 Task: Find connections with filter location Neuilly-sur-Marne with filter topic #realestateinvesting with filter profile language English with filter current company Unnati with filter school Guru Tegh Bahadur Institute Of Technology with filter industry Renewable Energy Power Generation with filter service category Insurance with filter keywords title IT Manager
Action: Mouse moved to (627, 106)
Screenshot: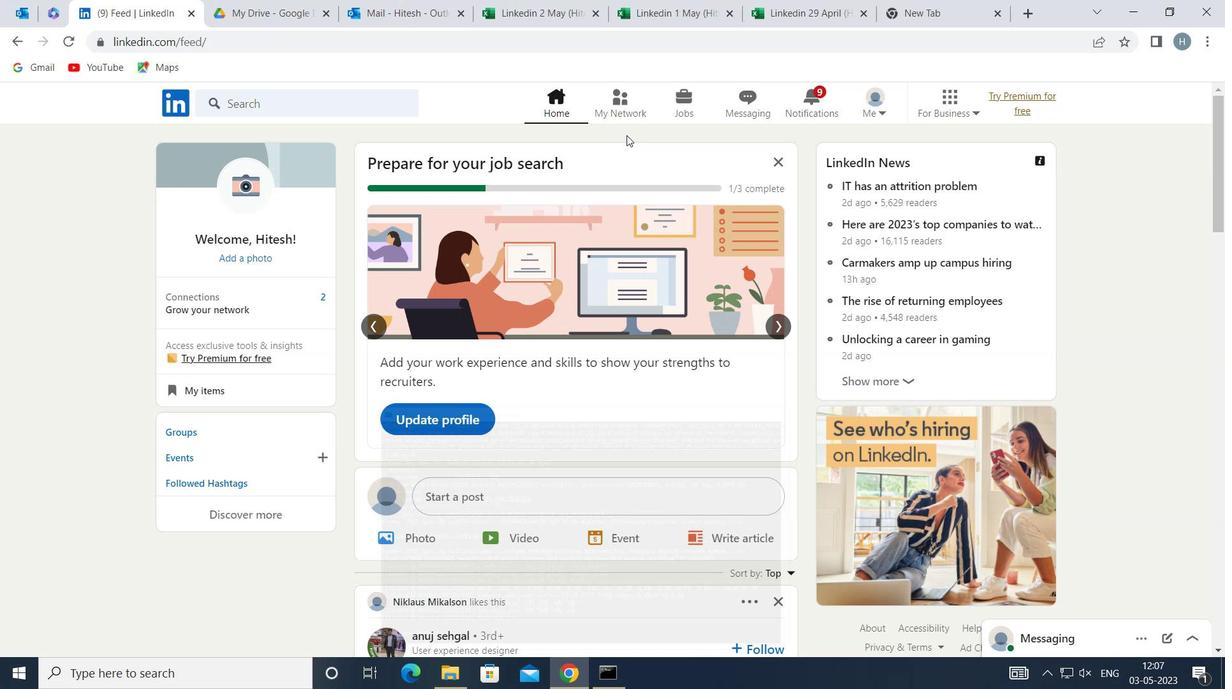 
Action: Mouse pressed left at (627, 106)
Screenshot: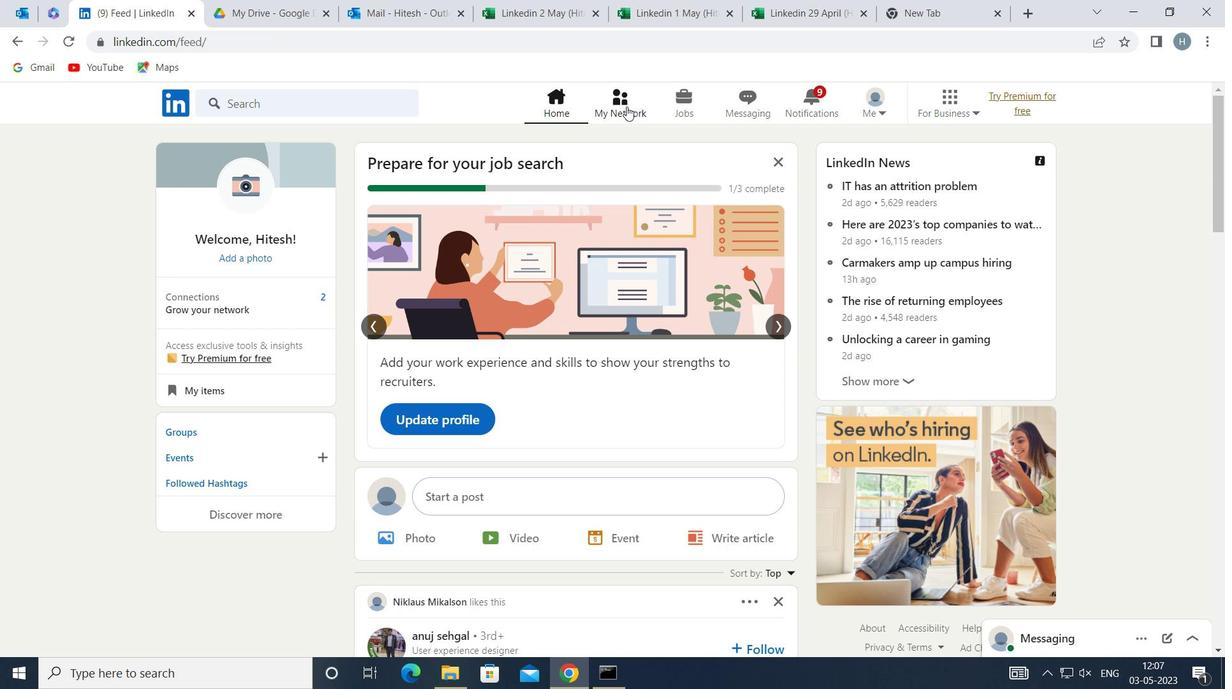 
Action: Mouse moved to (368, 194)
Screenshot: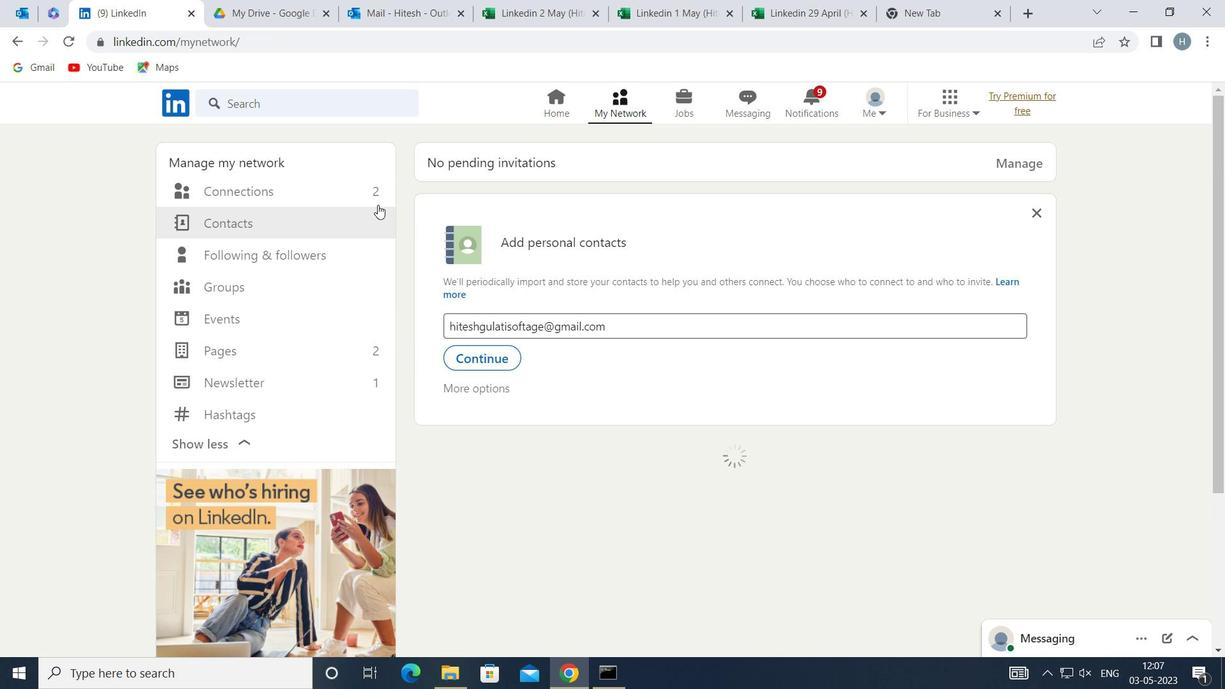 
Action: Mouse pressed left at (368, 194)
Screenshot: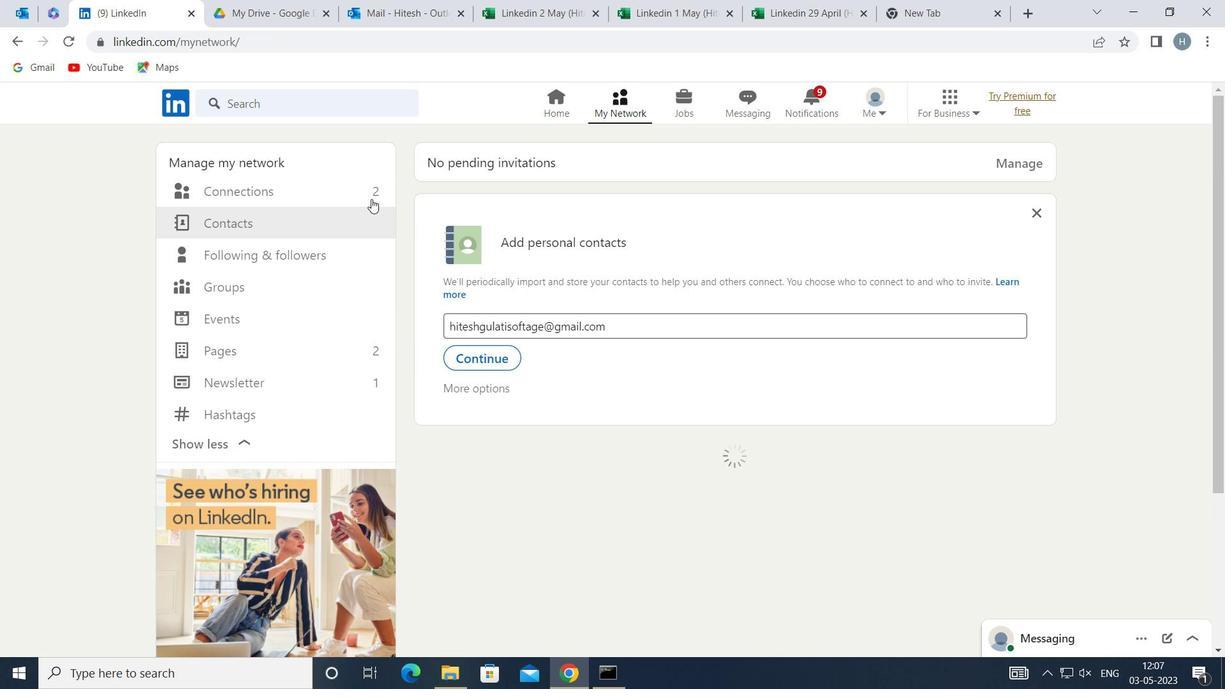 
Action: Mouse moved to (716, 191)
Screenshot: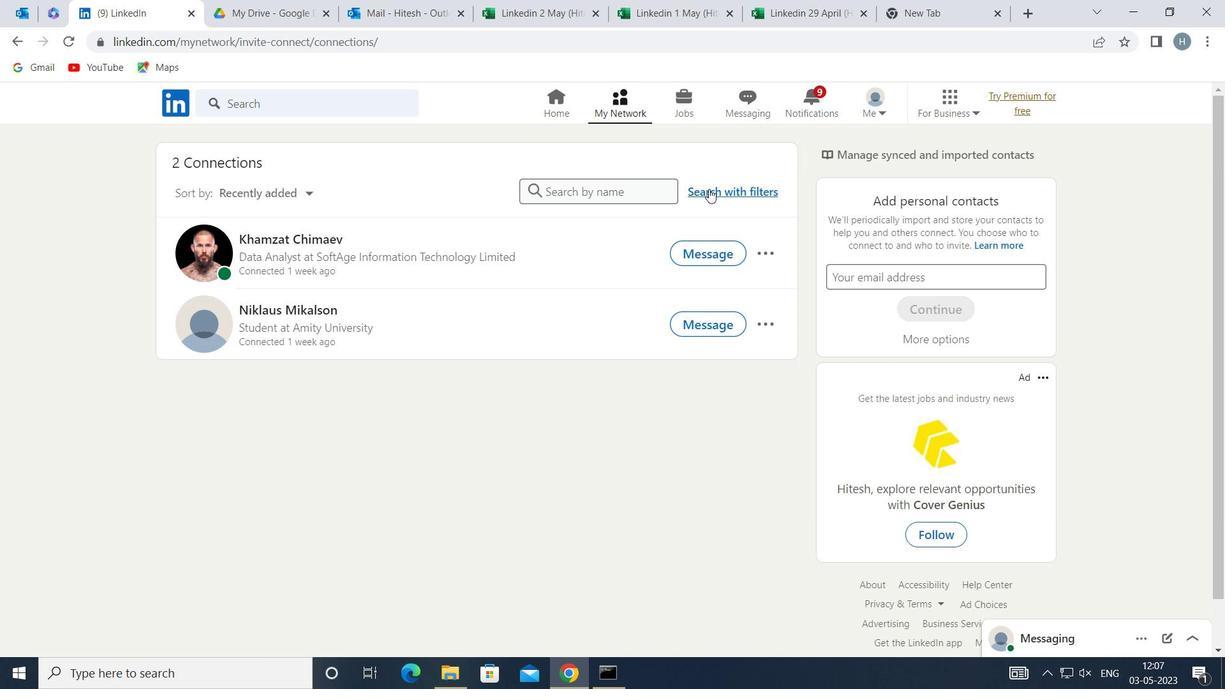 
Action: Mouse pressed left at (716, 191)
Screenshot: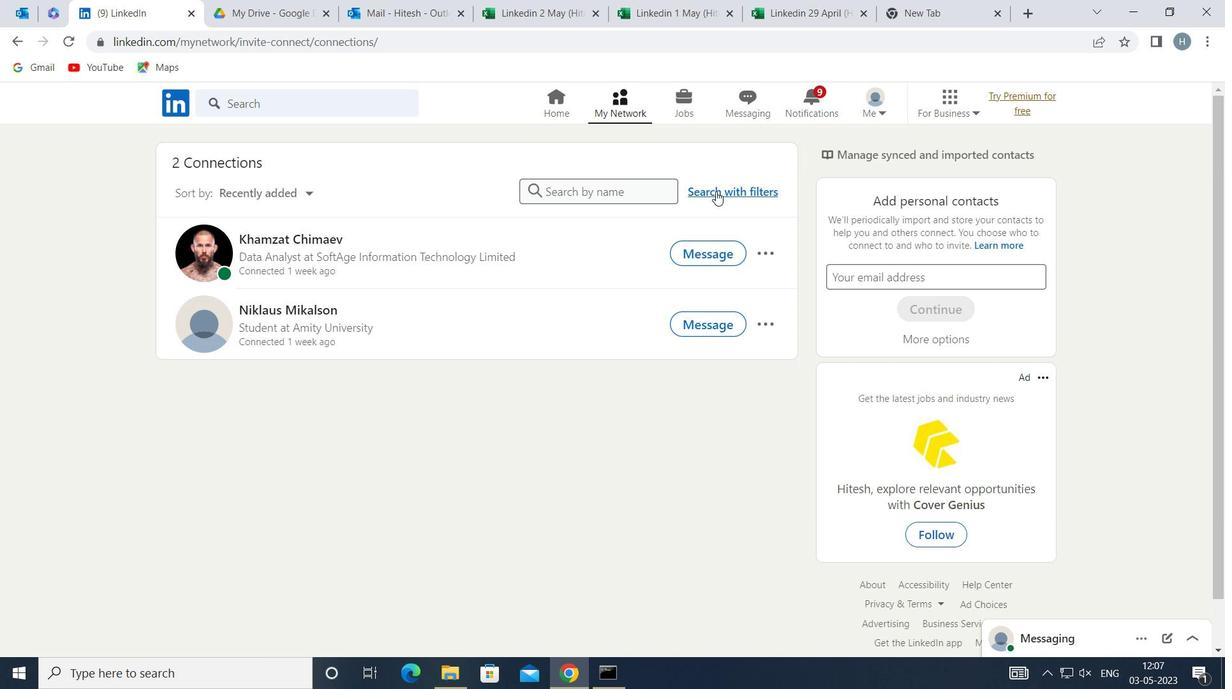 
Action: Mouse moved to (672, 146)
Screenshot: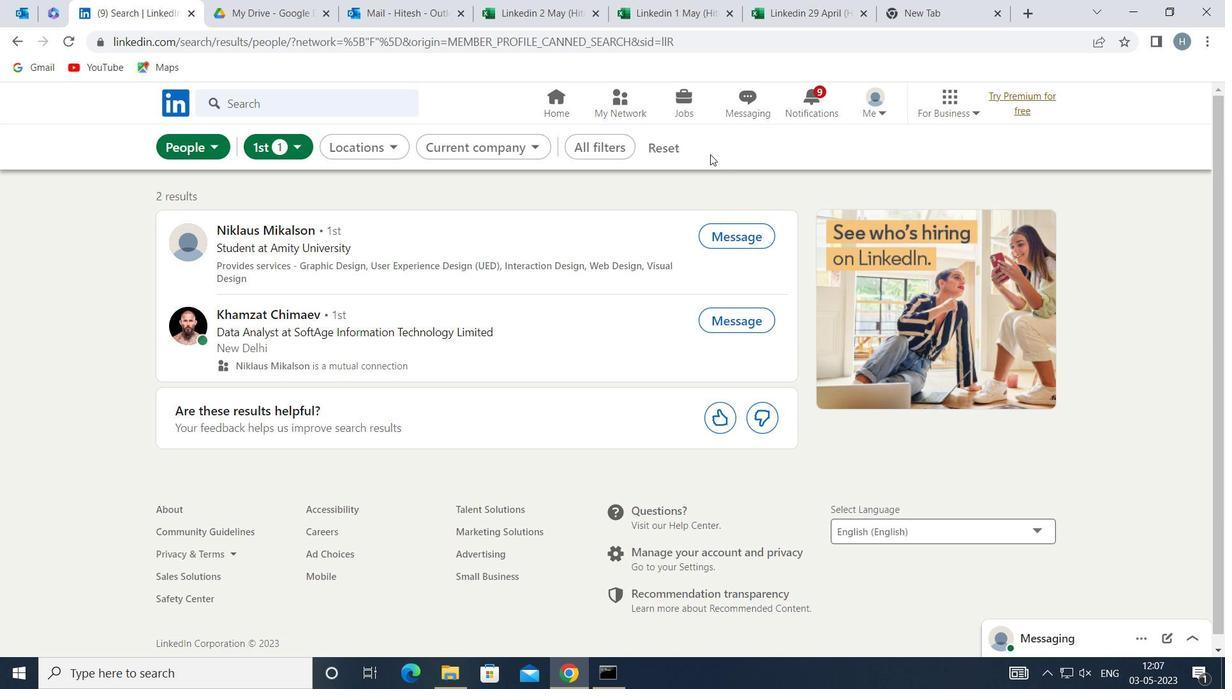 
Action: Mouse pressed left at (672, 146)
Screenshot: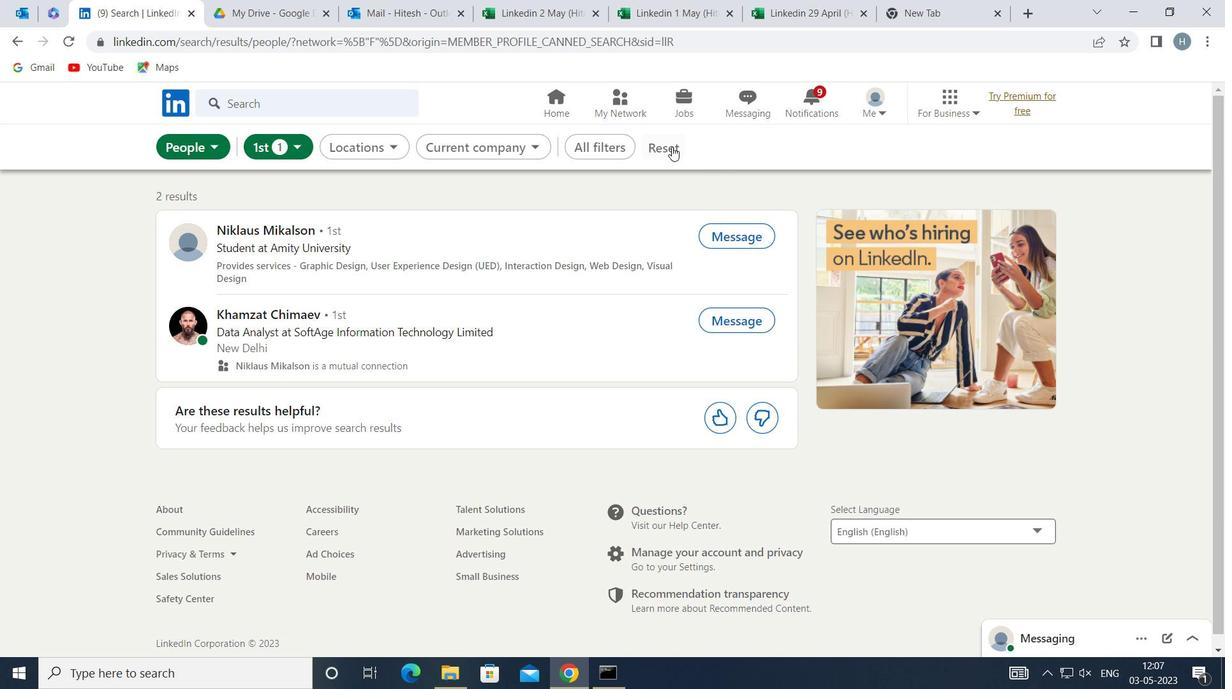 
Action: Mouse moved to (658, 144)
Screenshot: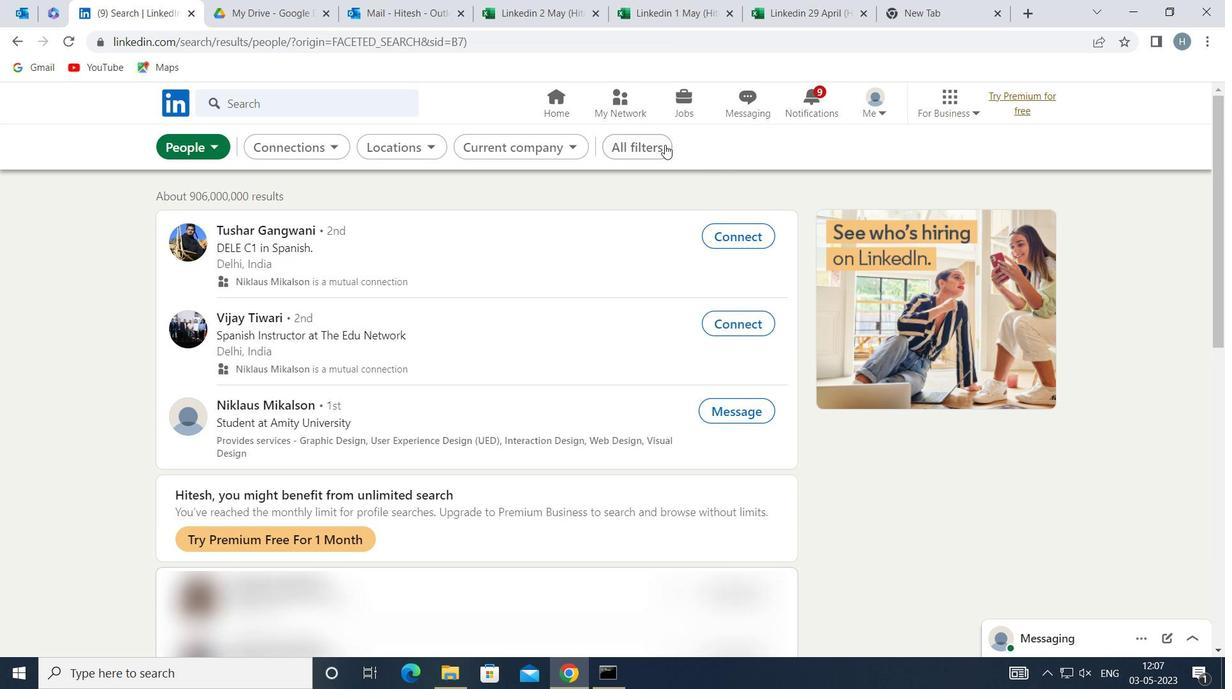 
Action: Mouse pressed left at (658, 144)
Screenshot: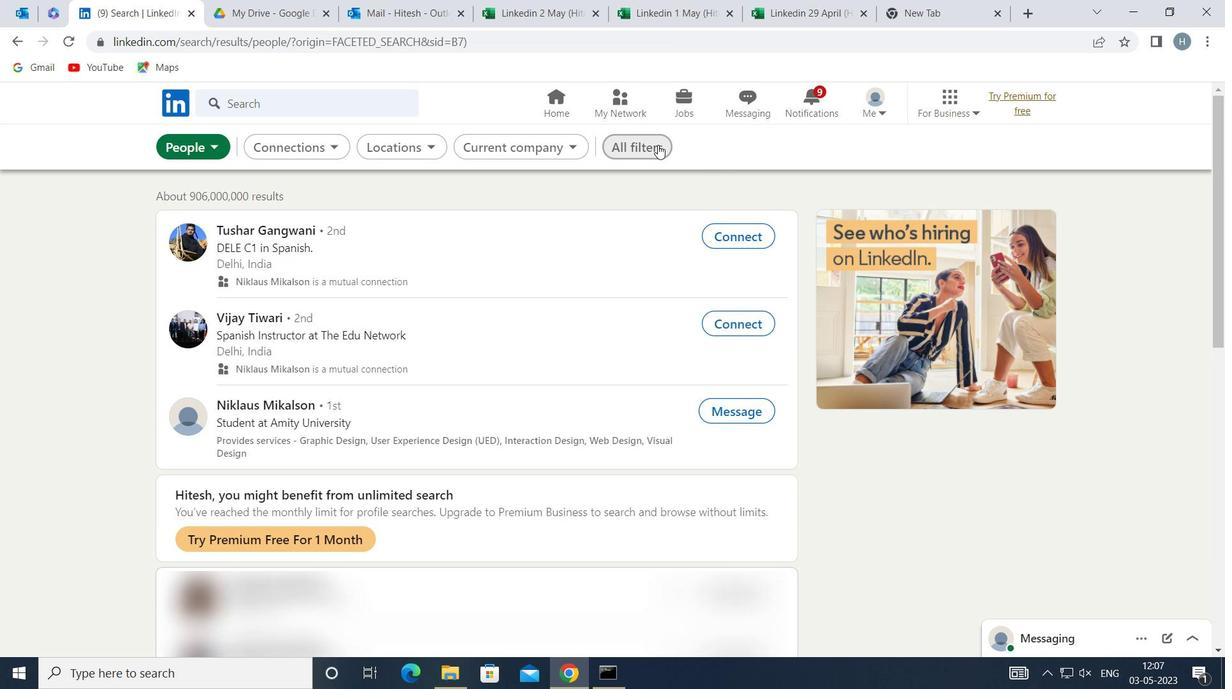 
Action: Mouse moved to (986, 326)
Screenshot: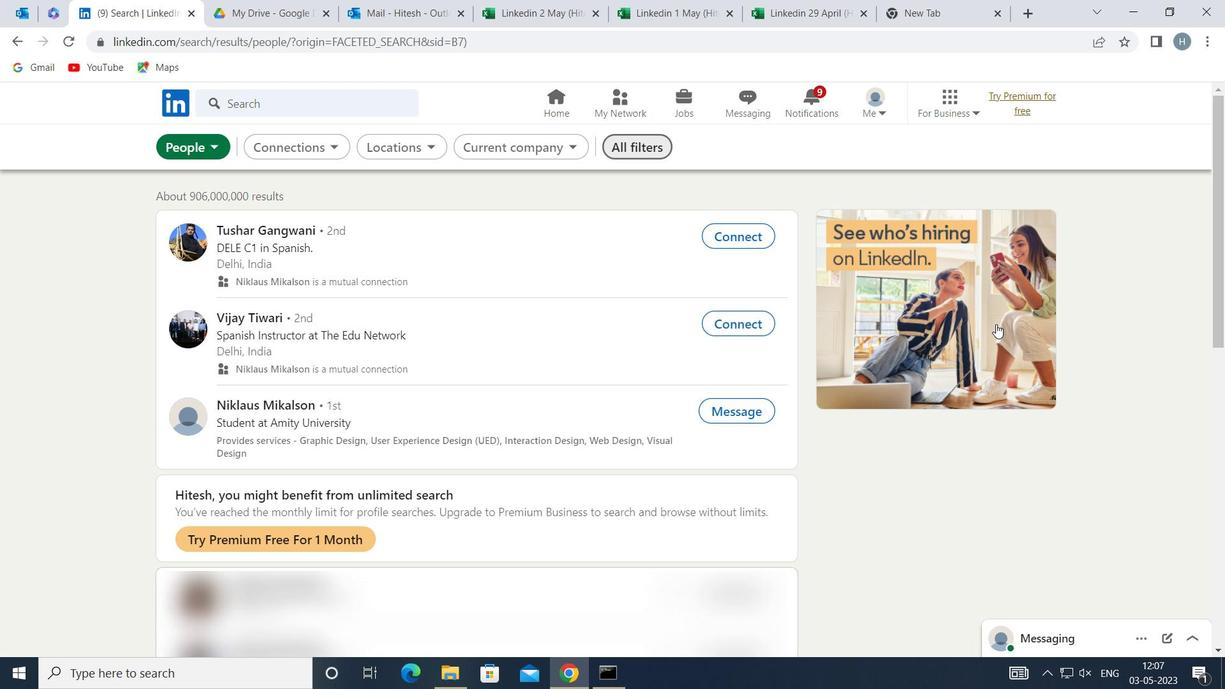 
Action: Mouse scrolled (986, 325) with delta (0, 0)
Screenshot: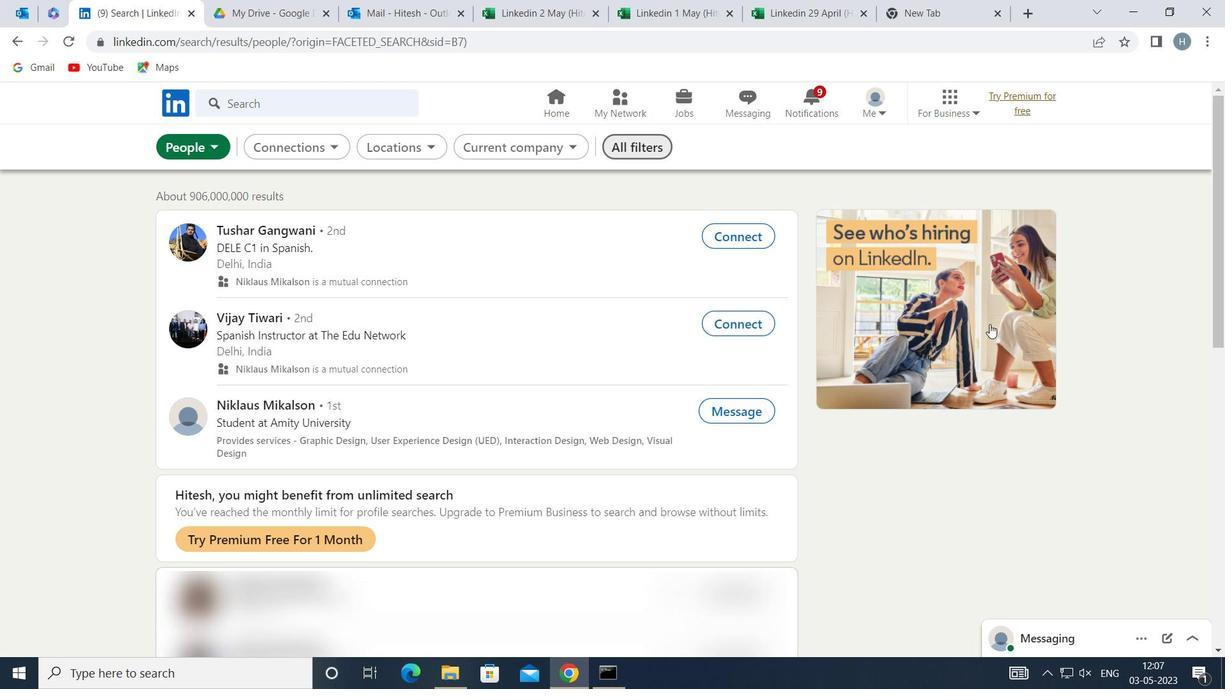 
Action: Mouse moved to (984, 326)
Screenshot: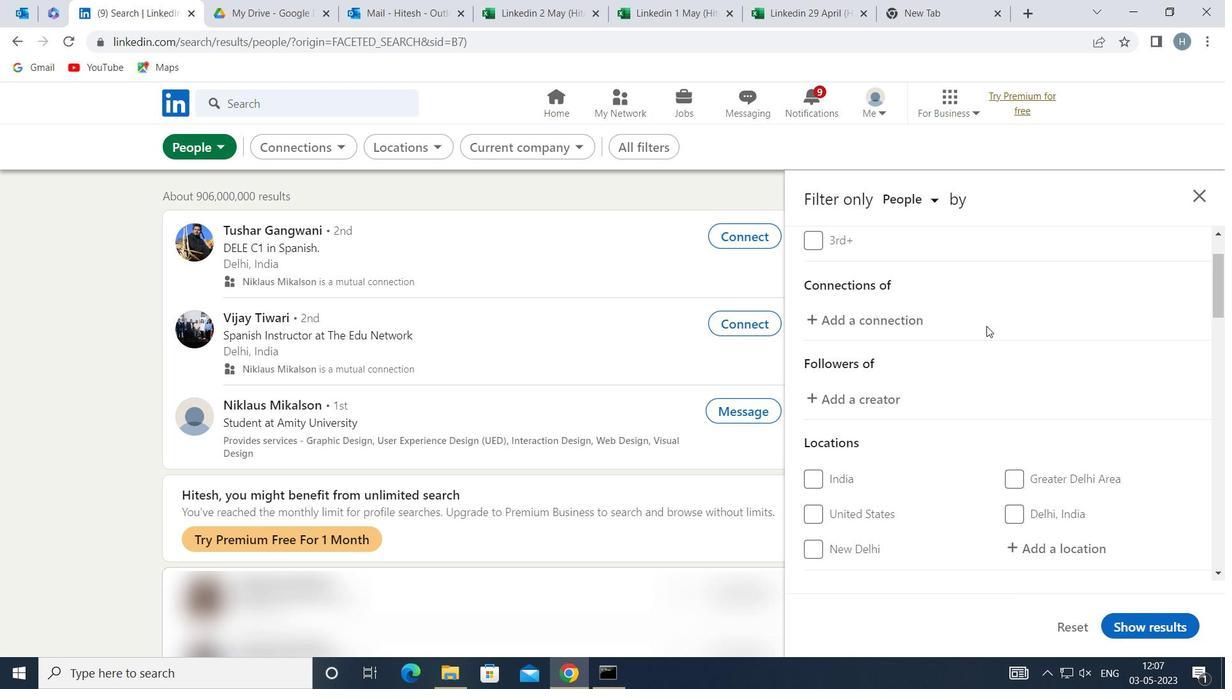 
Action: Mouse scrolled (984, 326) with delta (0, 0)
Screenshot: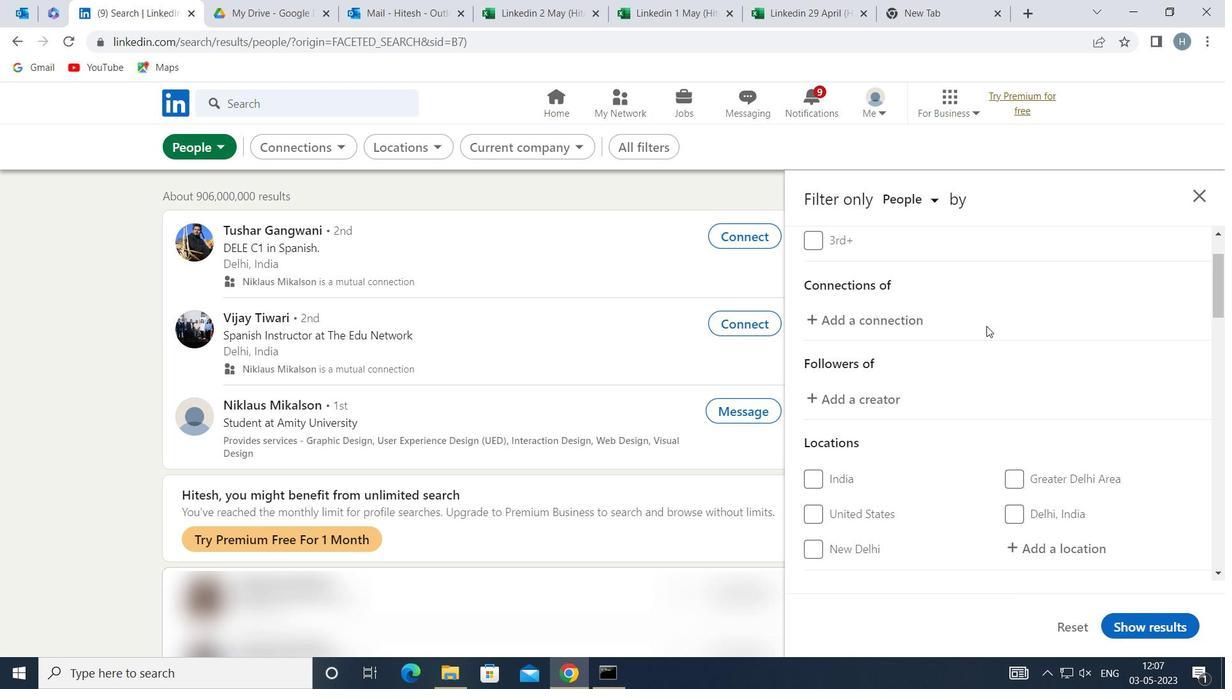 
Action: Mouse scrolled (984, 326) with delta (0, 0)
Screenshot: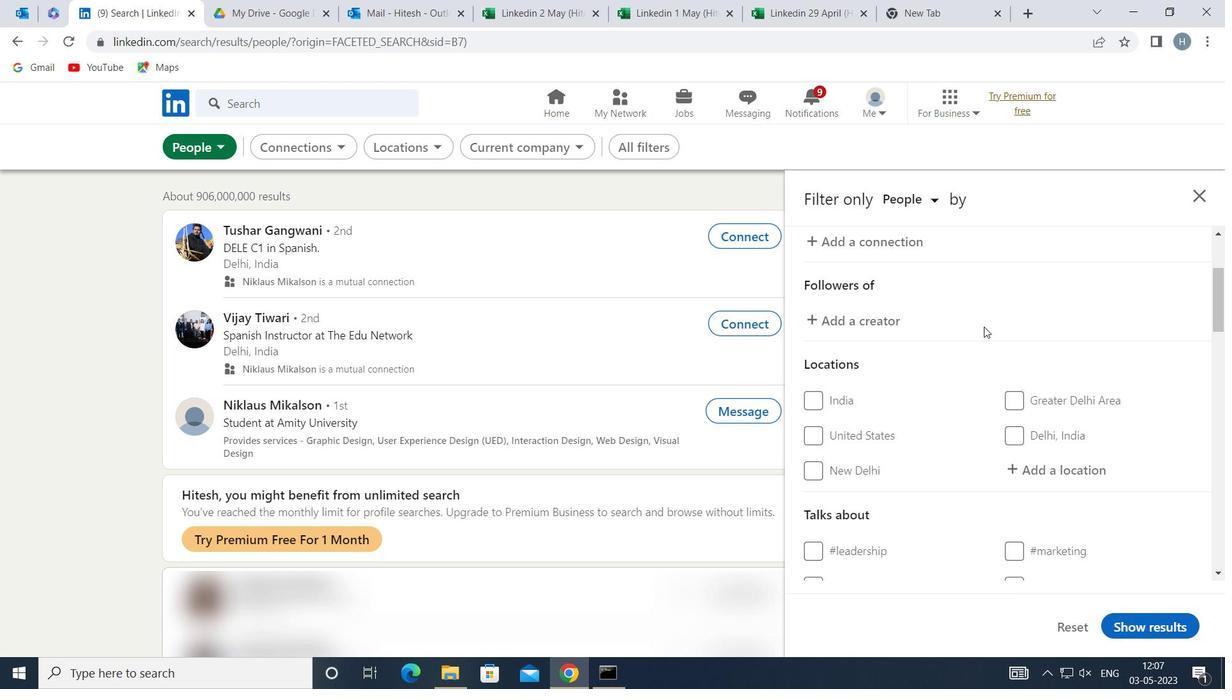 
Action: Mouse moved to (1036, 383)
Screenshot: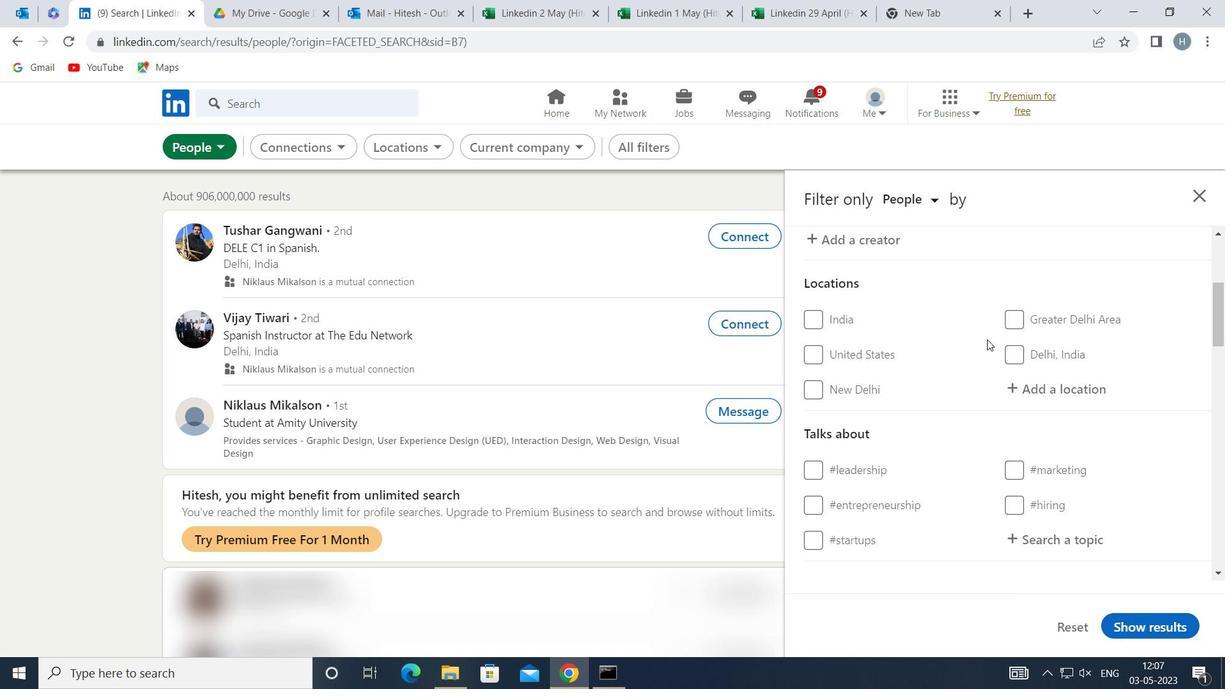 
Action: Mouse pressed left at (1036, 383)
Screenshot: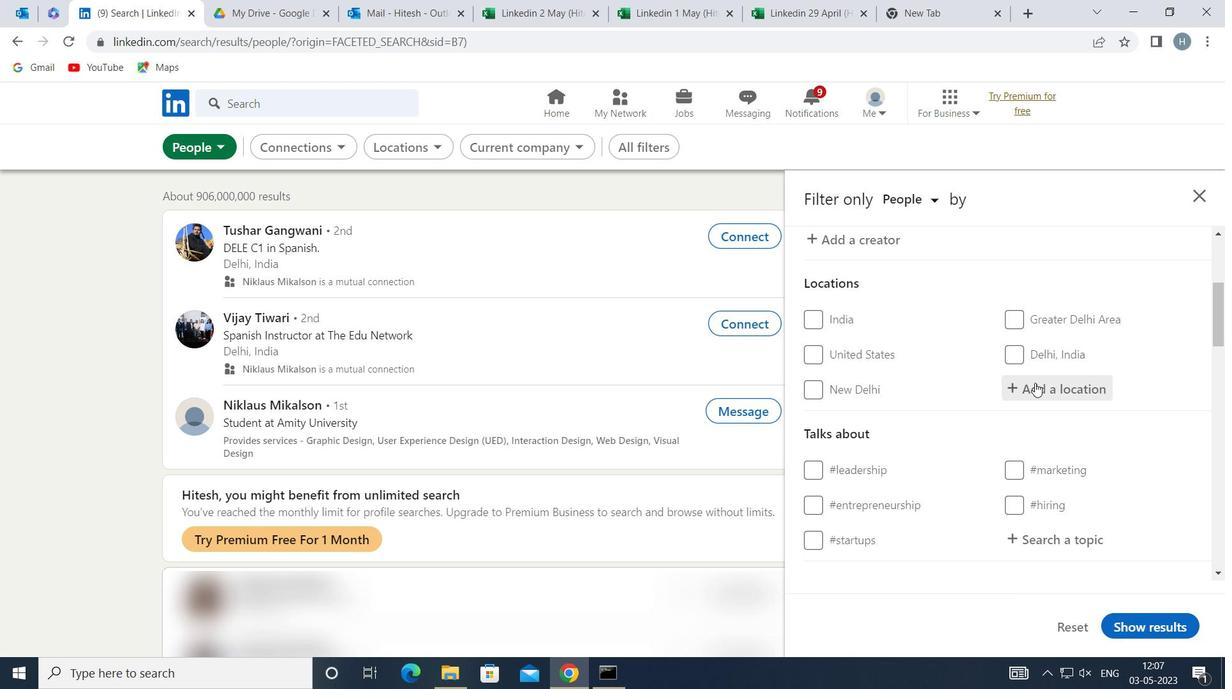 
Action: Key pressed <Key.shift>NEUILLY
Screenshot: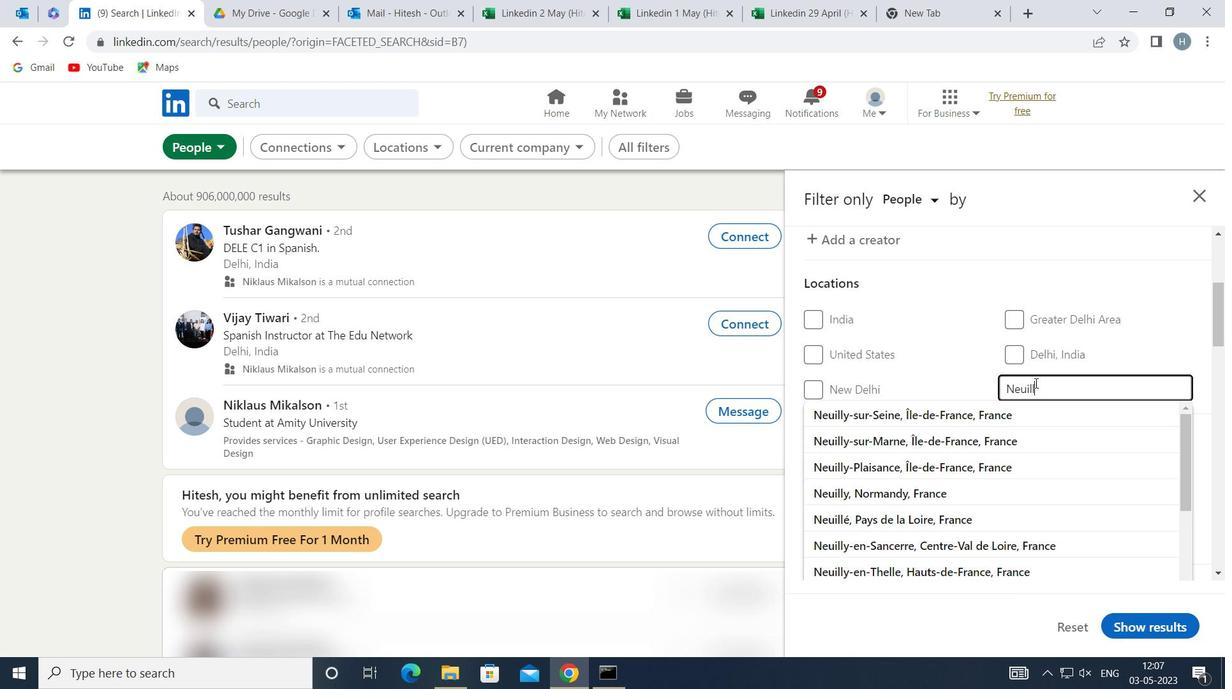 
Action: Mouse moved to (986, 432)
Screenshot: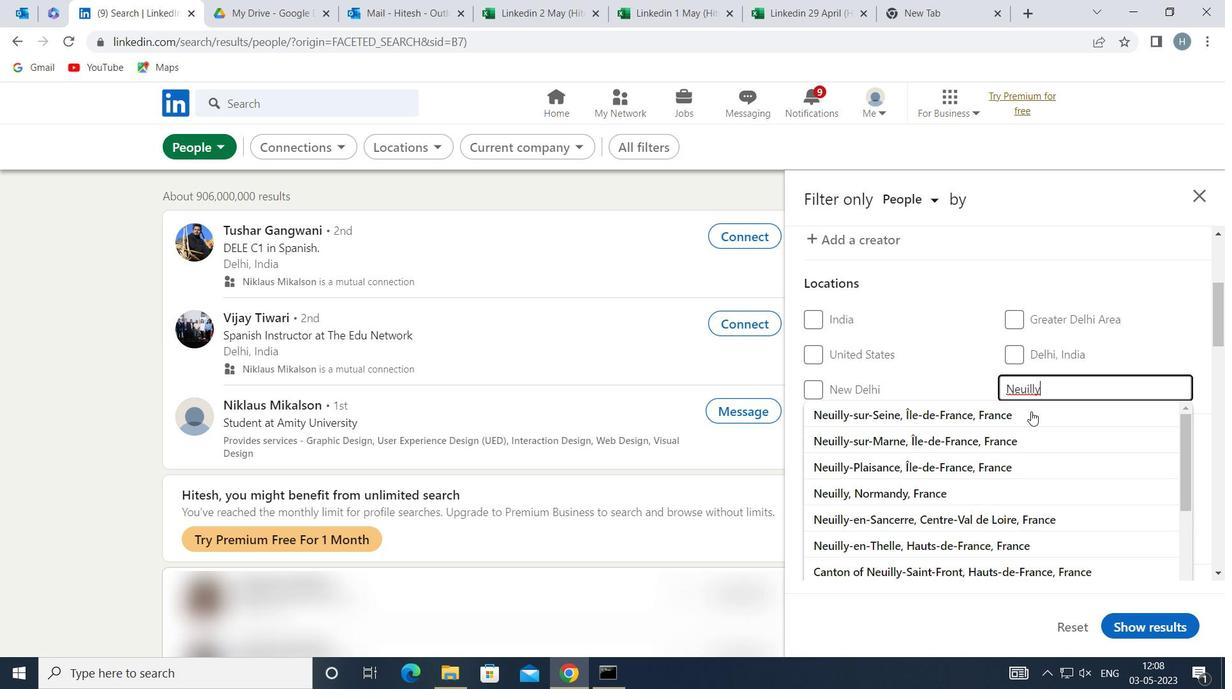 
Action: Mouse pressed left at (986, 432)
Screenshot: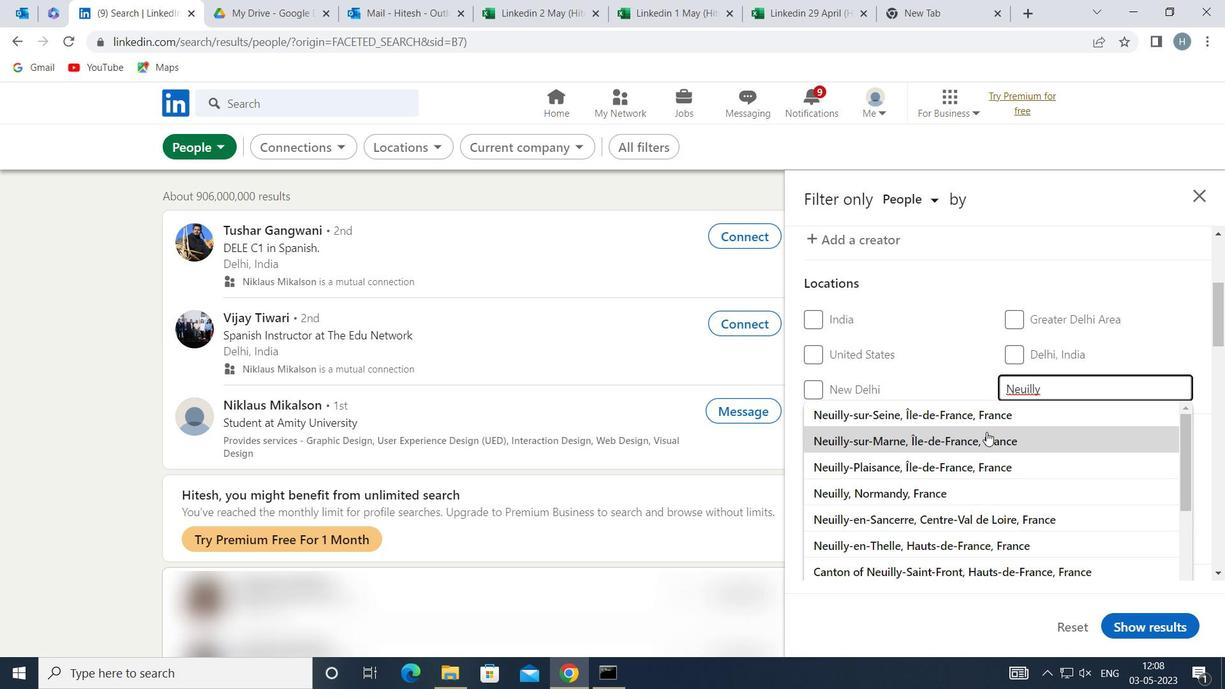 
Action: Mouse moved to (970, 414)
Screenshot: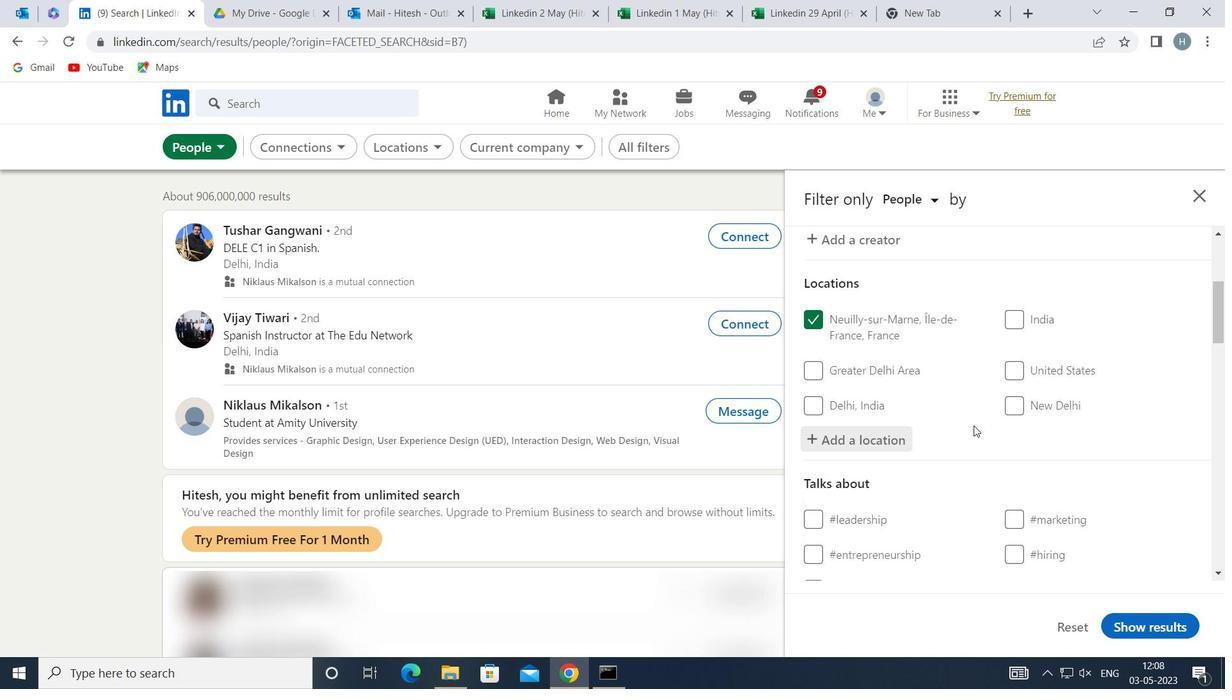 
Action: Mouse scrolled (970, 414) with delta (0, 0)
Screenshot: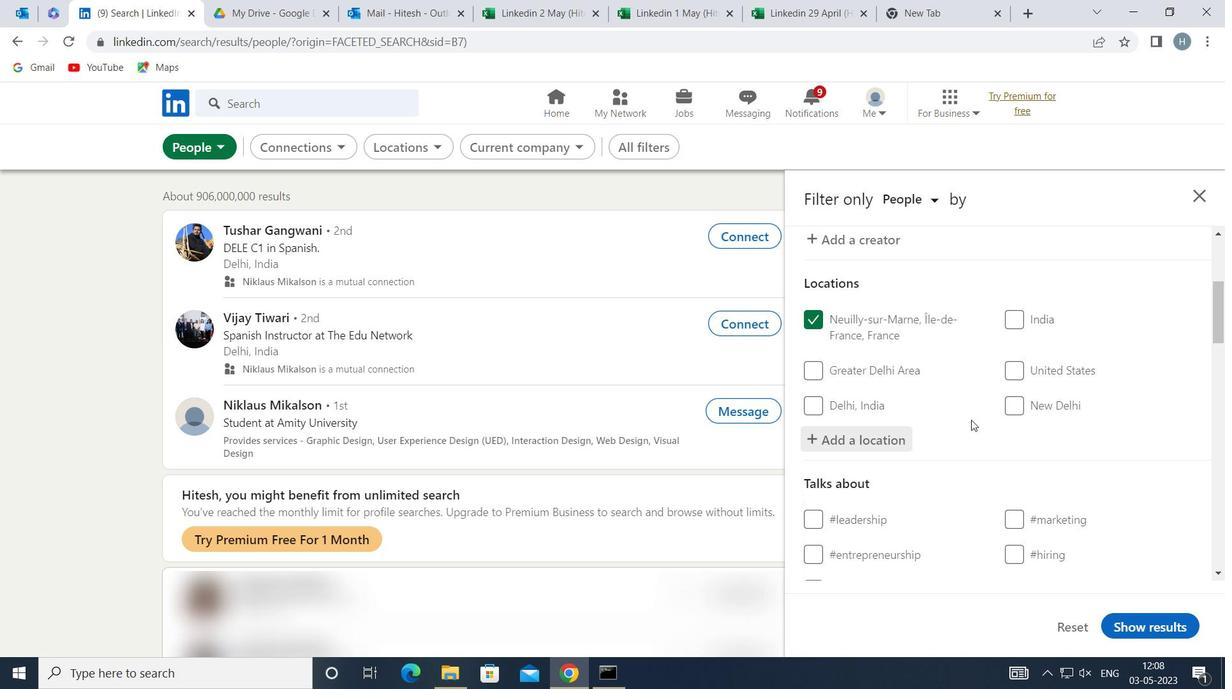 
Action: Mouse scrolled (970, 414) with delta (0, 0)
Screenshot: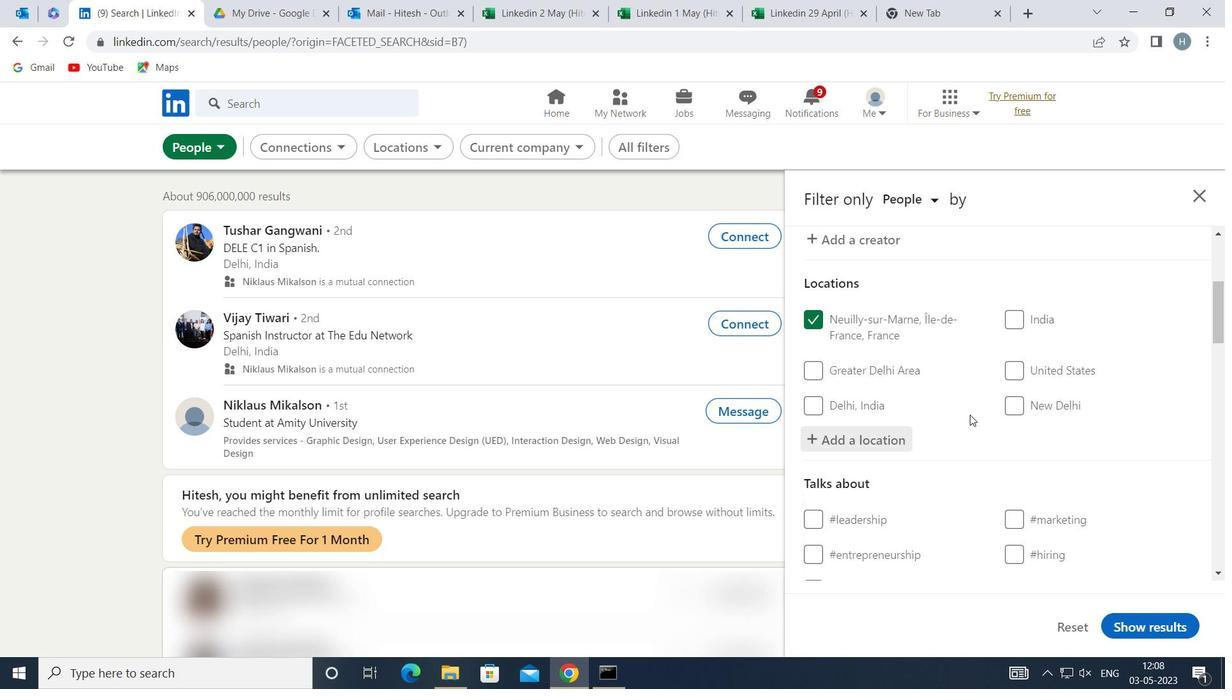 
Action: Mouse moved to (1063, 427)
Screenshot: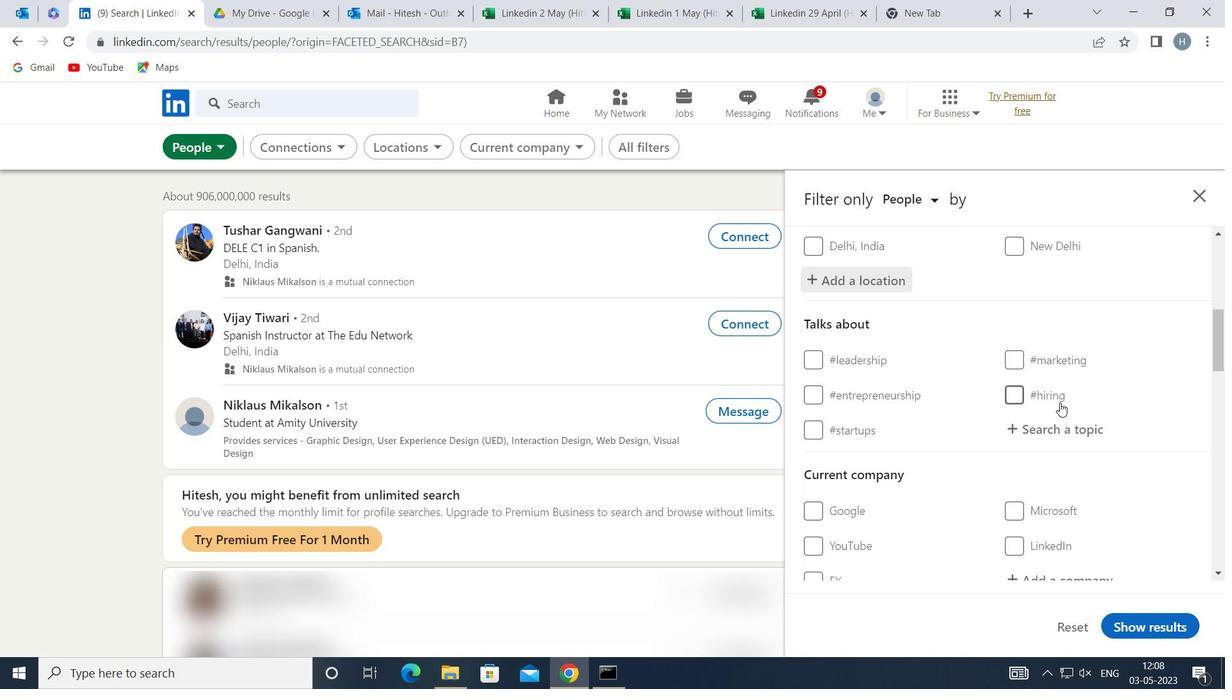 
Action: Mouse pressed left at (1063, 427)
Screenshot: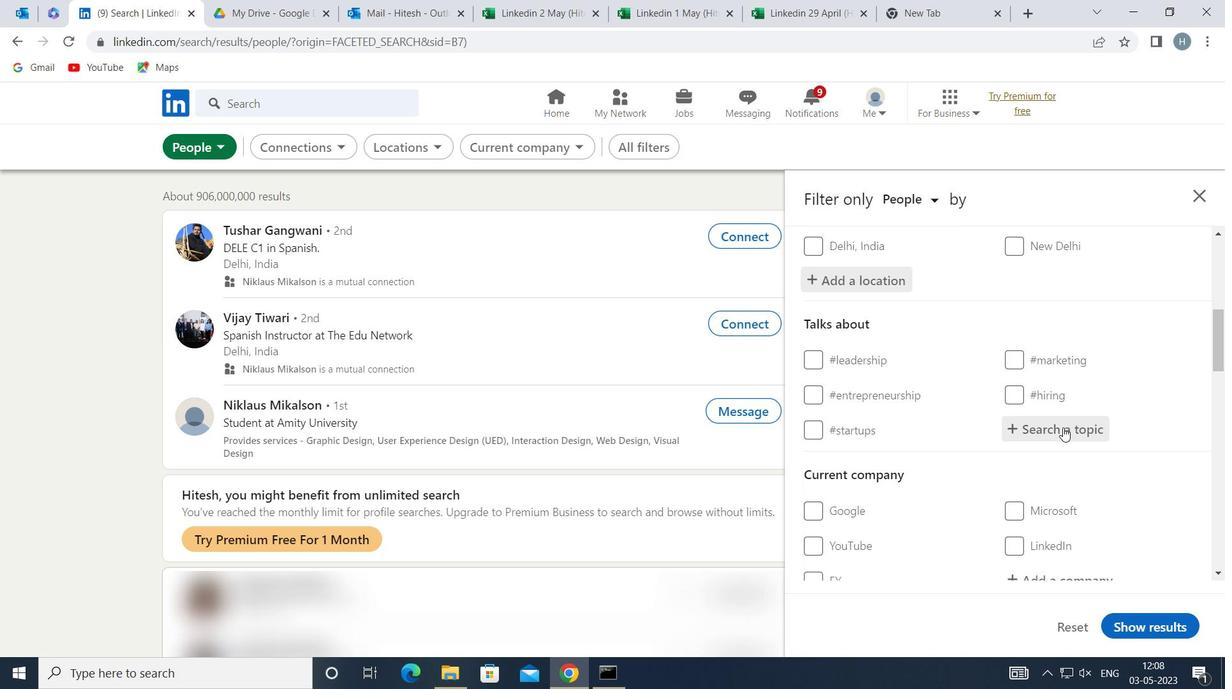 
Action: Key pressed REALESTATEINVESTING
Screenshot: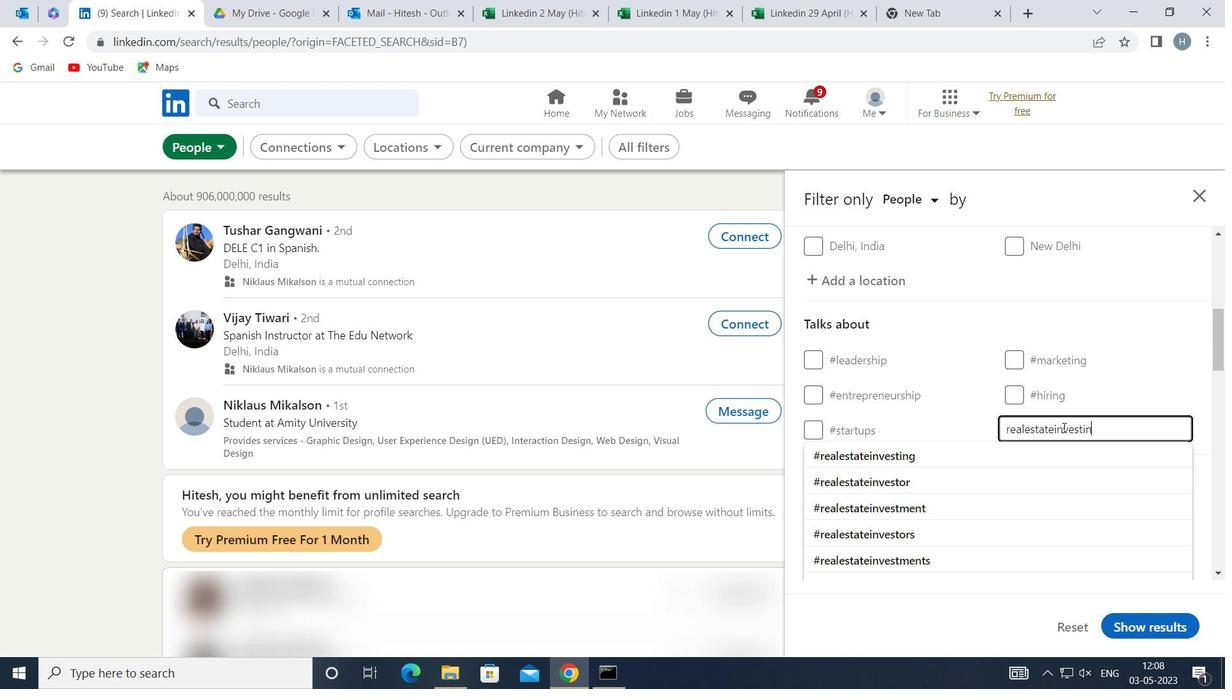 
Action: Mouse moved to (980, 460)
Screenshot: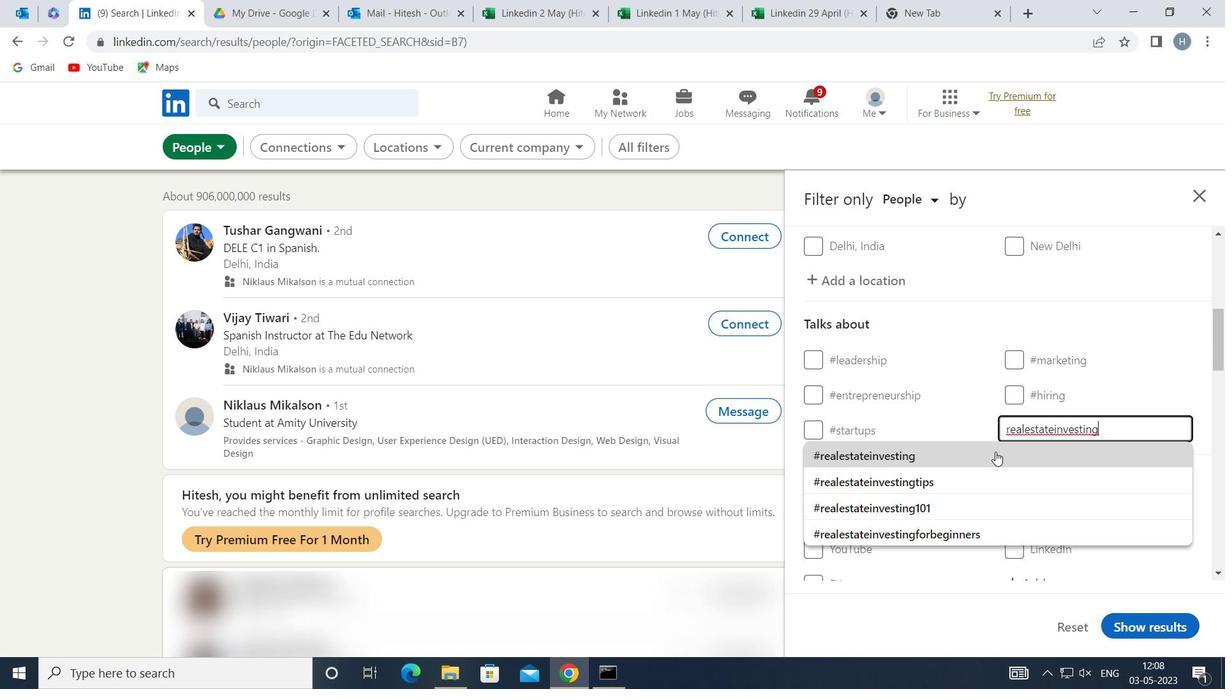 
Action: Mouse pressed left at (980, 460)
Screenshot: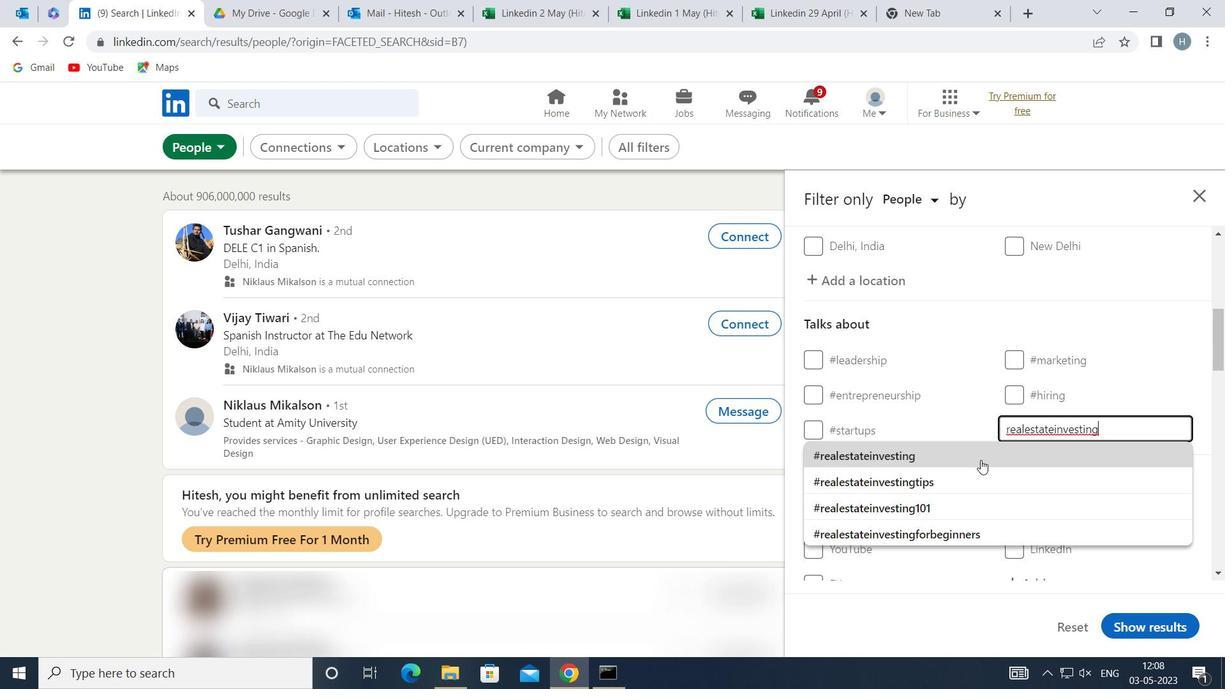 
Action: Mouse moved to (971, 415)
Screenshot: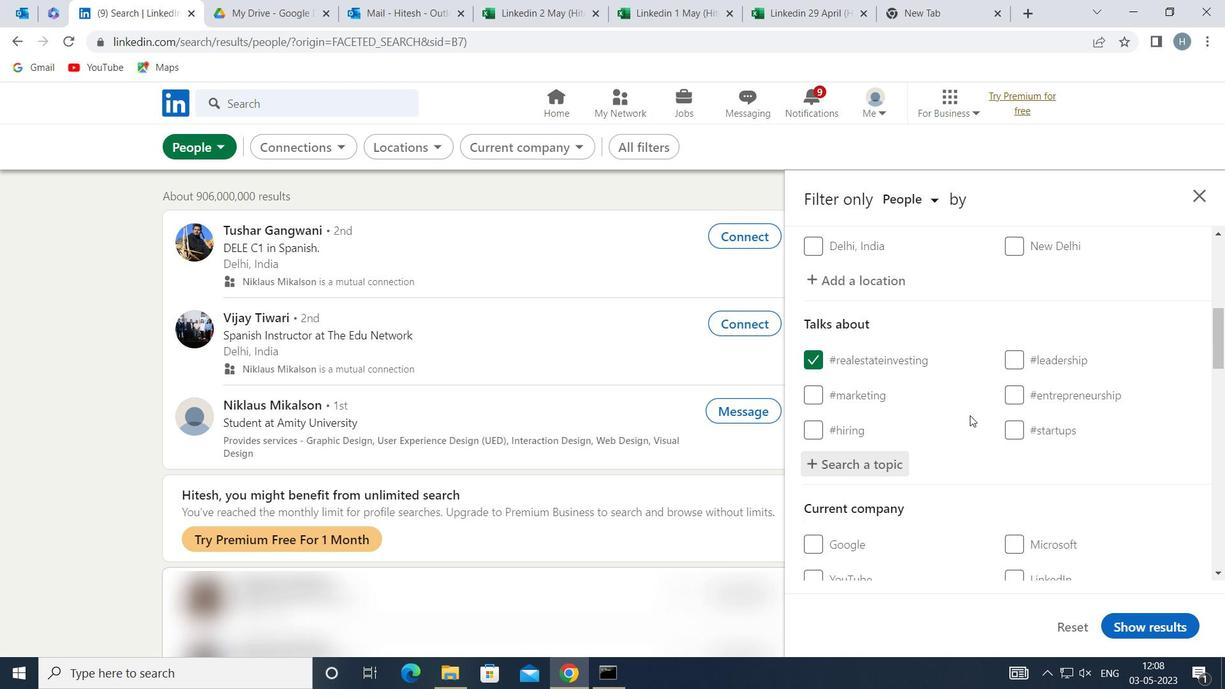 
Action: Mouse scrolled (971, 414) with delta (0, 0)
Screenshot: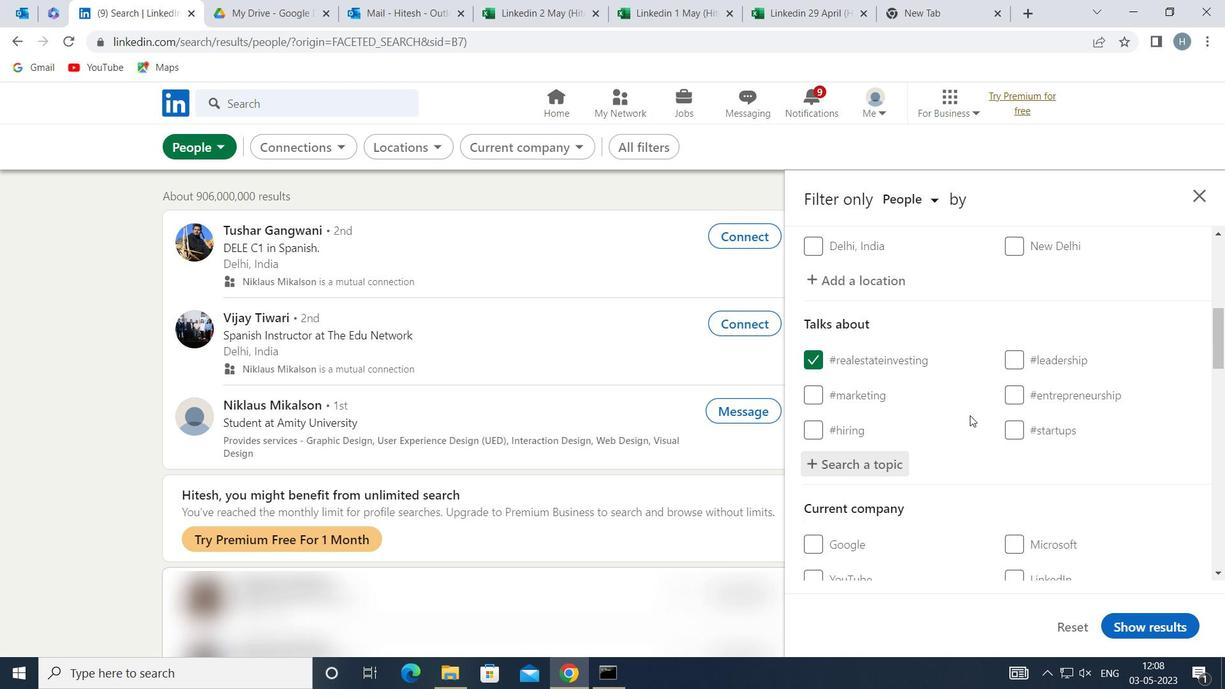 
Action: Mouse scrolled (971, 414) with delta (0, 0)
Screenshot: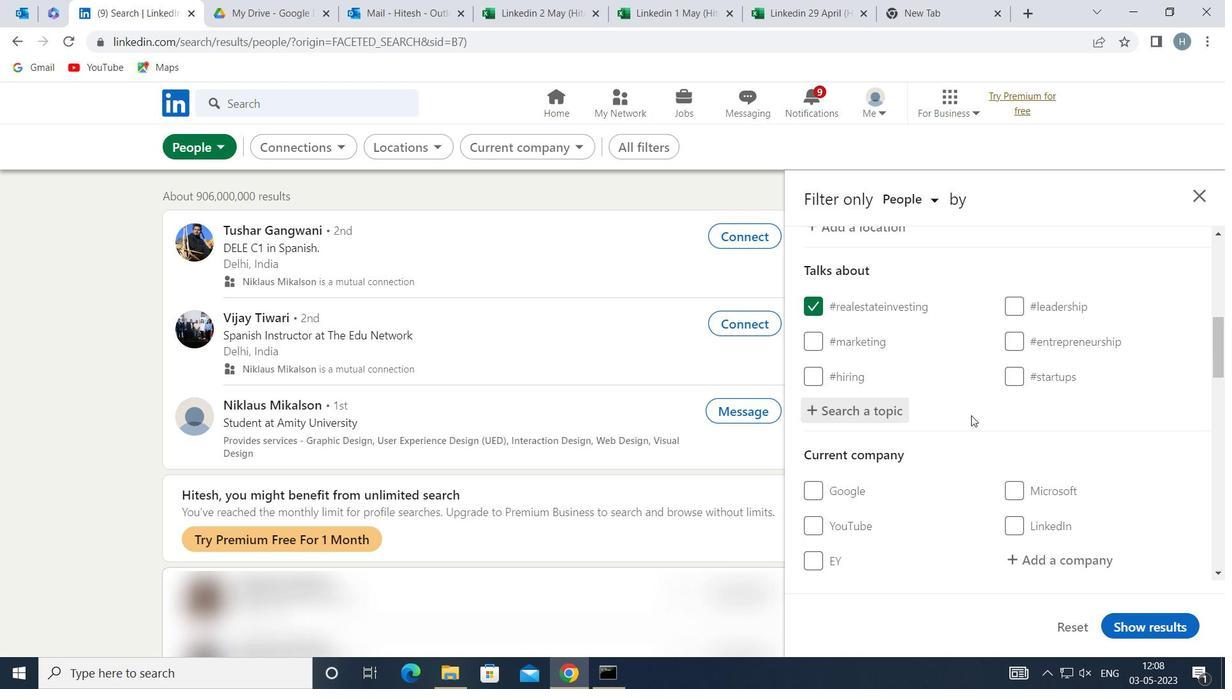 
Action: Mouse moved to (971, 416)
Screenshot: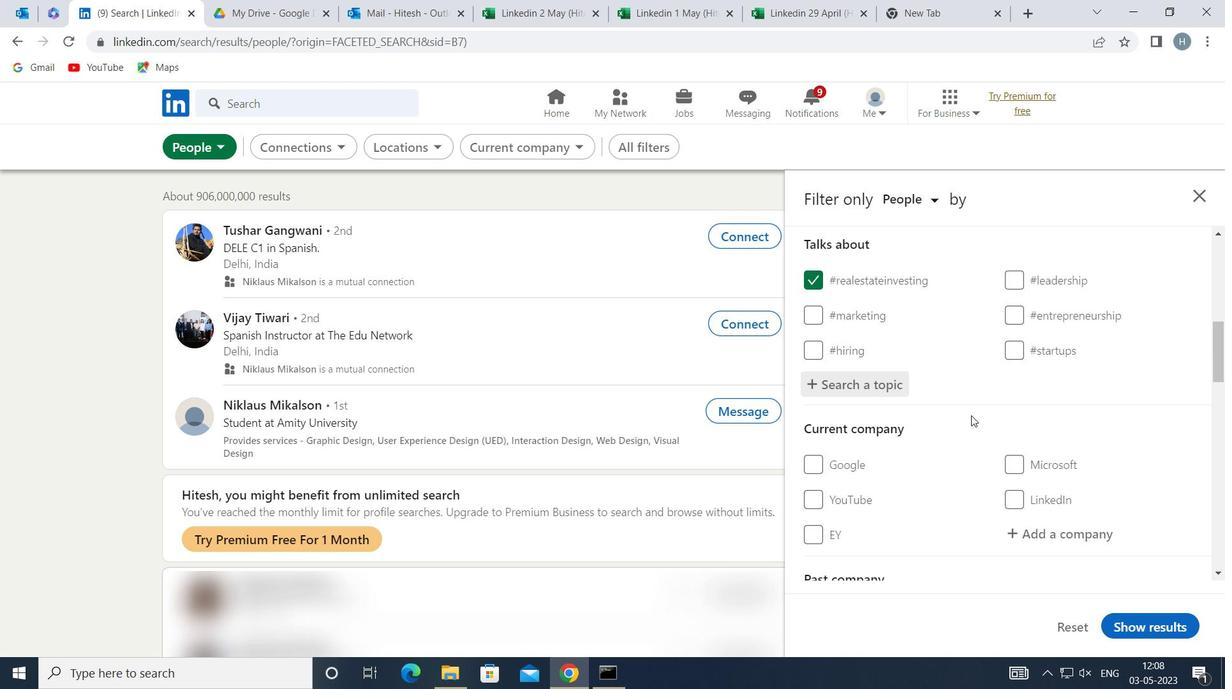 
Action: Mouse scrolled (971, 415) with delta (0, 0)
Screenshot: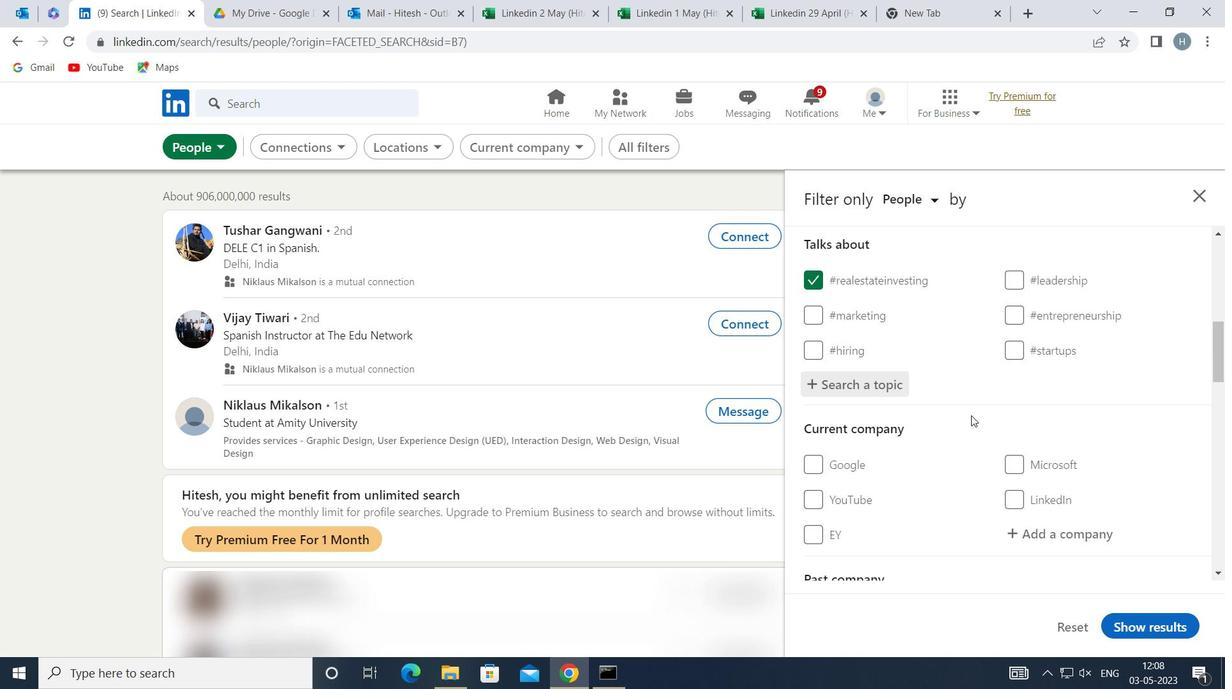 
Action: Mouse moved to (972, 417)
Screenshot: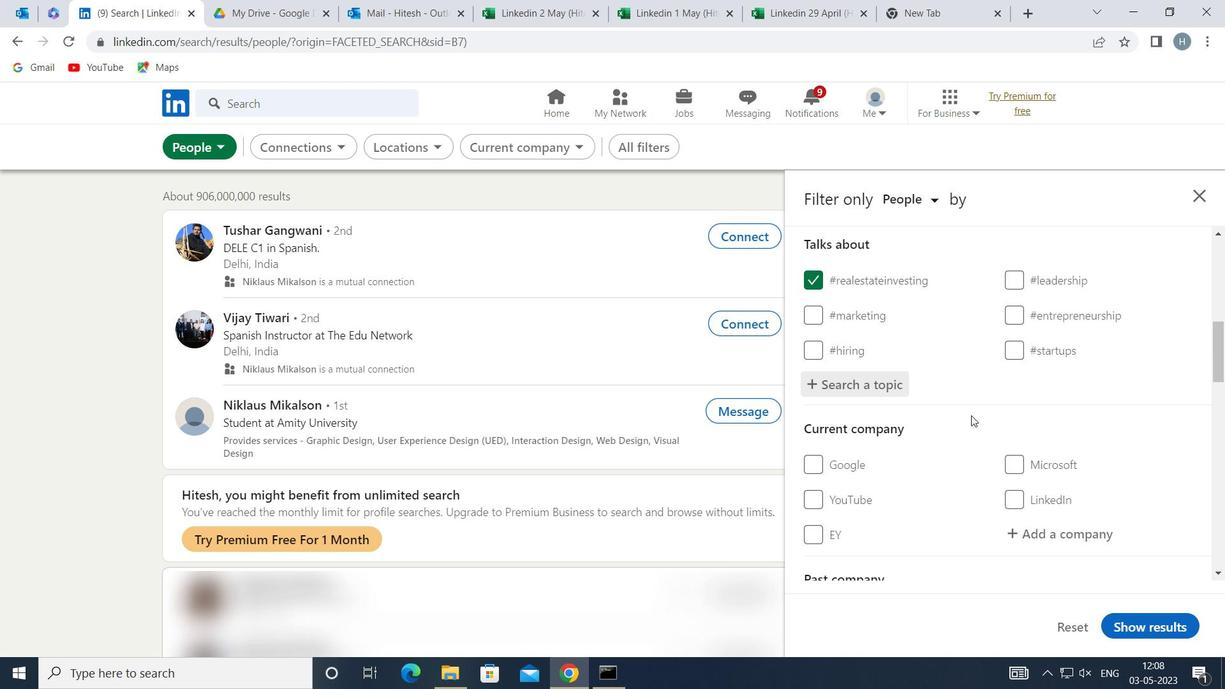 
Action: Mouse scrolled (972, 416) with delta (0, 0)
Screenshot: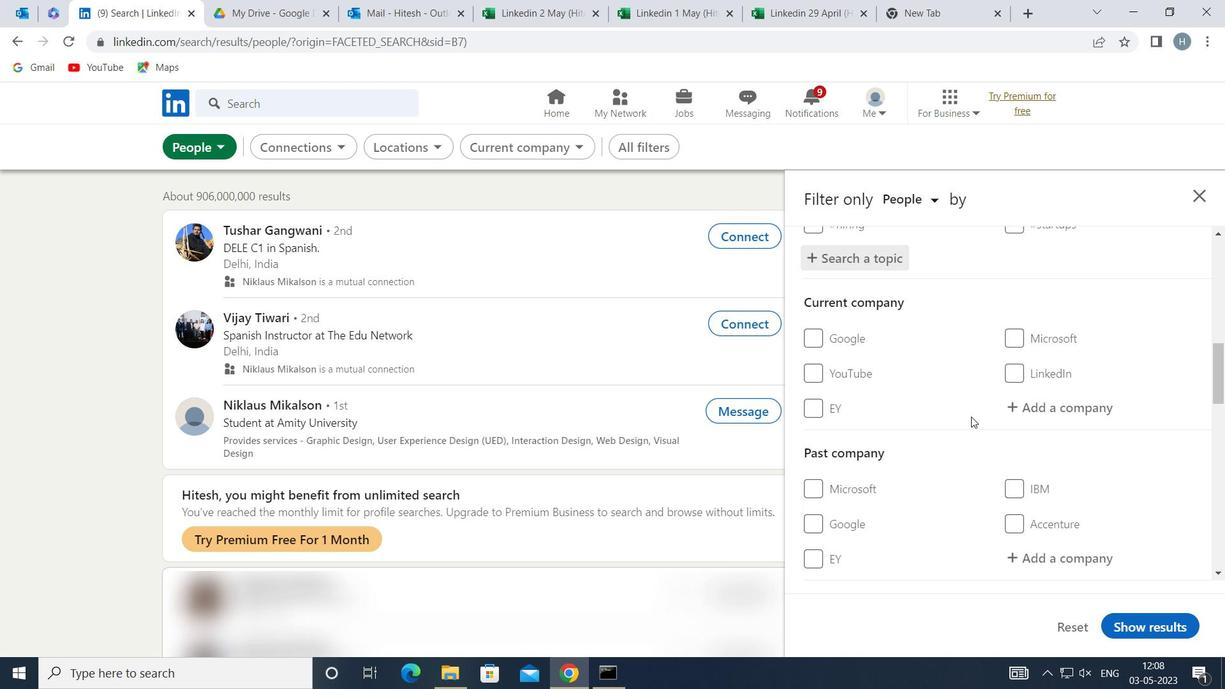 
Action: Mouse moved to (971, 419)
Screenshot: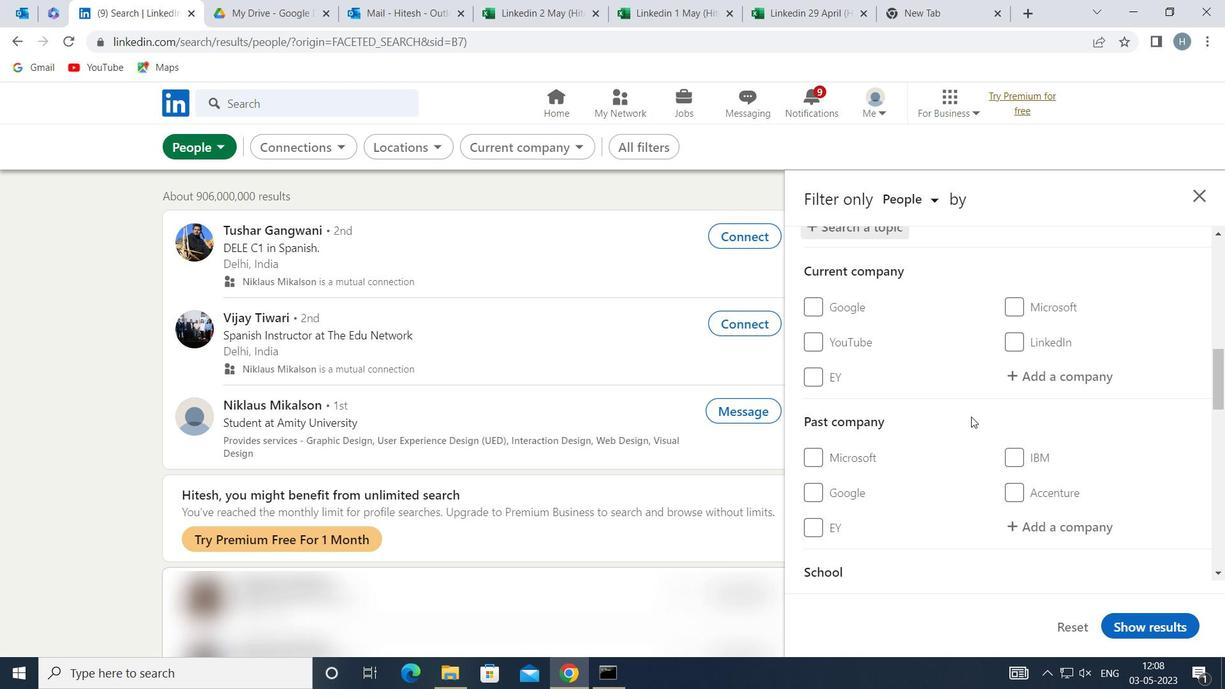
Action: Mouse scrolled (971, 418) with delta (0, 0)
Screenshot: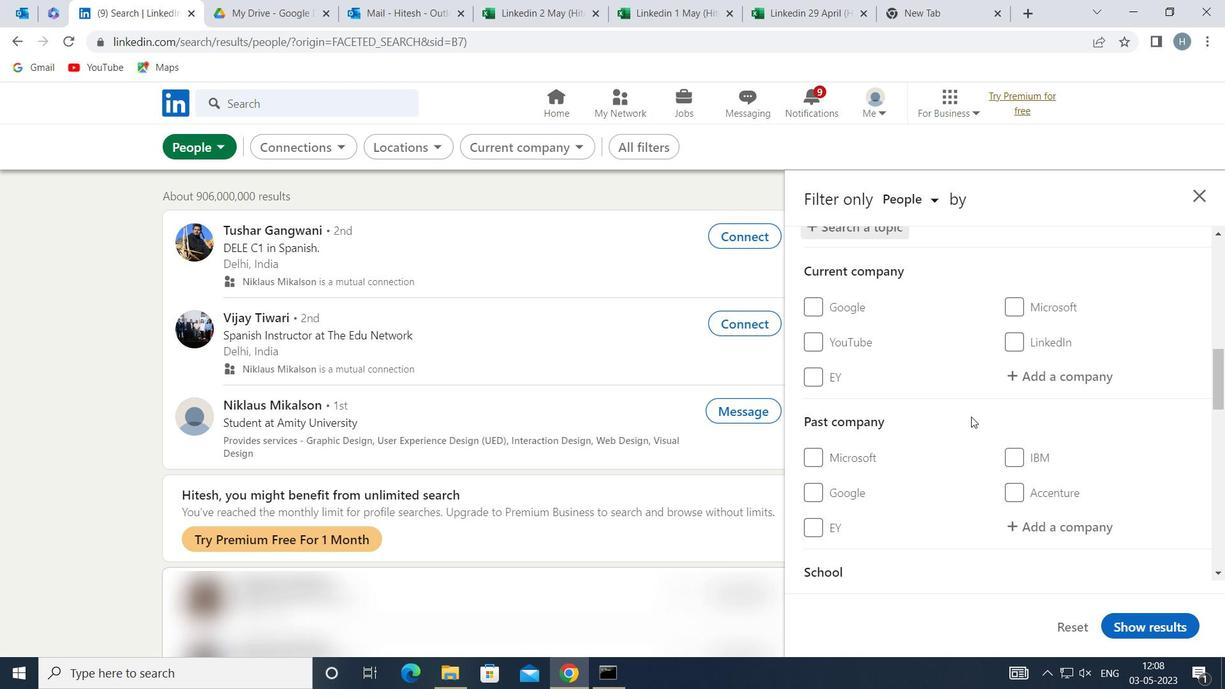 
Action: Mouse moved to (965, 421)
Screenshot: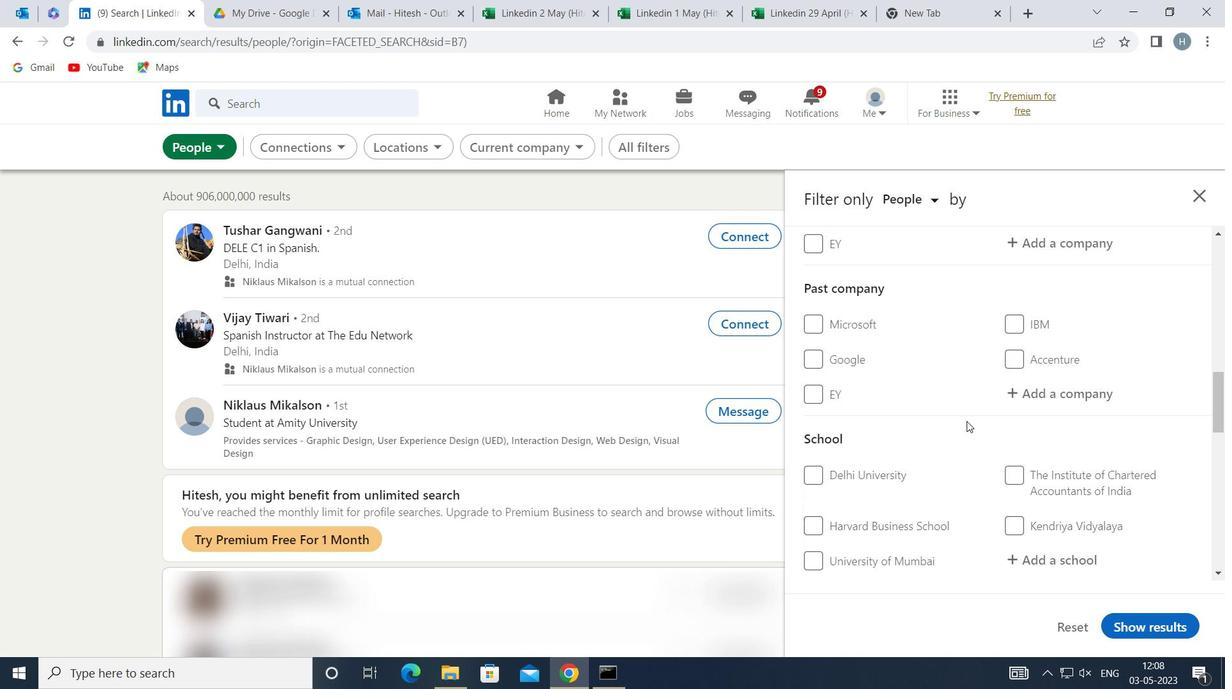 
Action: Mouse scrolled (965, 420) with delta (0, 0)
Screenshot: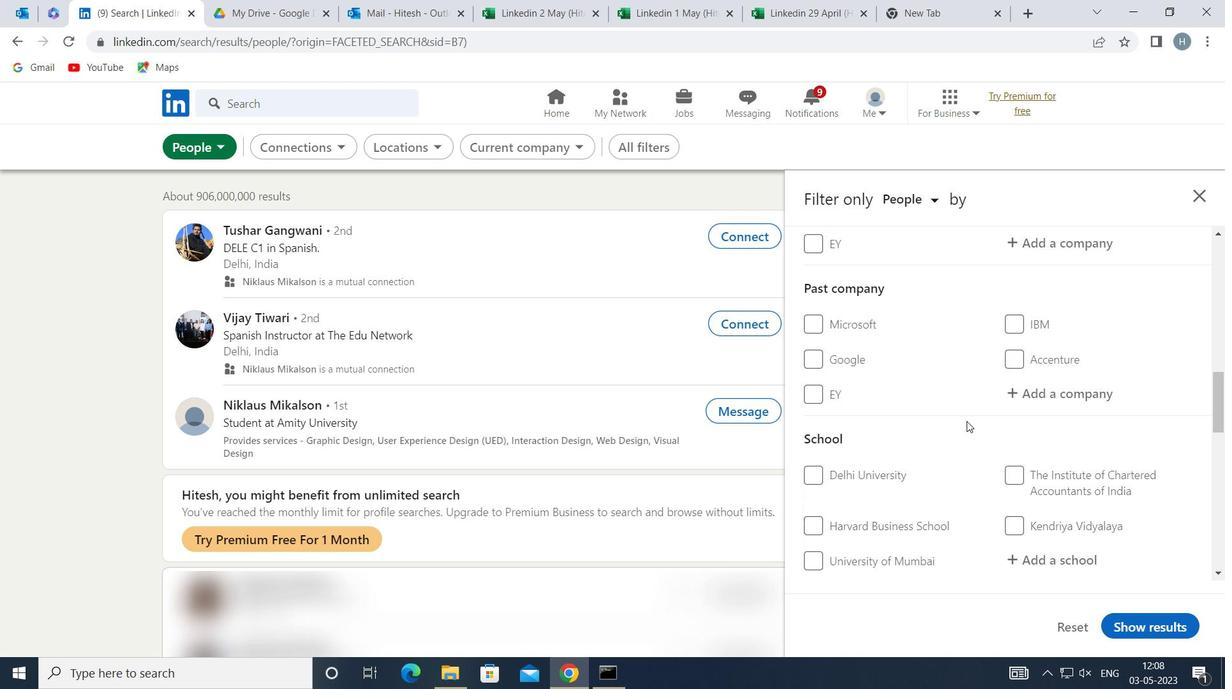 
Action: Mouse scrolled (965, 420) with delta (0, 0)
Screenshot: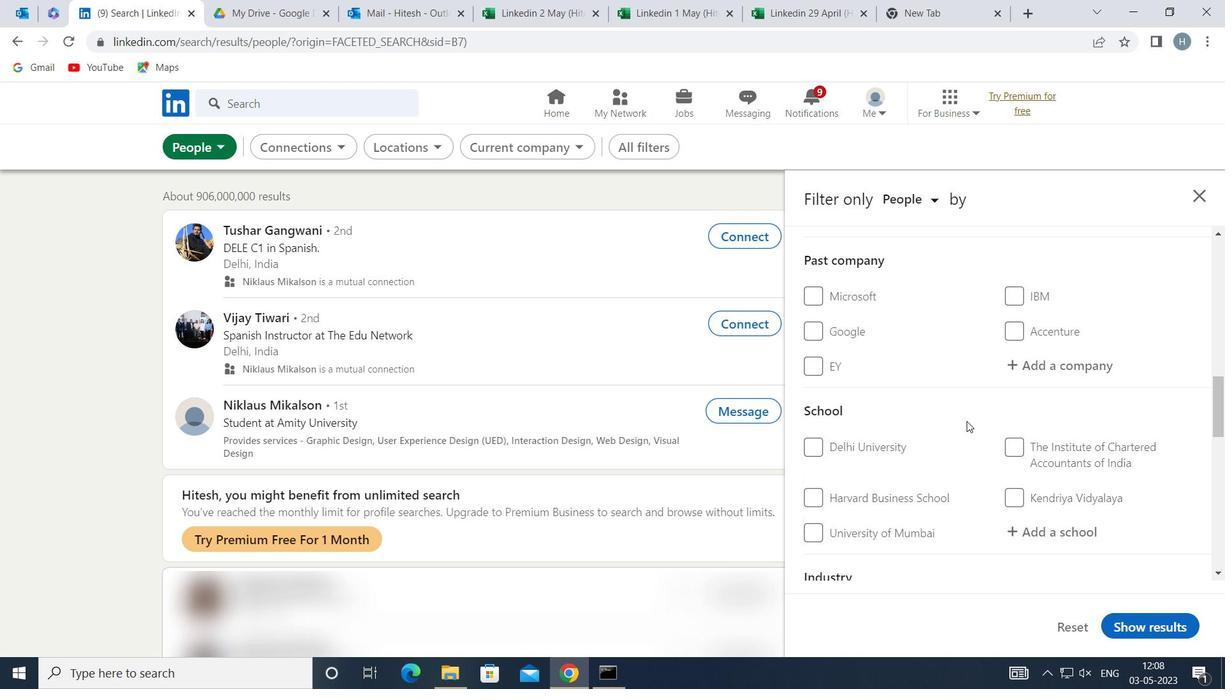 
Action: Mouse scrolled (965, 420) with delta (0, 0)
Screenshot: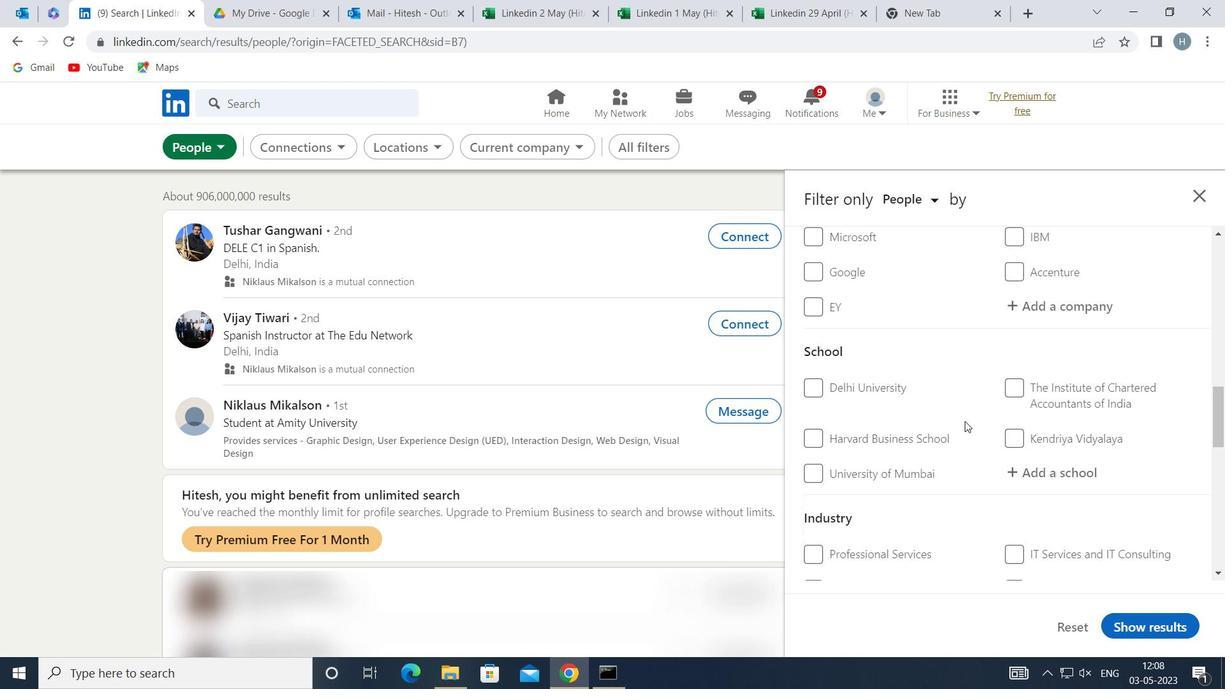 
Action: Mouse moved to (809, 554)
Screenshot: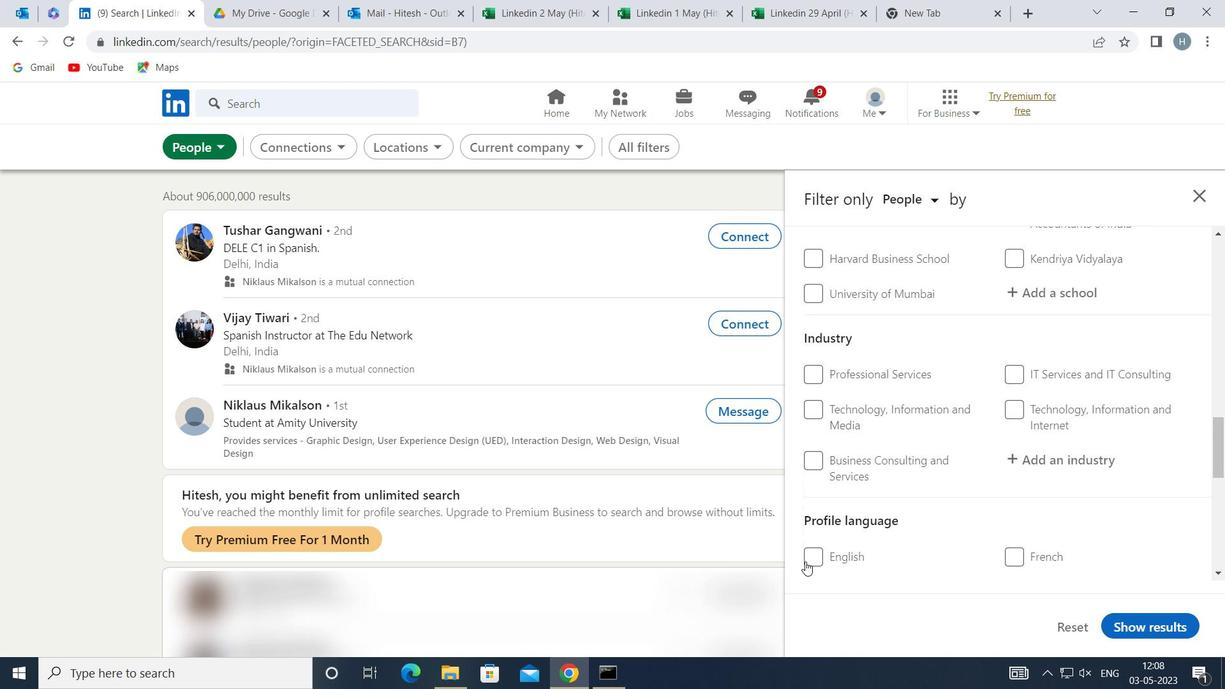 
Action: Mouse pressed left at (809, 554)
Screenshot: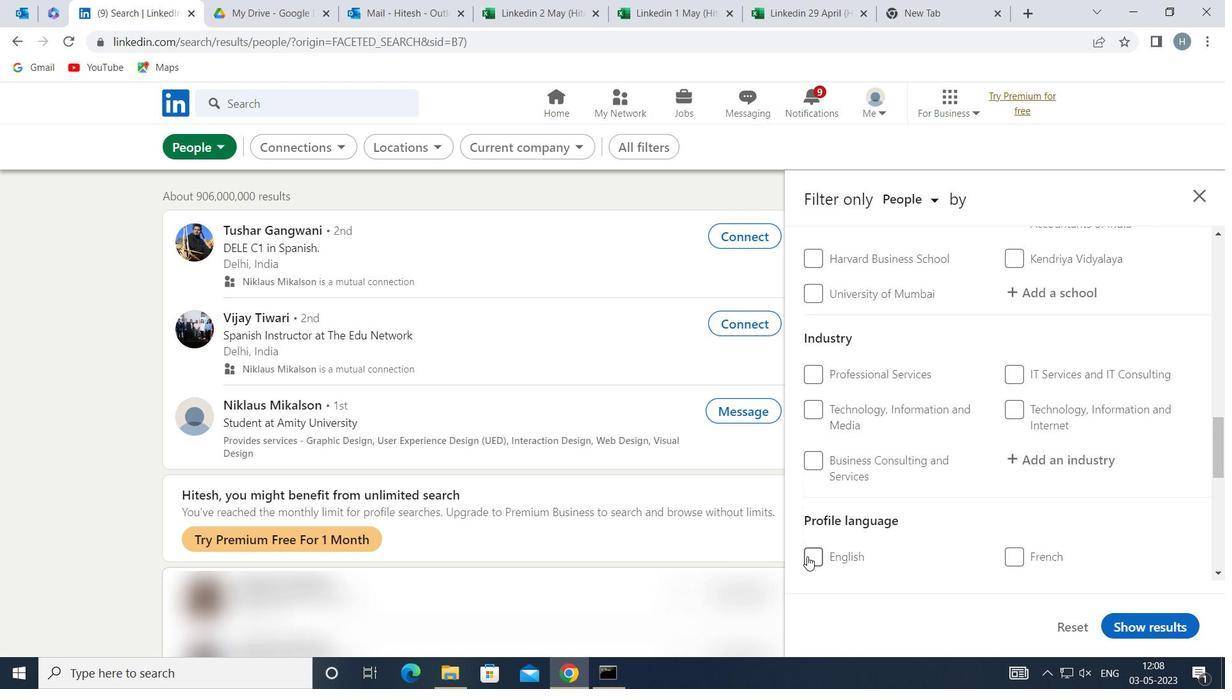 
Action: Mouse moved to (971, 515)
Screenshot: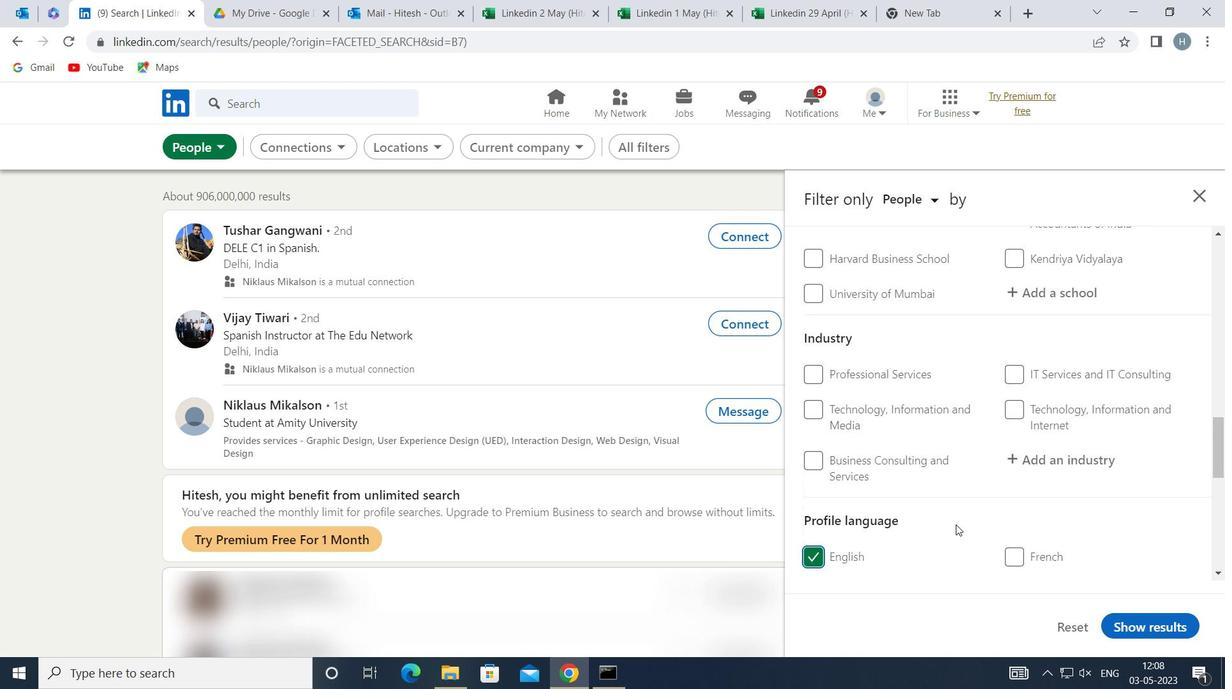 
Action: Mouse scrolled (971, 516) with delta (0, 0)
Screenshot: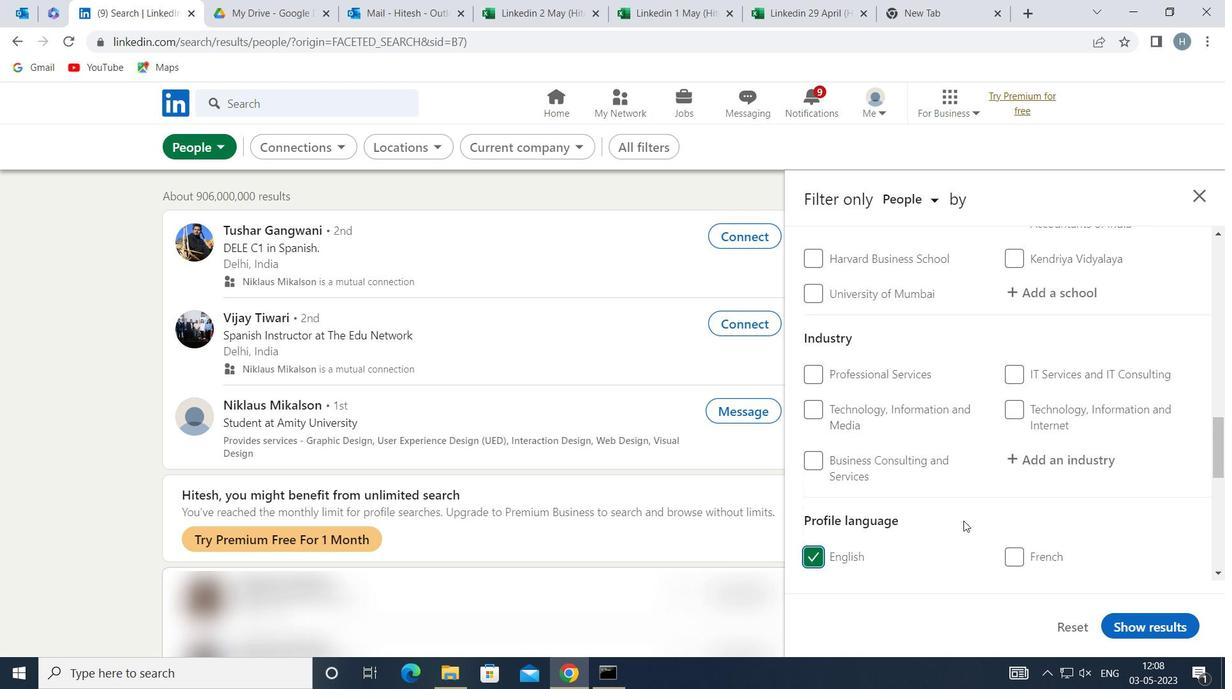 
Action: Mouse moved to (972, 513)
Screenshot: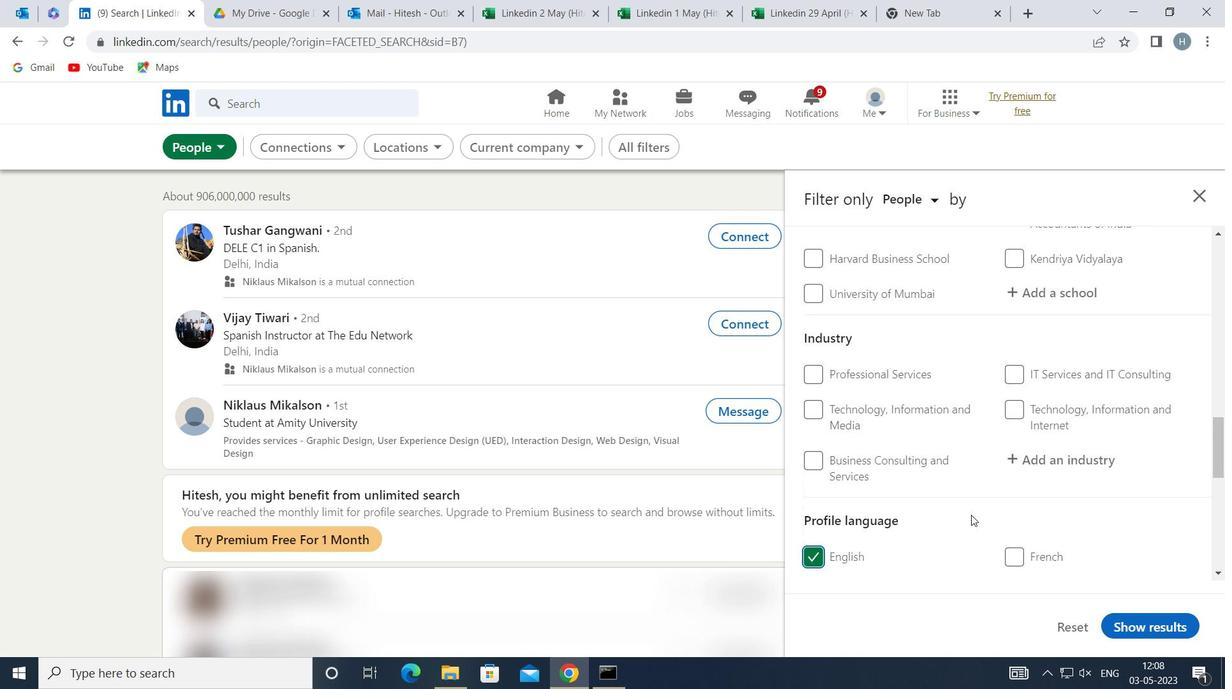 
Action: Mouse scrolled (972, 514) with delta (0, 0)
Screenshot: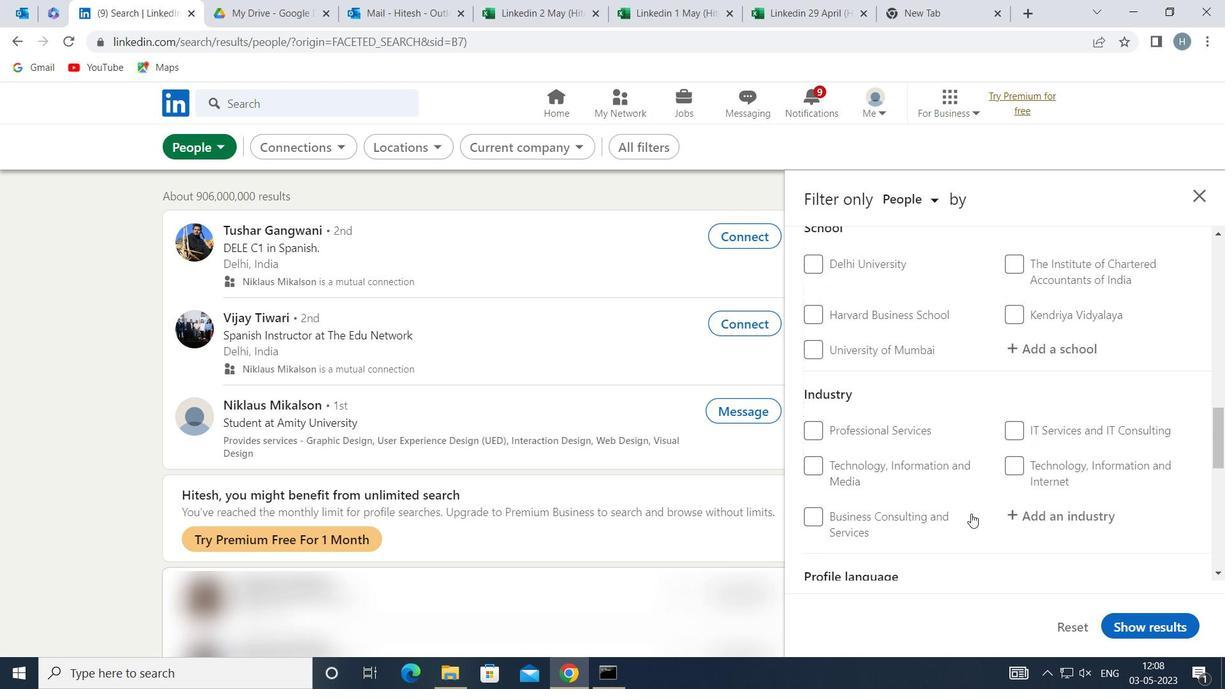 
Action: Mouse scrolled (972, 514) with delta (0, 0)
Screenshot: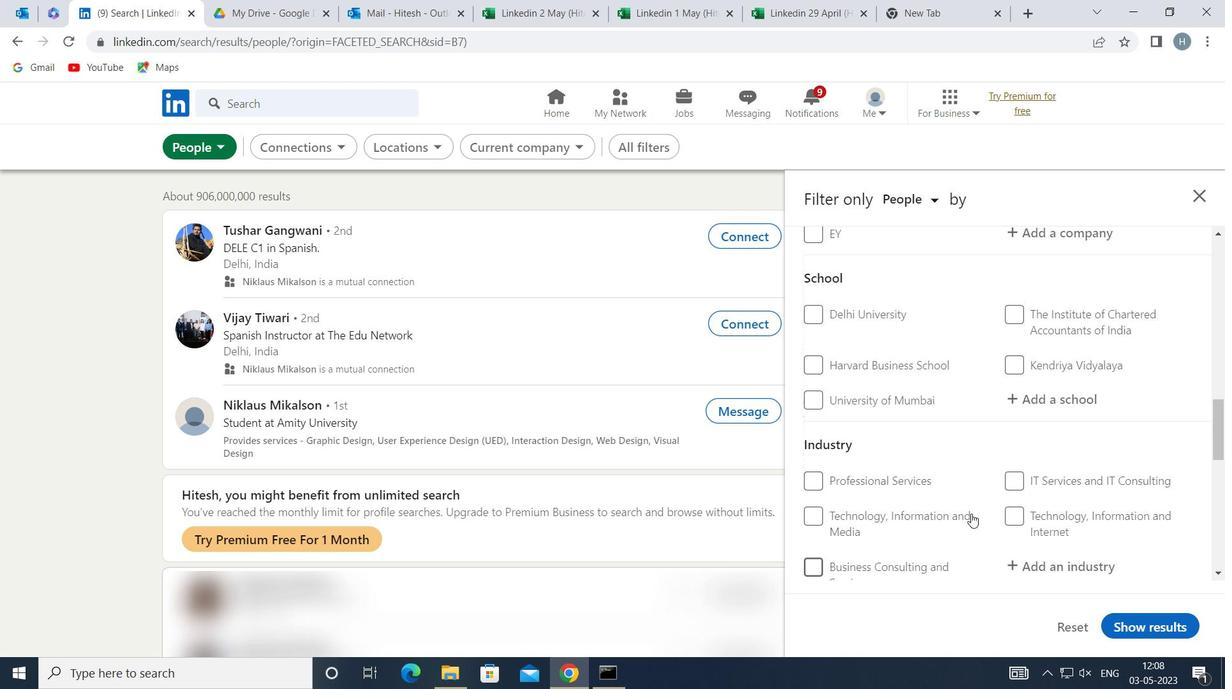 
Action: Mouse scrolled (972, 514) with delta (0, 0)
Screenshot: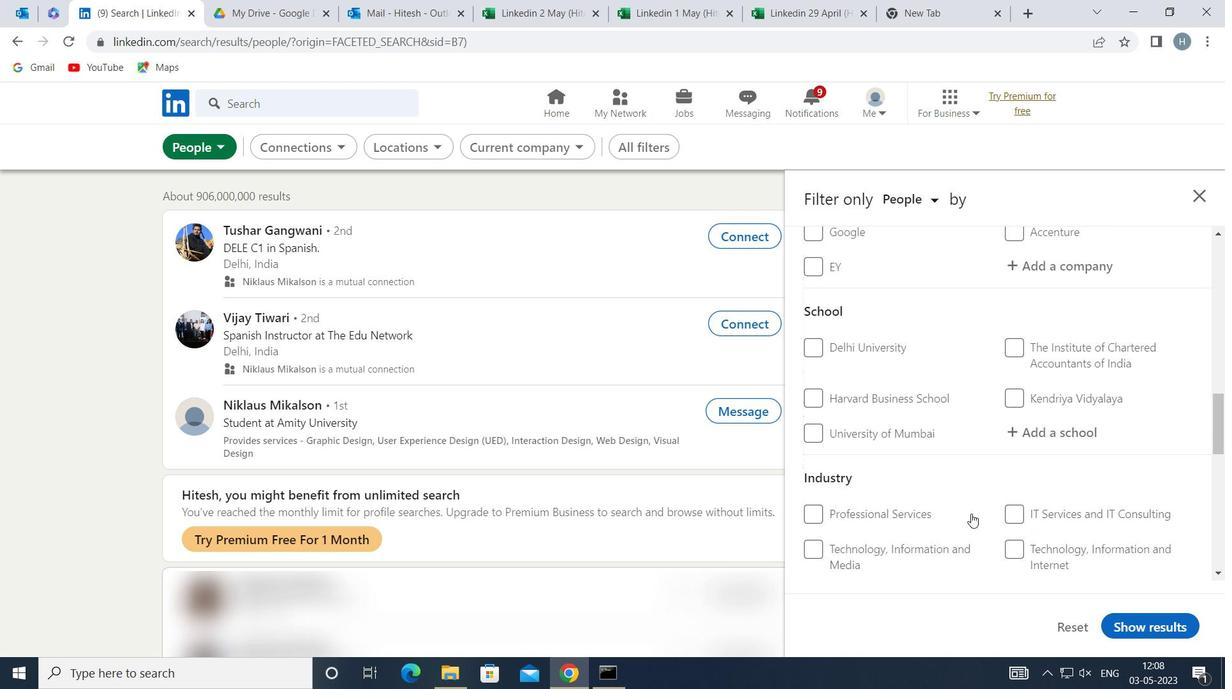 
Action: Mouse scrolled (972, 514) with delta (0, 0)
Screenshot: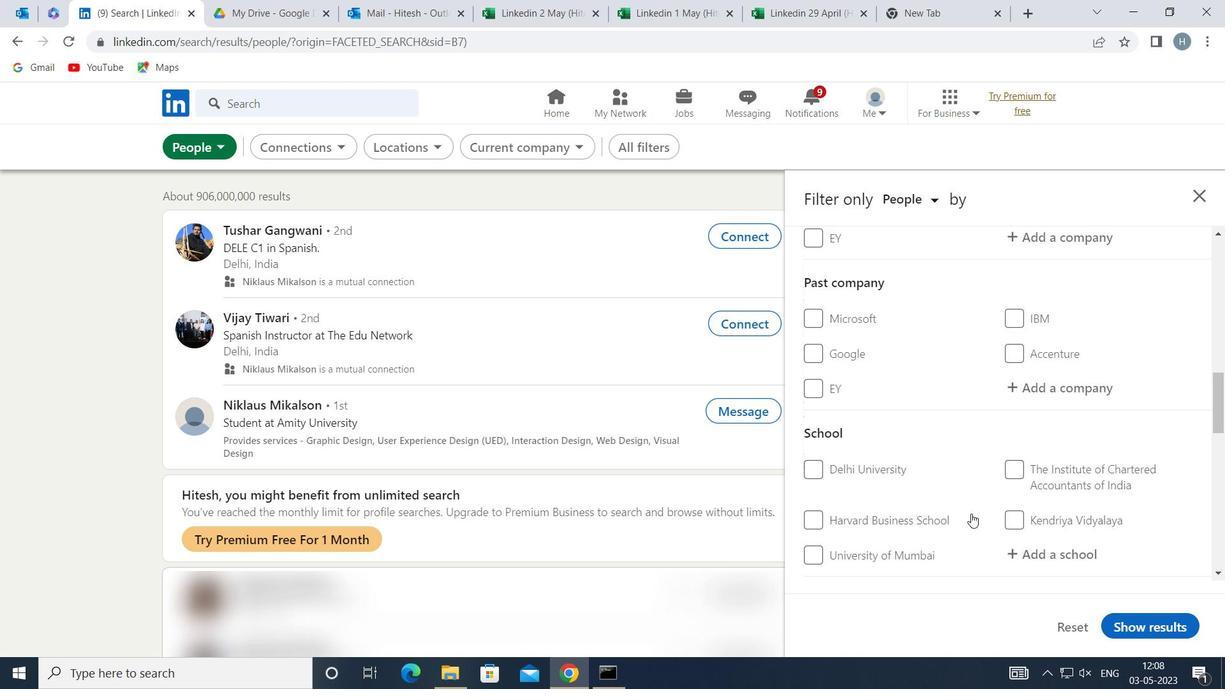 
Action: Mouse scrolled (972, 514) with delta (0, 0)
Screenshot: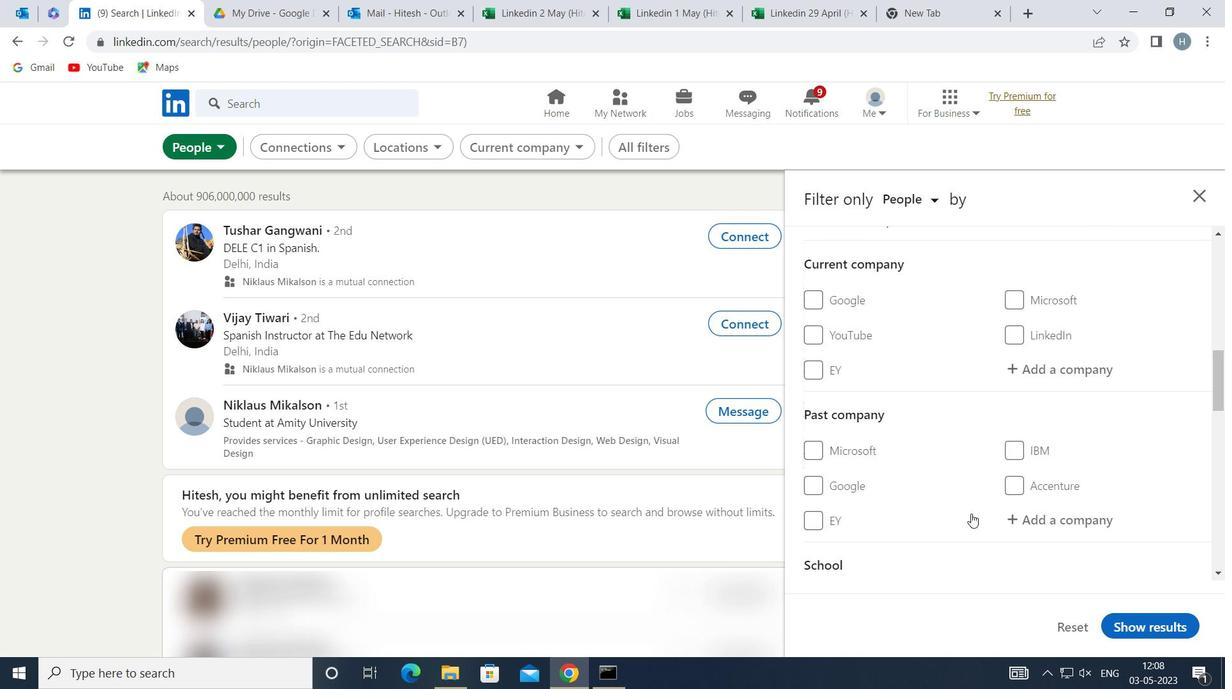 
Action: Mouse moved to (1067, 451)
Screenshot: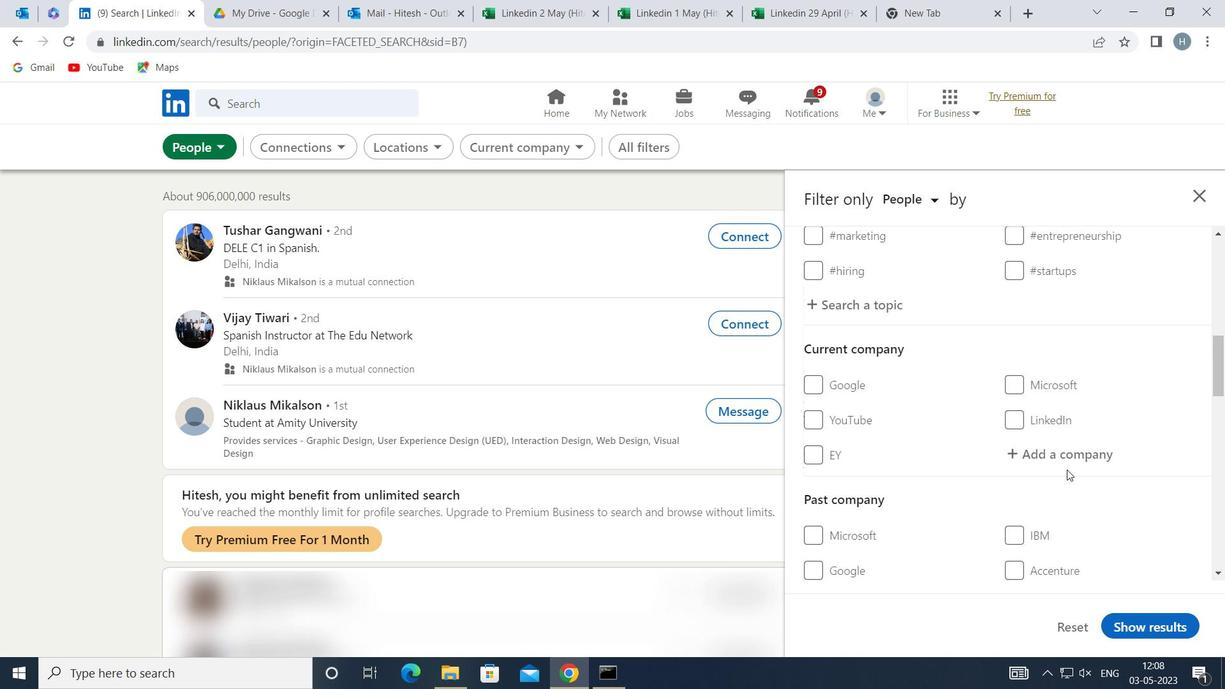 
Action: Mouse pressed left at (1067, 451)
Screenshot: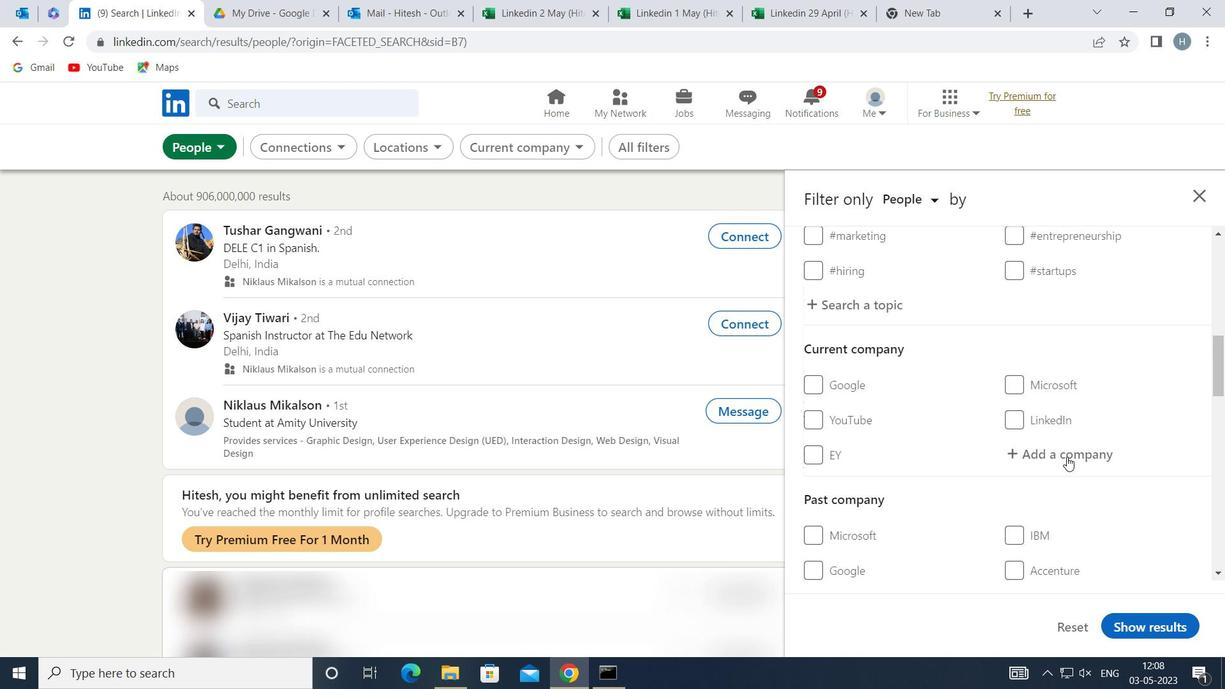 
Action: Mouse moved to (1067, 451)
Screenshot: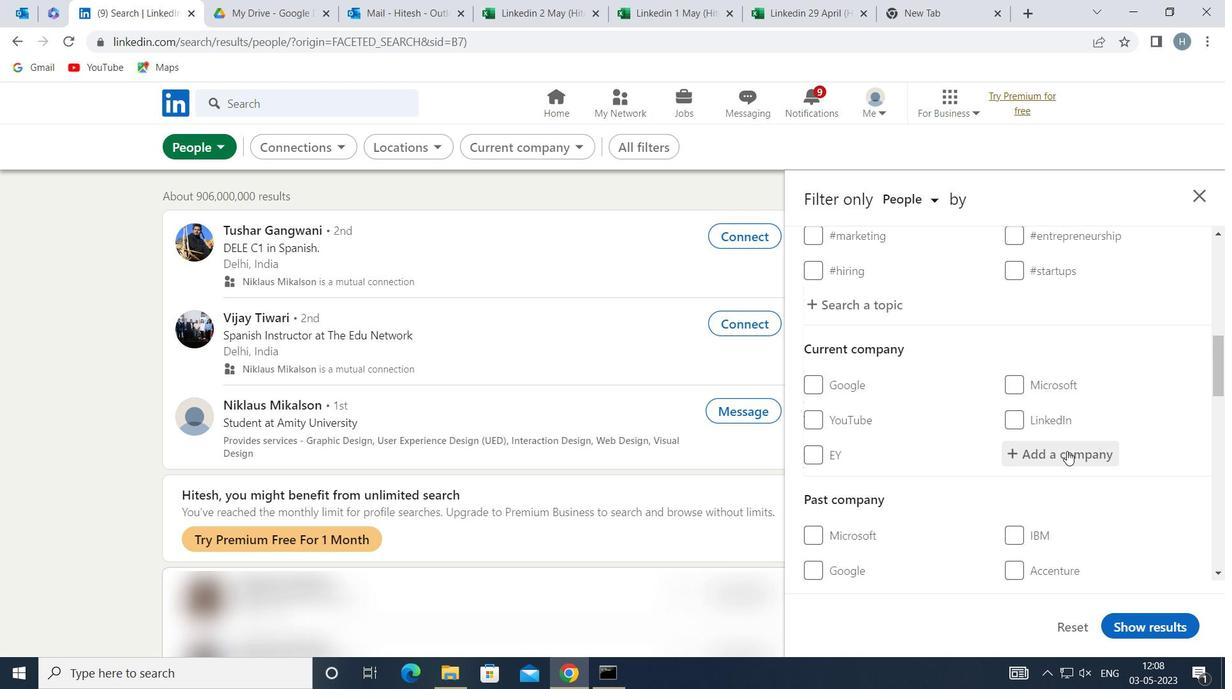 
Action: Key pressed <Key.shift>UNNATI
Screenshot: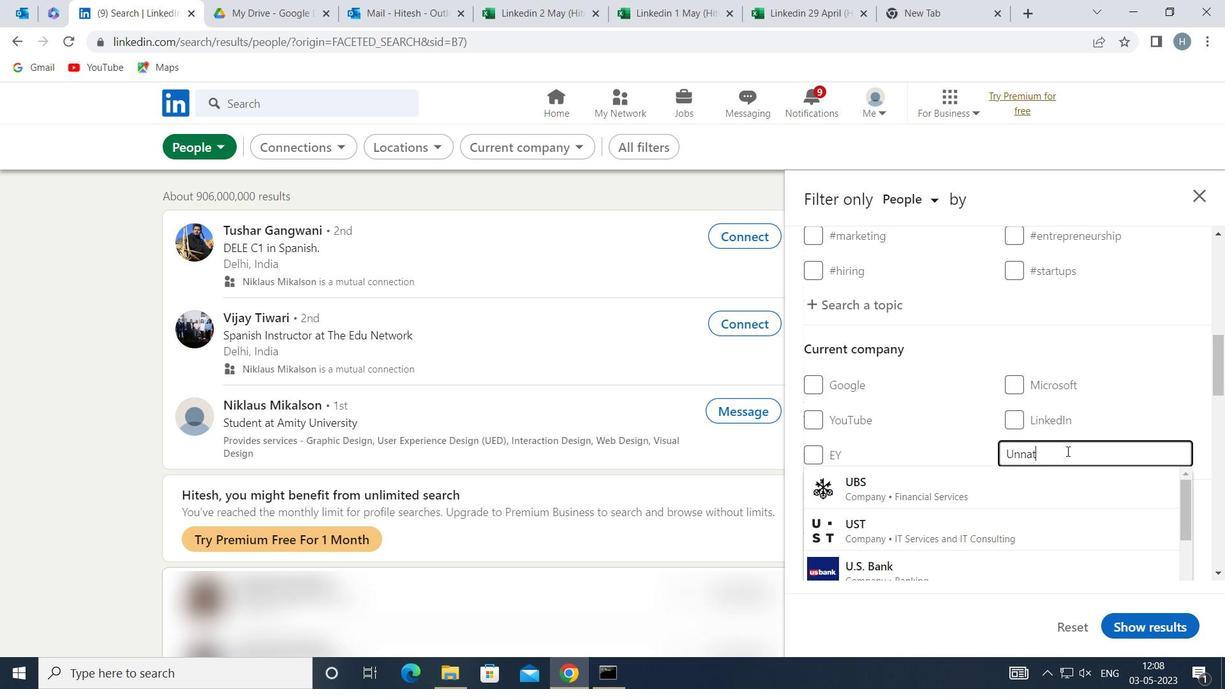 
Action: Mouse moved to (1002, 487)
Screenshot: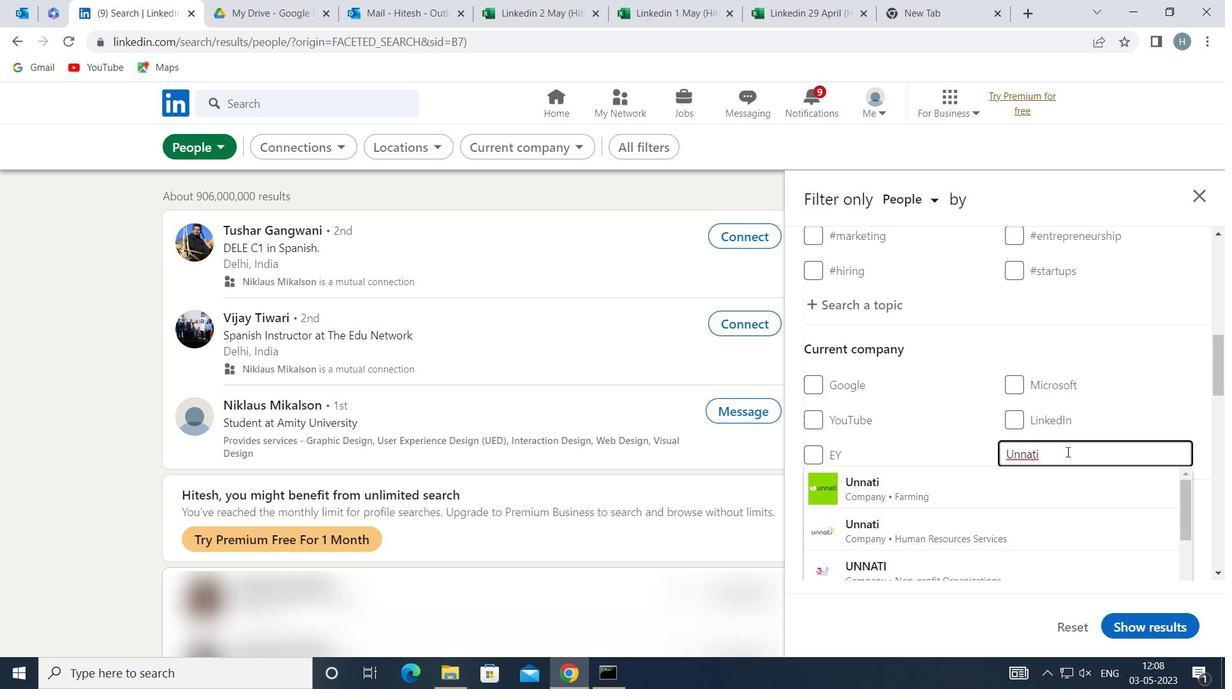 
Action: Mouse pressed left at (1002, 487)
Screenshot: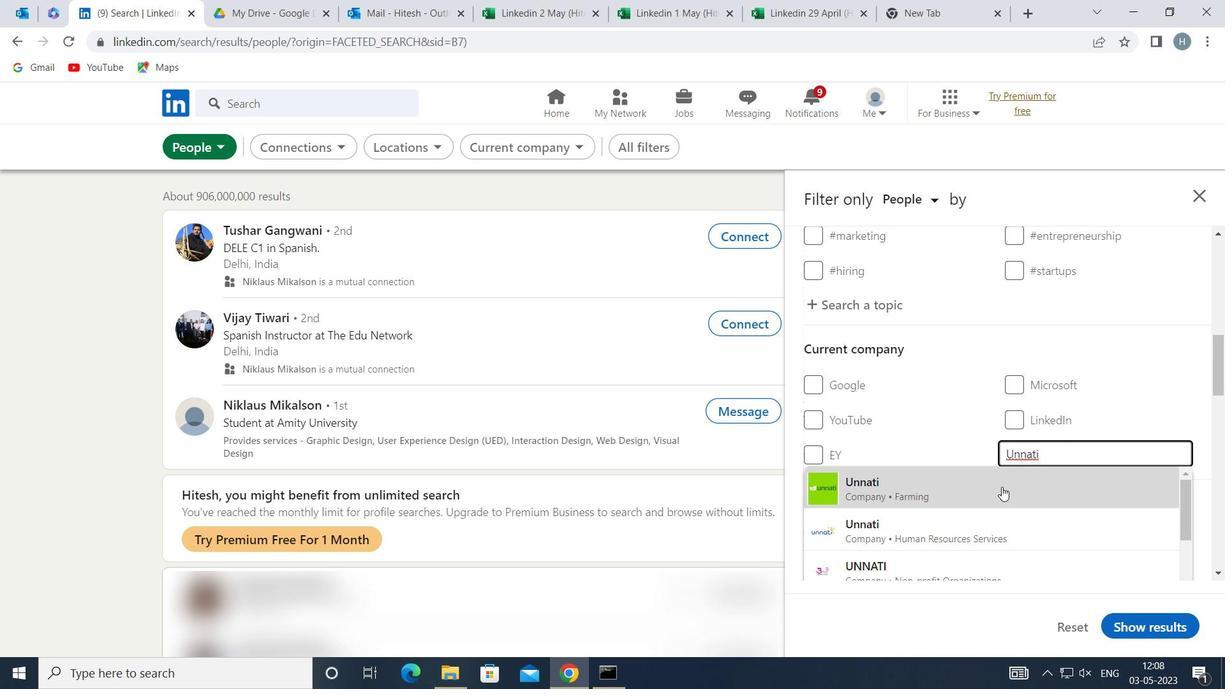 
Action: Mouse moved to (986, 478)
Screenshot: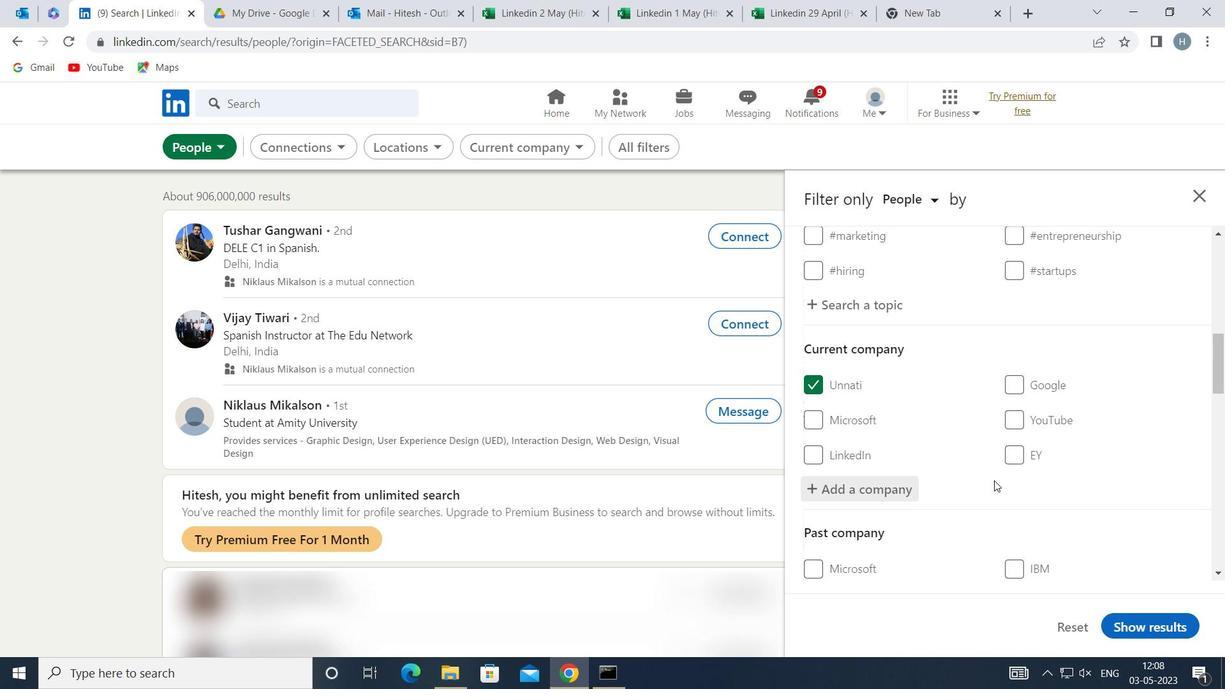 
Action: Mouse scrolled (986, 477) with delta (0, 0)
Screenshot: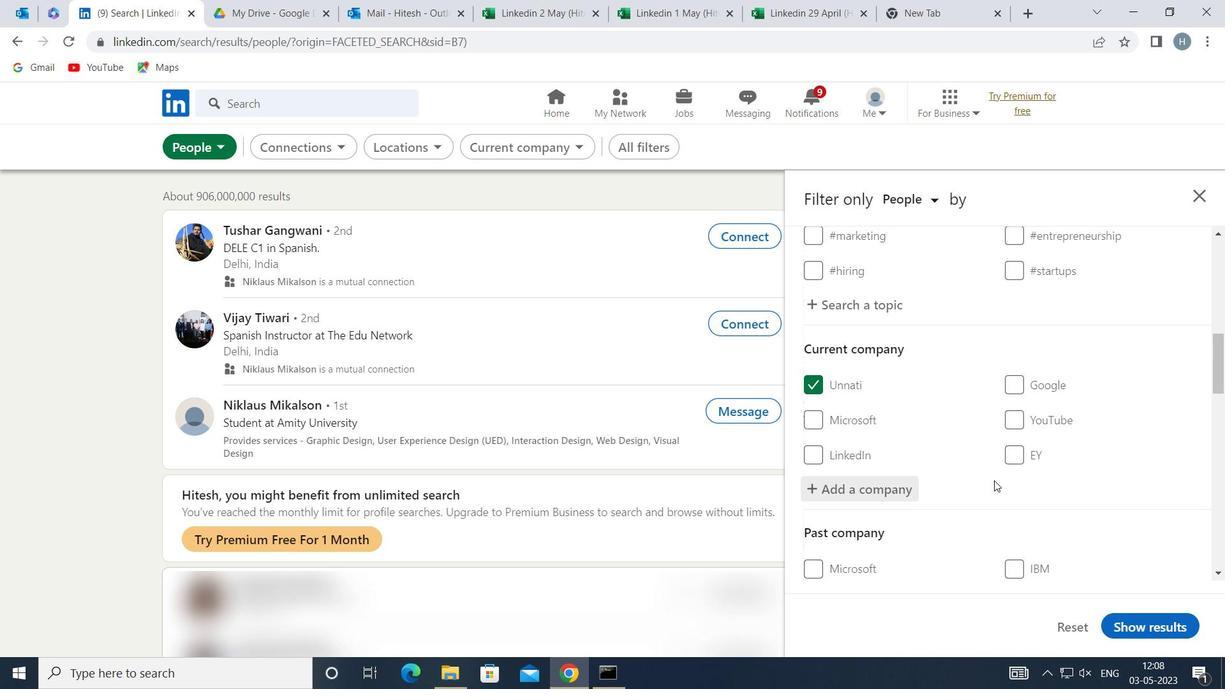
Action: Mouse moved to (979, 478)
Screenshot: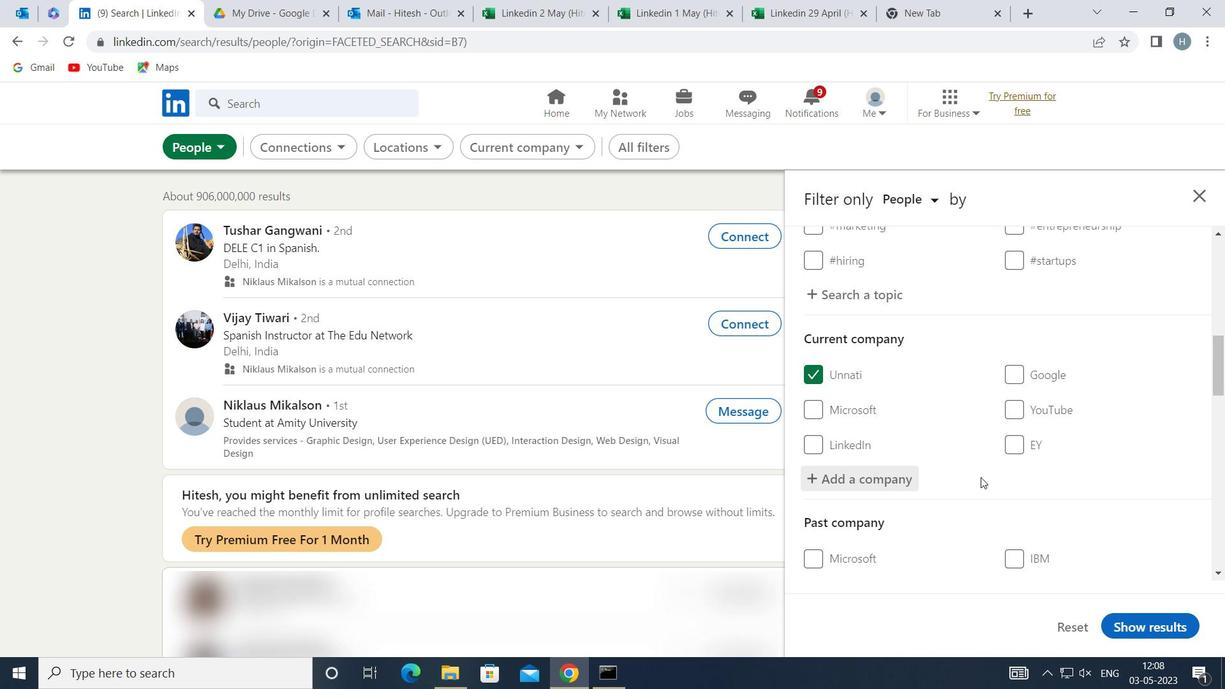 
Action: Mouse scrolled (979, 477) with delta (0, 0)
Screenshot: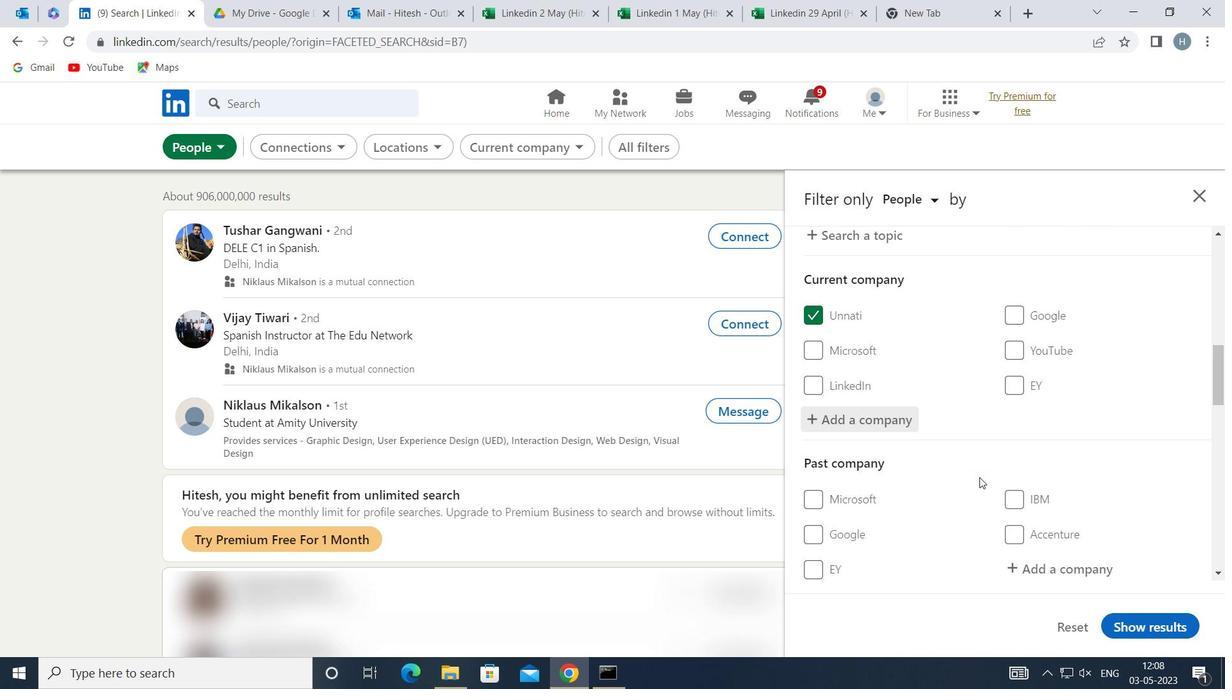 
Action: Mouse scrolled (979, 477) with delta (0, 0)
Screenshot: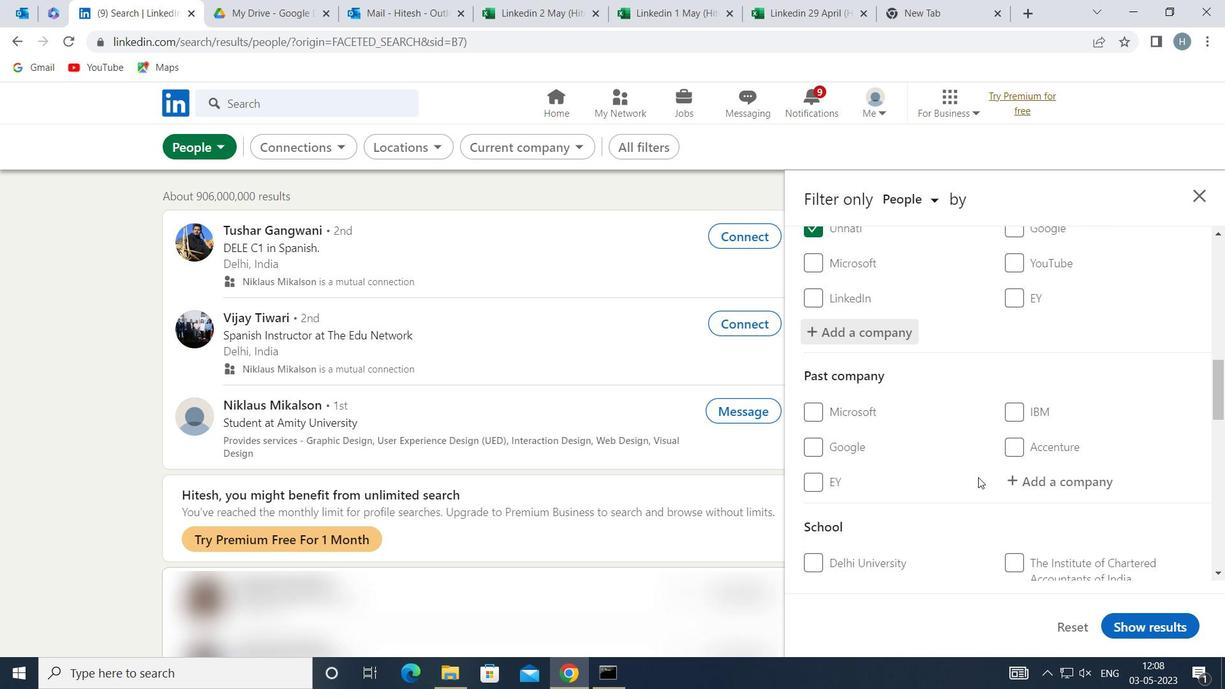 
Action: Mouse moved to (978, 478)
Screenshot: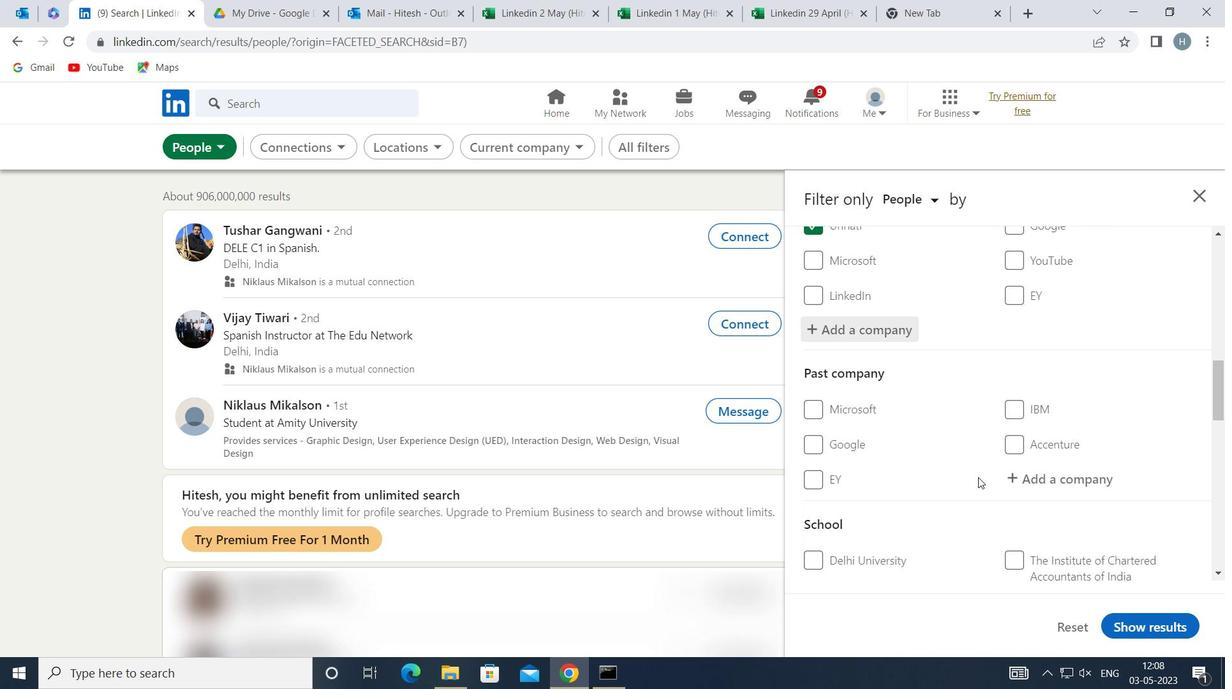
Action: Mouse scrolled (978, 477) with delta (0, 0)
Screenshot: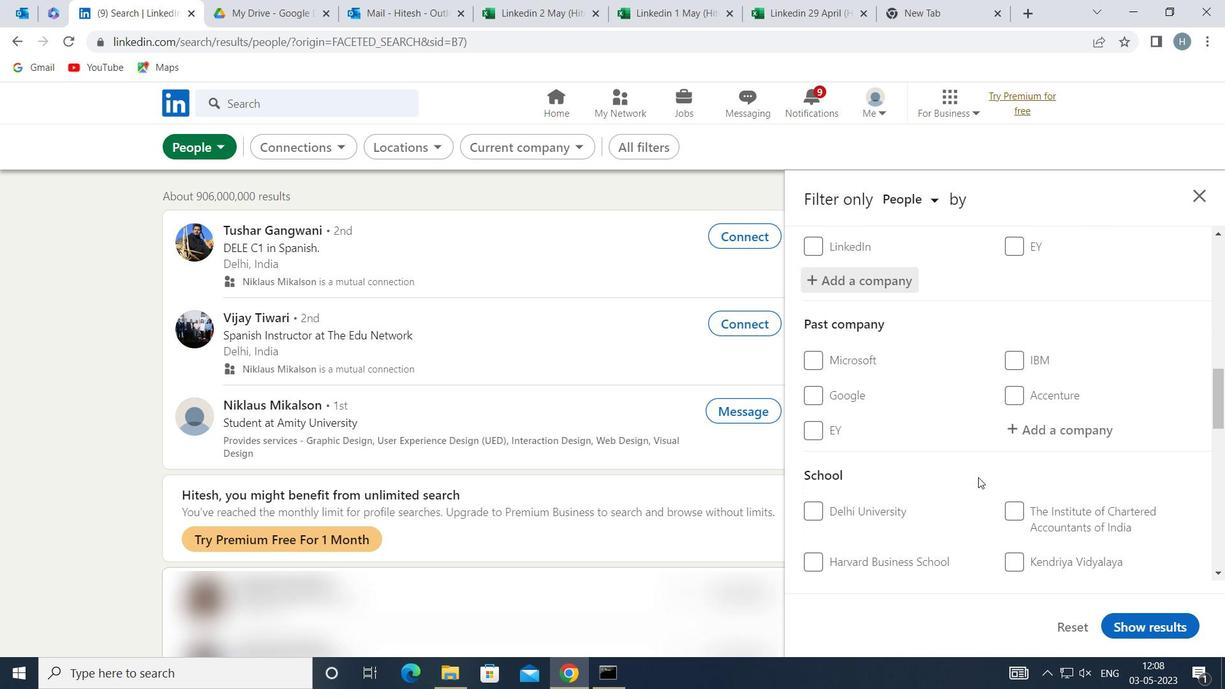 
Action: Mouse moved to (1039, 489)
Screenshot: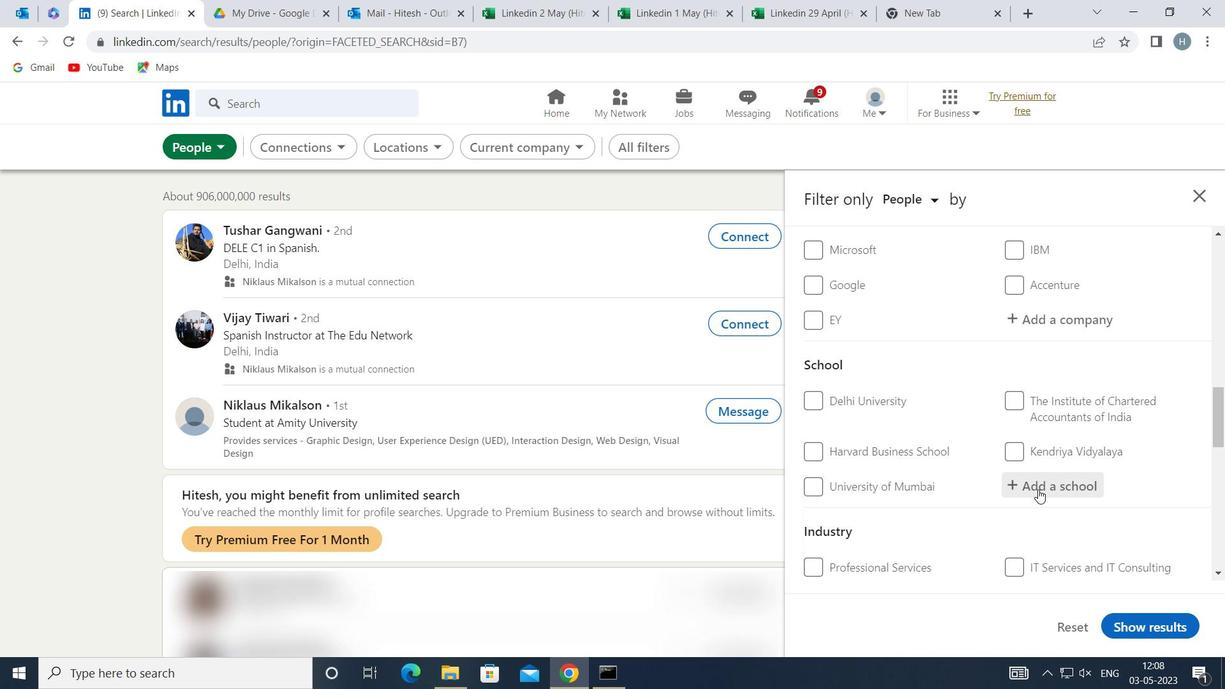 
Action: Mouse pressed left at (1039, 489)
Screenshot: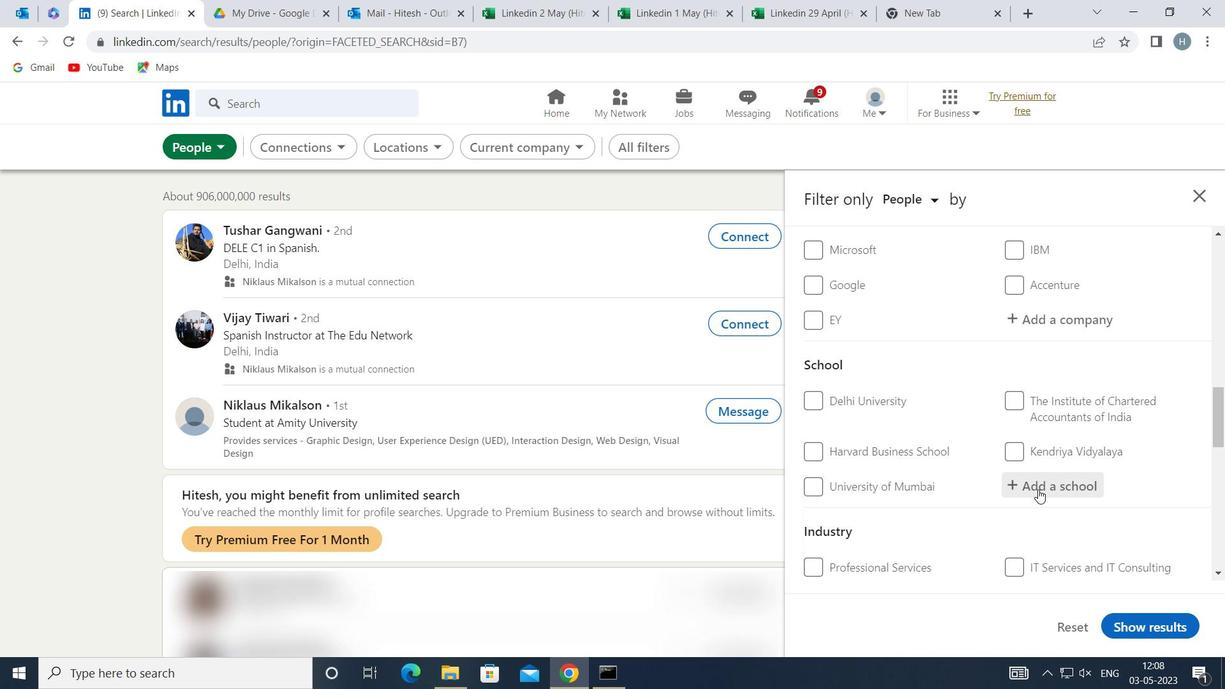 
Action: Key pressed <Key.shift>GURU<Key.space><Key.shift>TEGH<Key.space><Key.shift>BAHADUR<Key.space>OF<Key.space><Key.shift>TECH
Screenshot: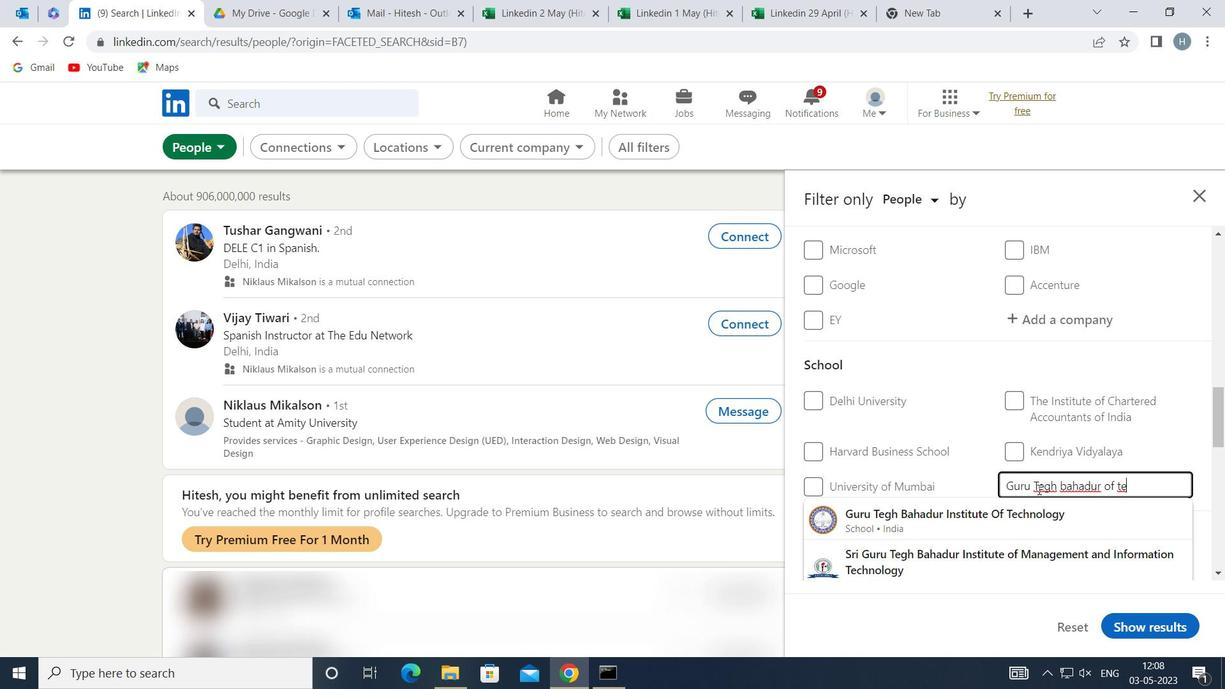 
Action: Mouse moved to (987, 517)
Screenshot: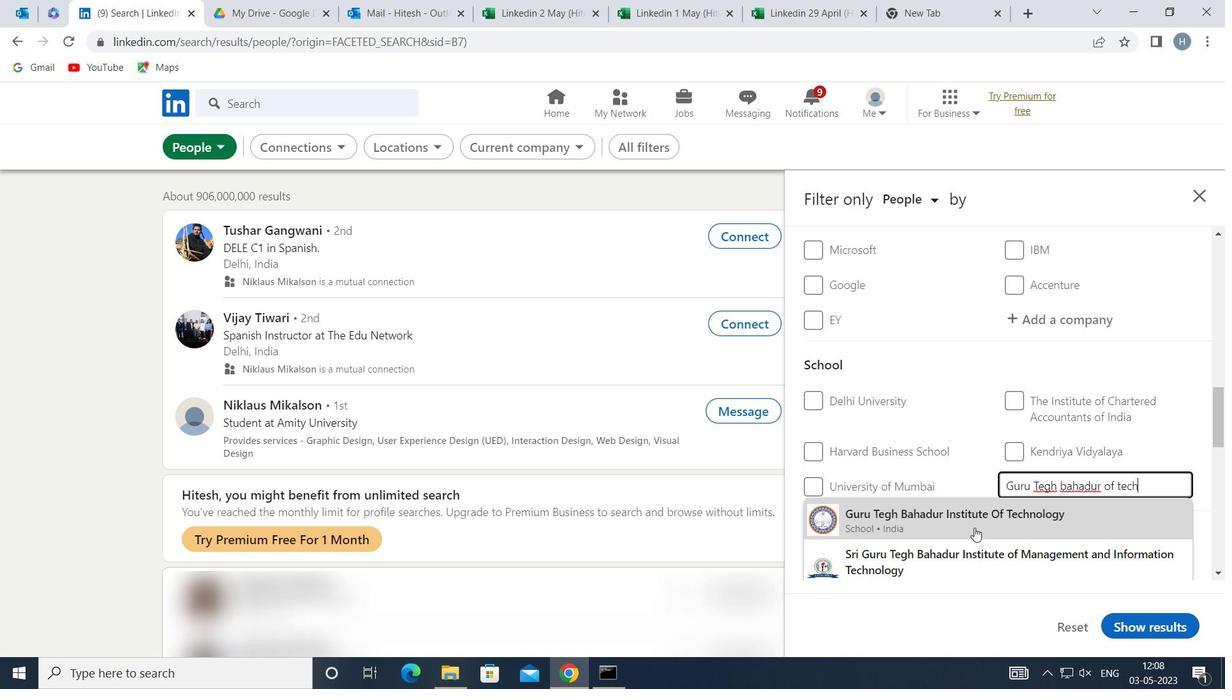 
Action: Mouse pressed left at (987, 517)
Screenshot: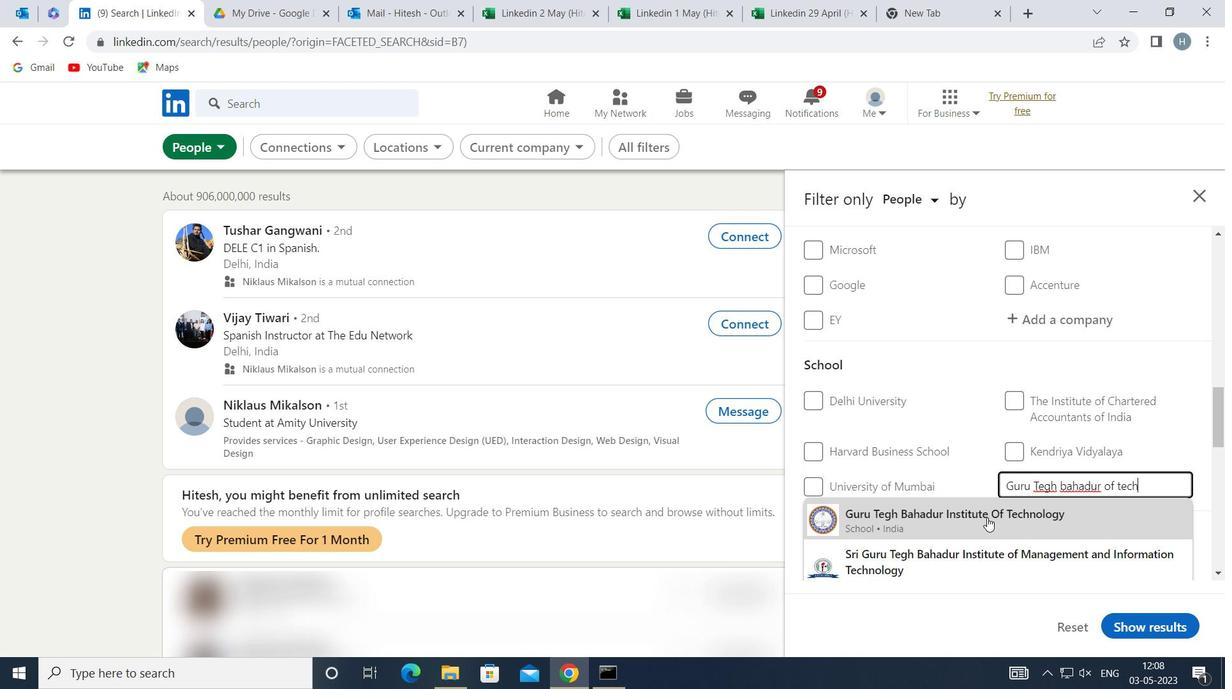 
Action: Mouse moved to (984, 506)
Screenshot: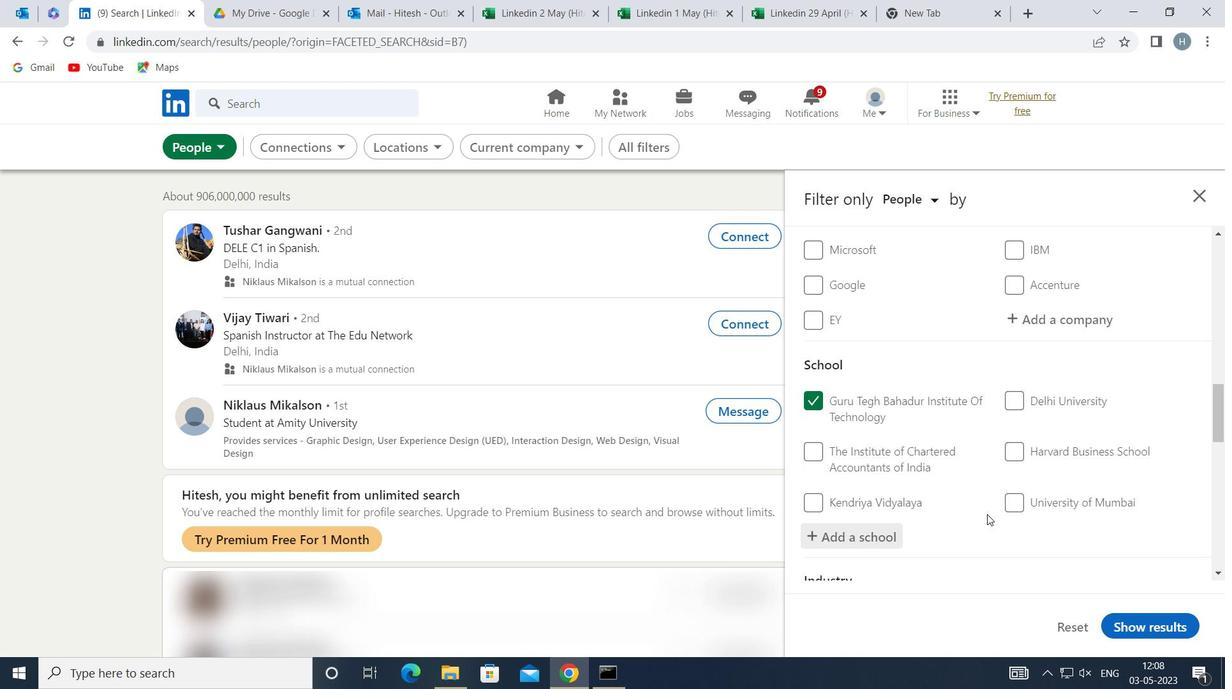 
Action: Mouse scrolled (984, 505) with delta (0, 0)
Screenshot: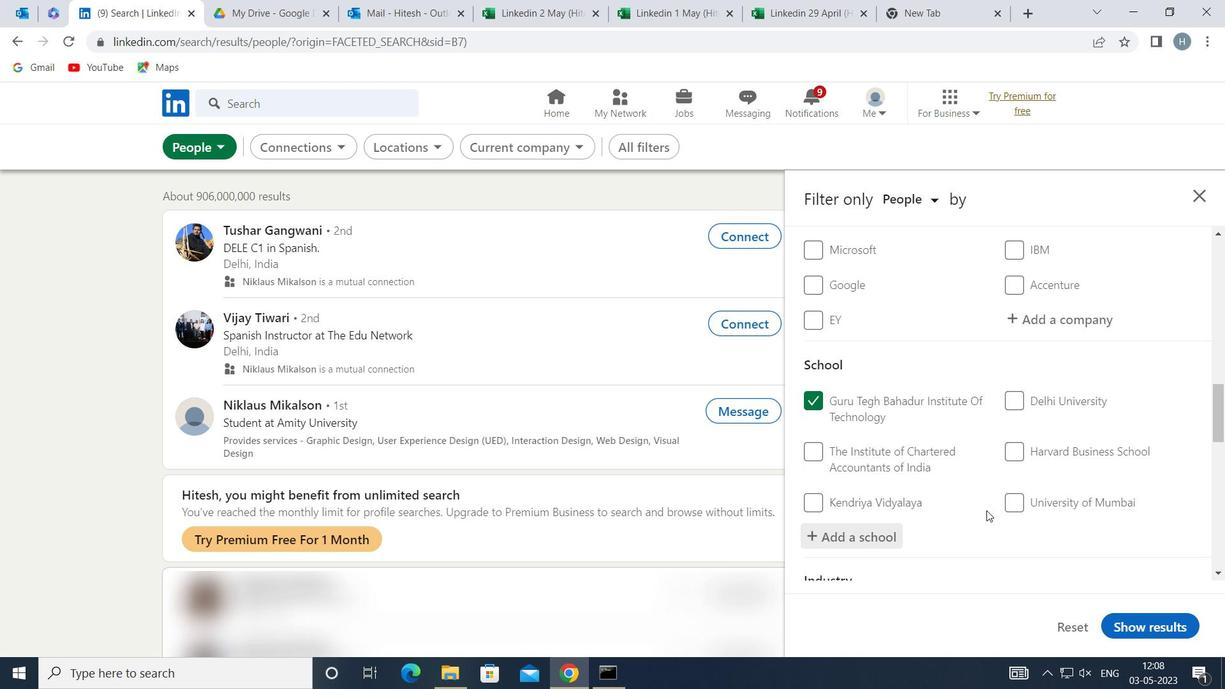 
Action: Mouse scrolled (984, 505) with delta (0, 0)
Screenshot: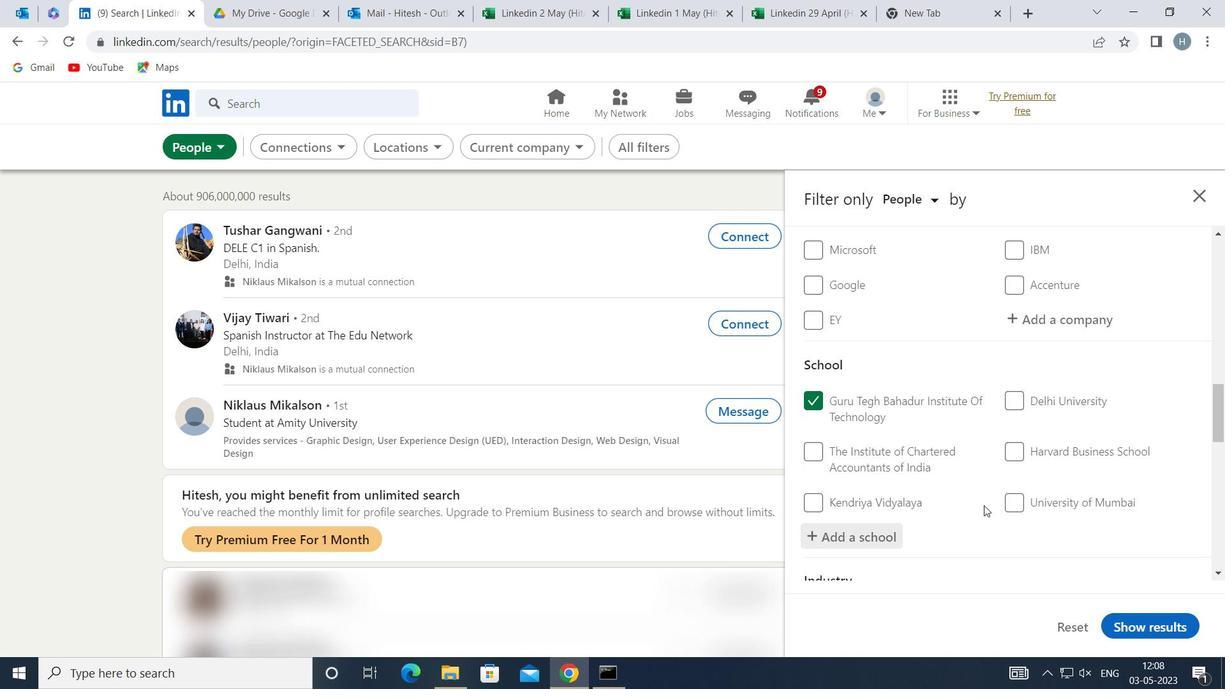 
Action: Mouse moved to (983, 502)
Screenshot: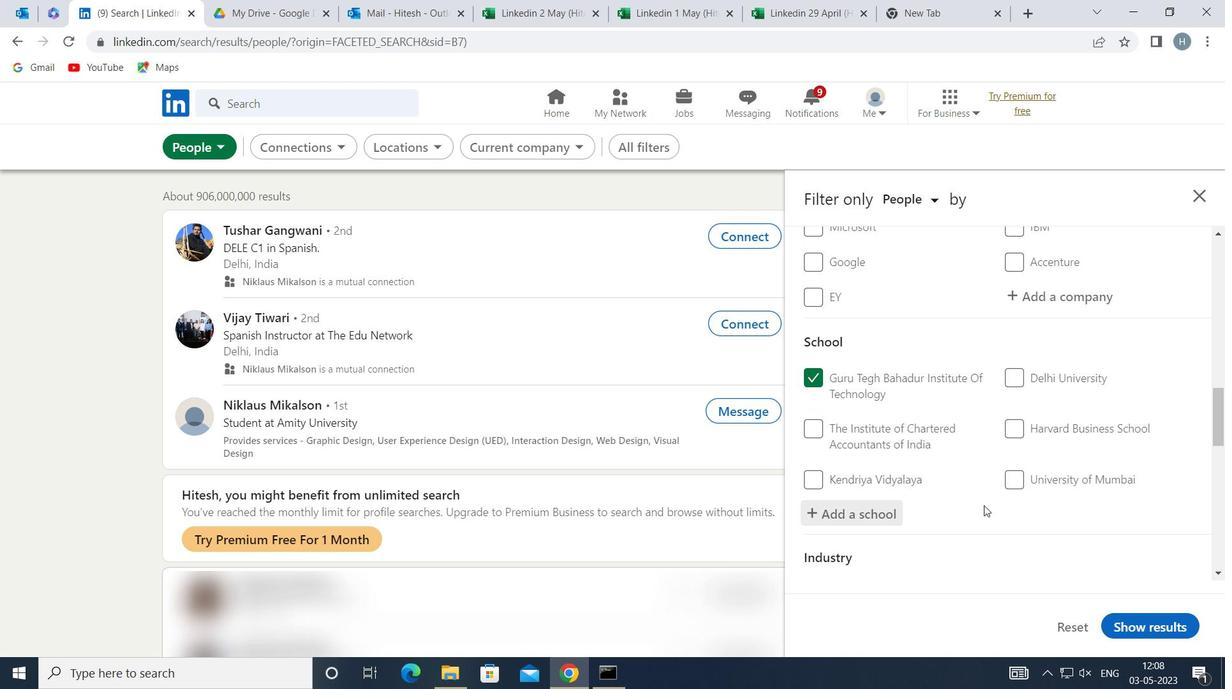 
Action: Mouse scrolled (983, 501) with delta (0, 0)
Screenshot: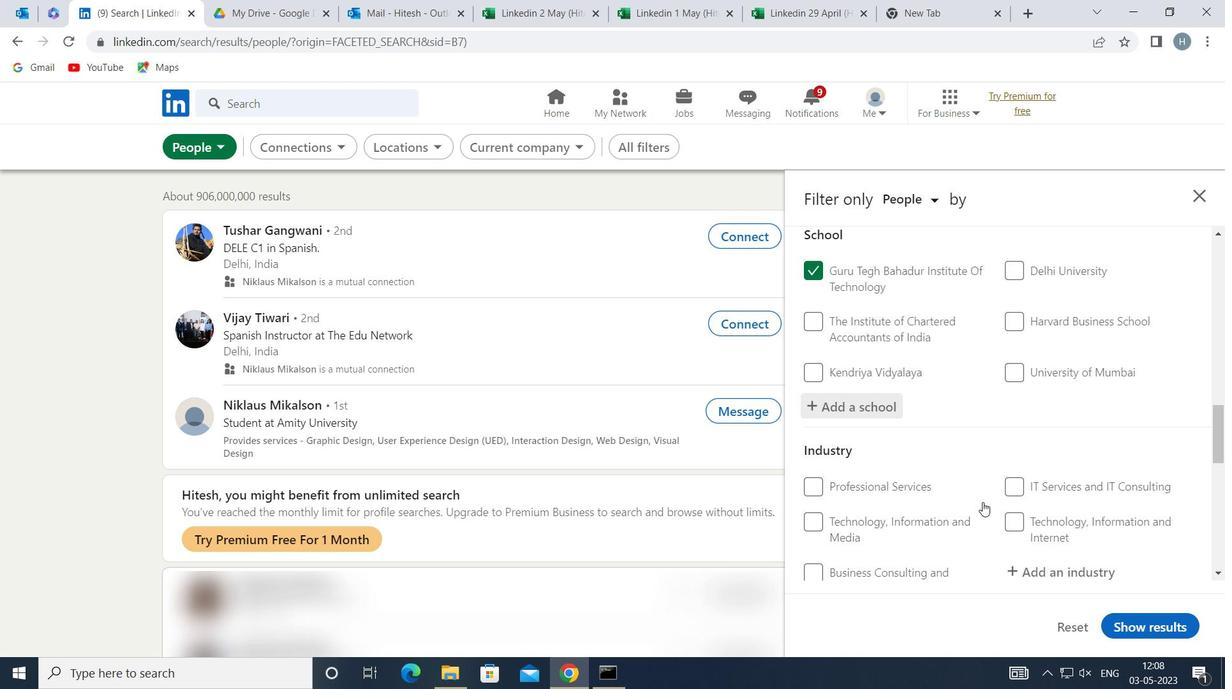 
Action: Mouse moved to (1041, 455)
Screenshot: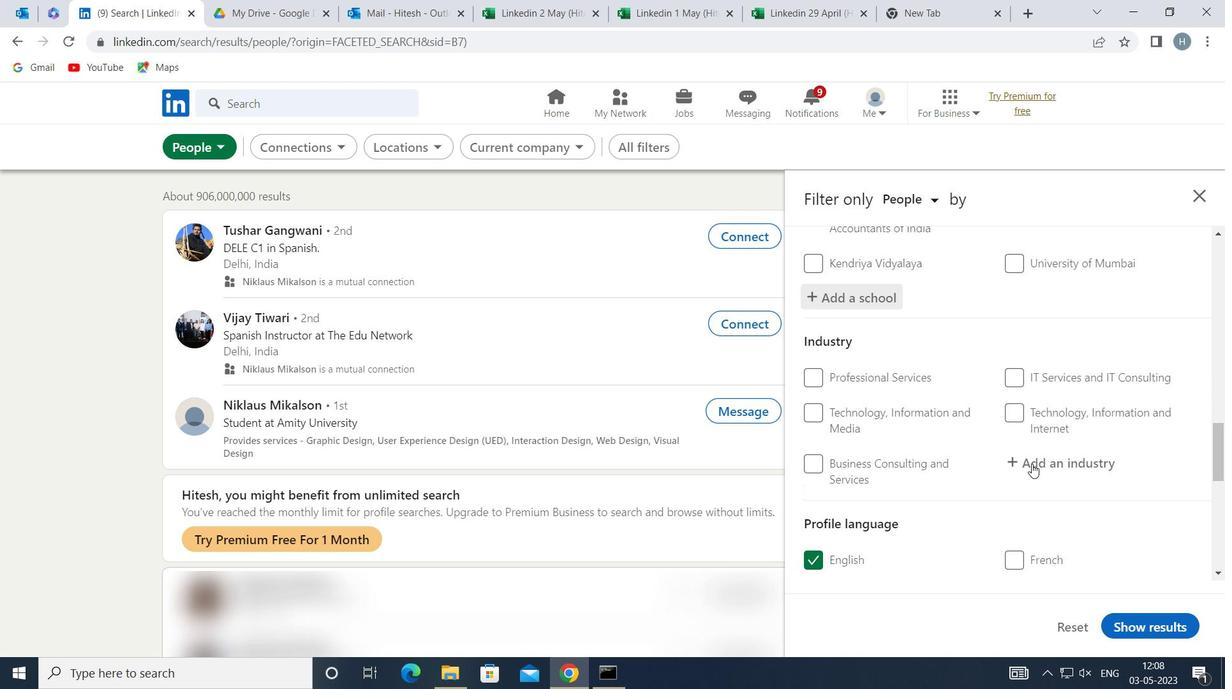 
Action: Mouse pressed left at (1041, 455)
Screenshot: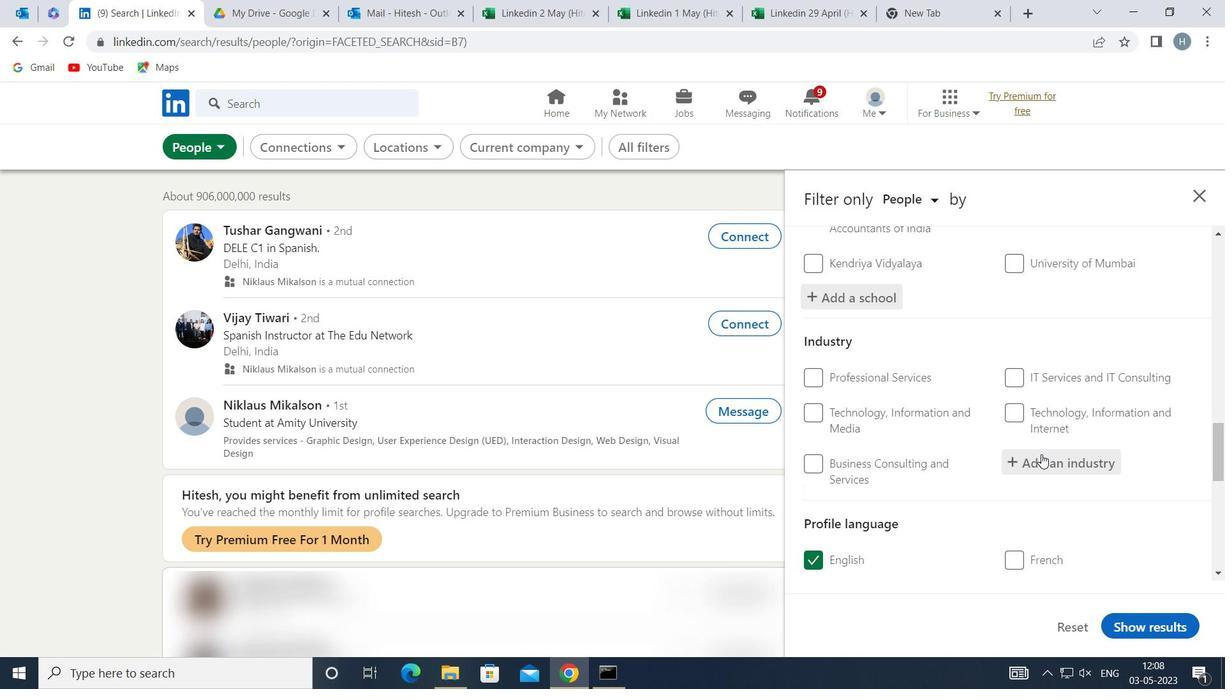 
Action: Key pressed <Key.shift>RENW<Key.backspace>EWABLE<Key.space><Key.shift>ENERGY<Key.space><Key.shift>POWER
Screenshot: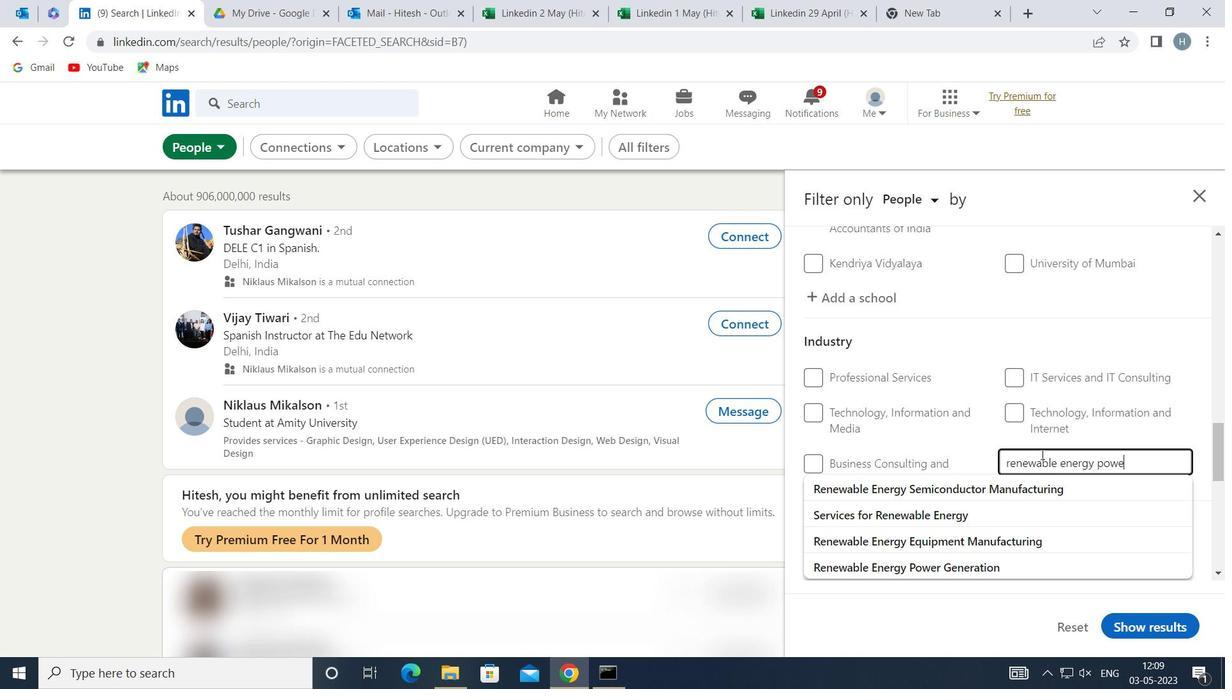 
Action: Mouse moved to (1039, 494)
Screenshot: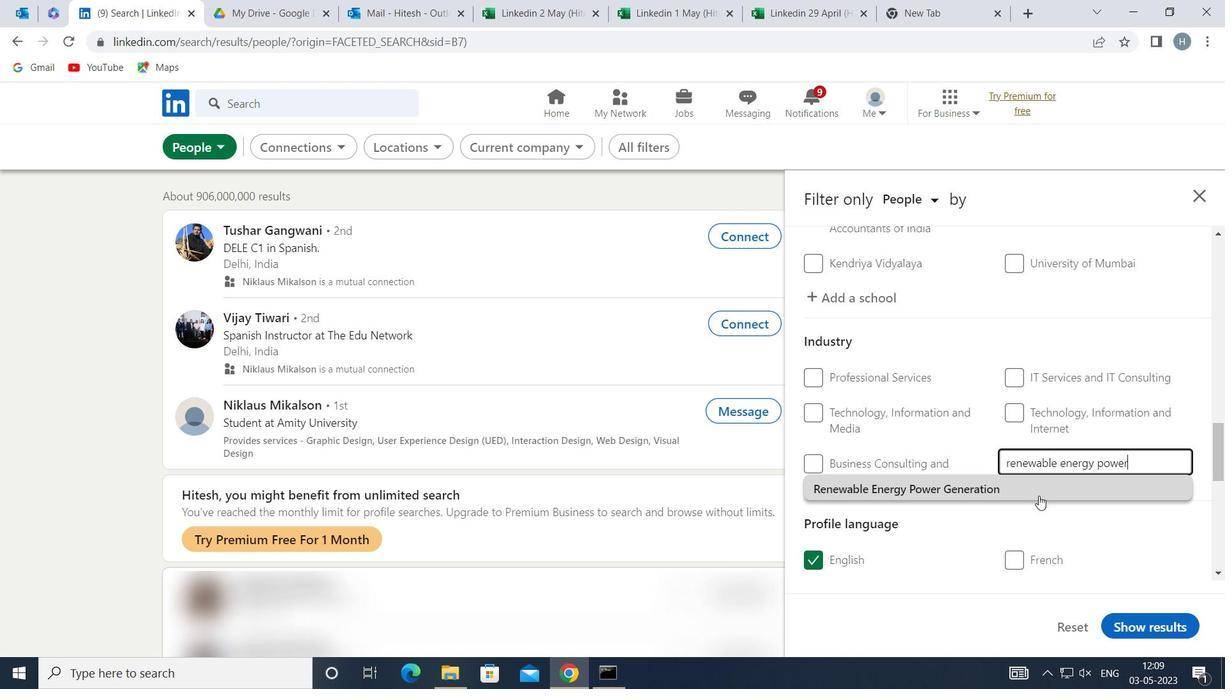 
Action: Mouse pressed left at (1039, 494)
Screenshot: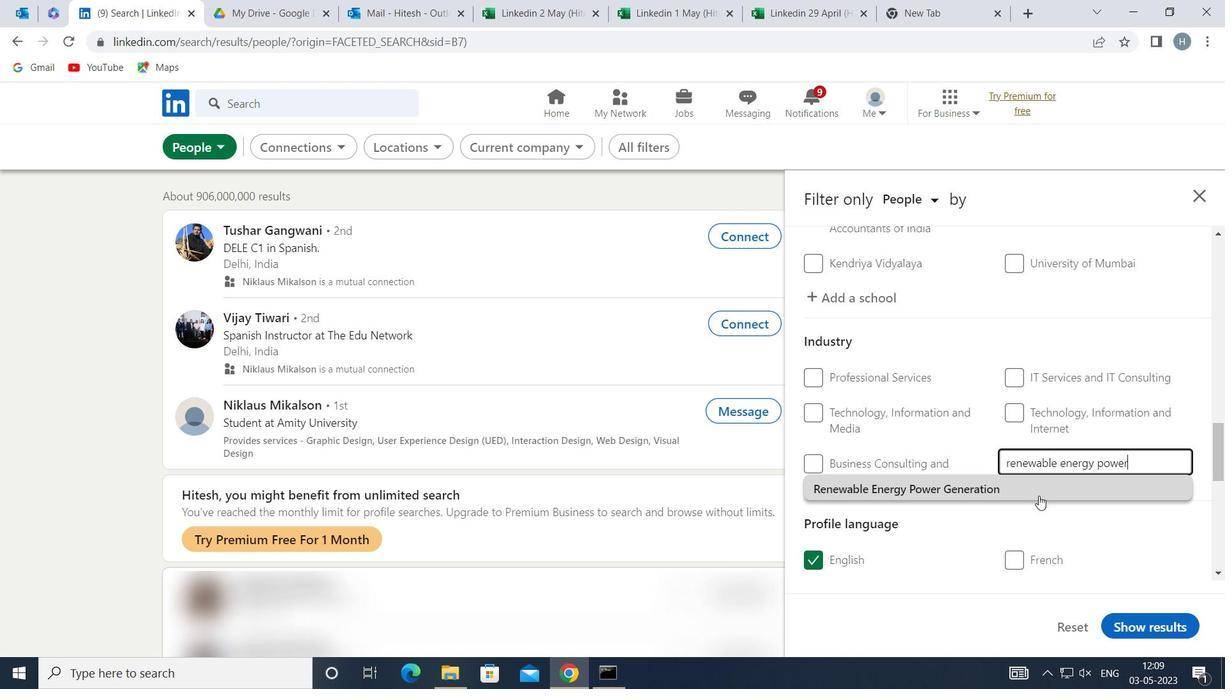 
Action: Mouse moved to (926, 501)
Screenshot: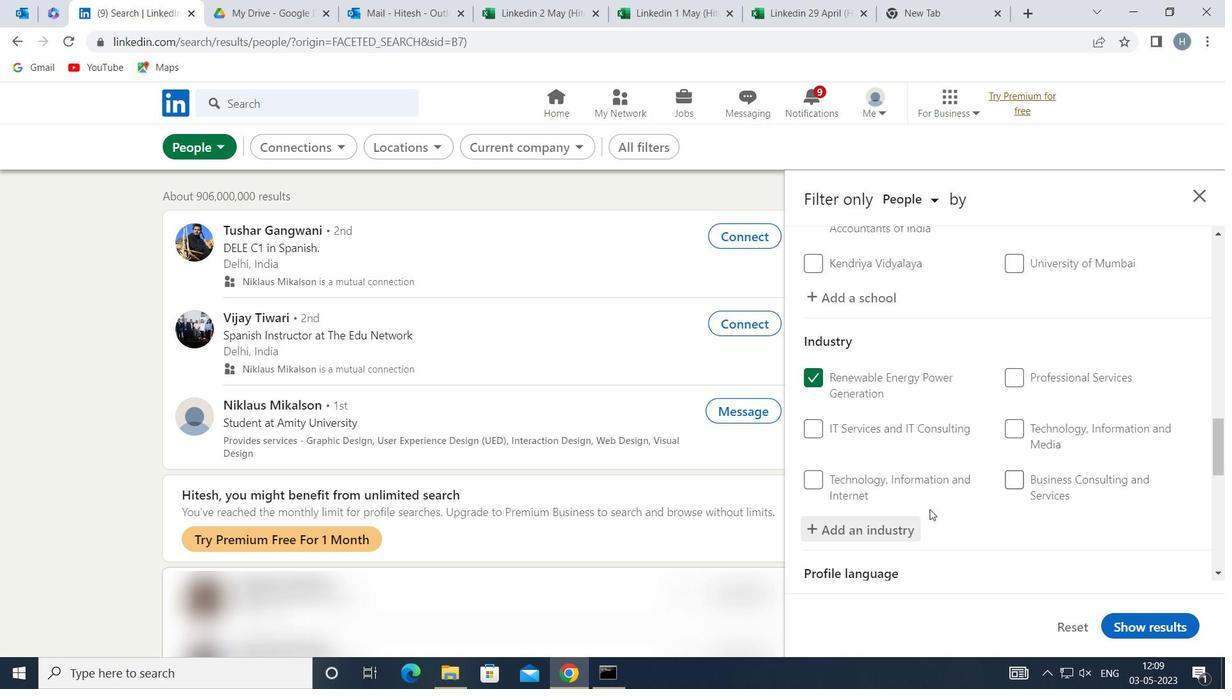 
Action: Mouse scrolled (926, 501) with delta (0, 0)
Screenshot: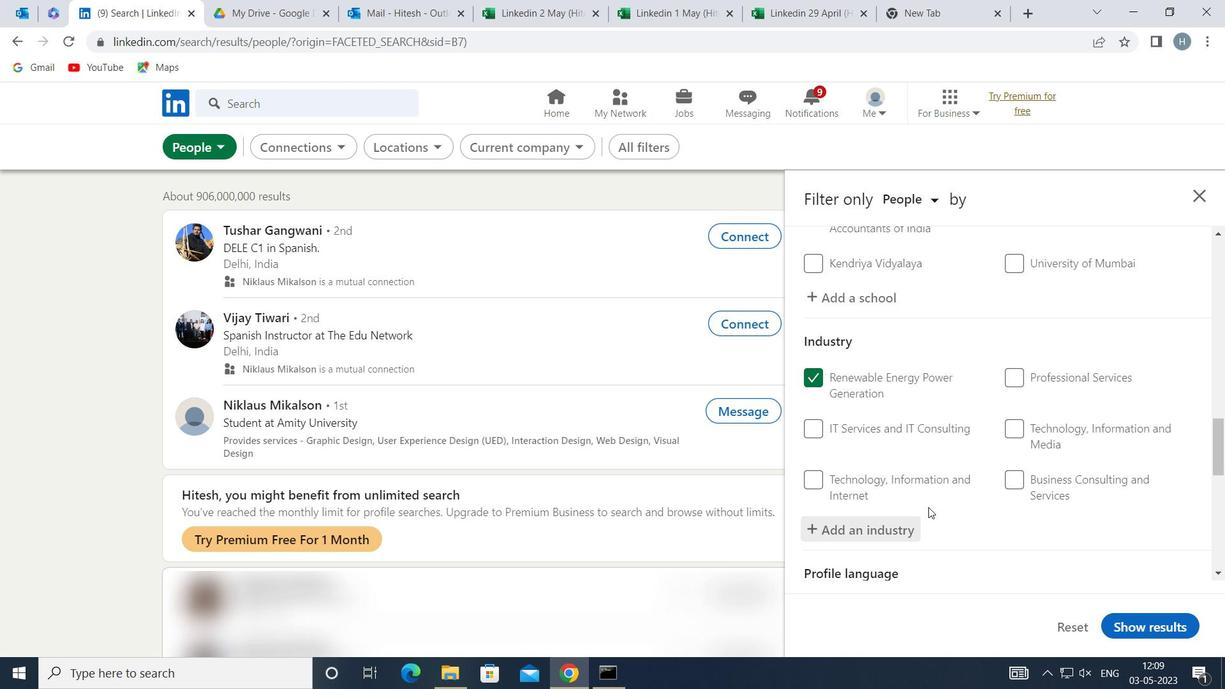 
Action: Mouse scrolled (926, 501) with delta (0, 0)
Screenshot: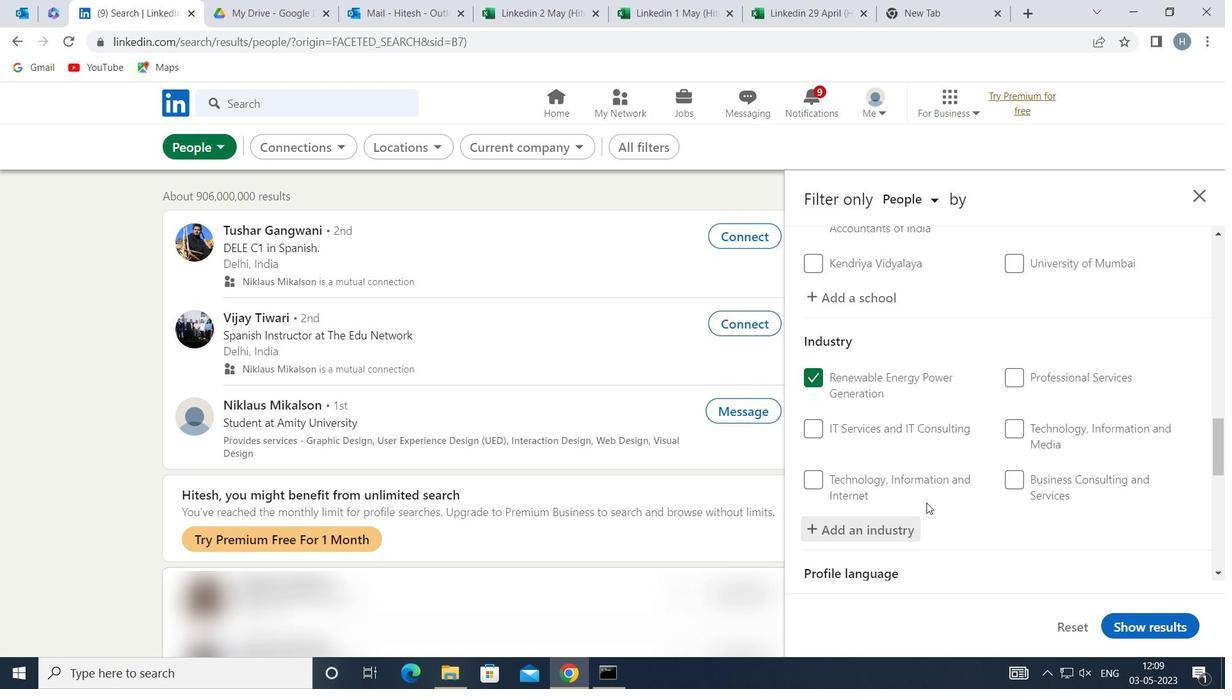 
Action: Mouse moved to (938, 494)
Screenshot: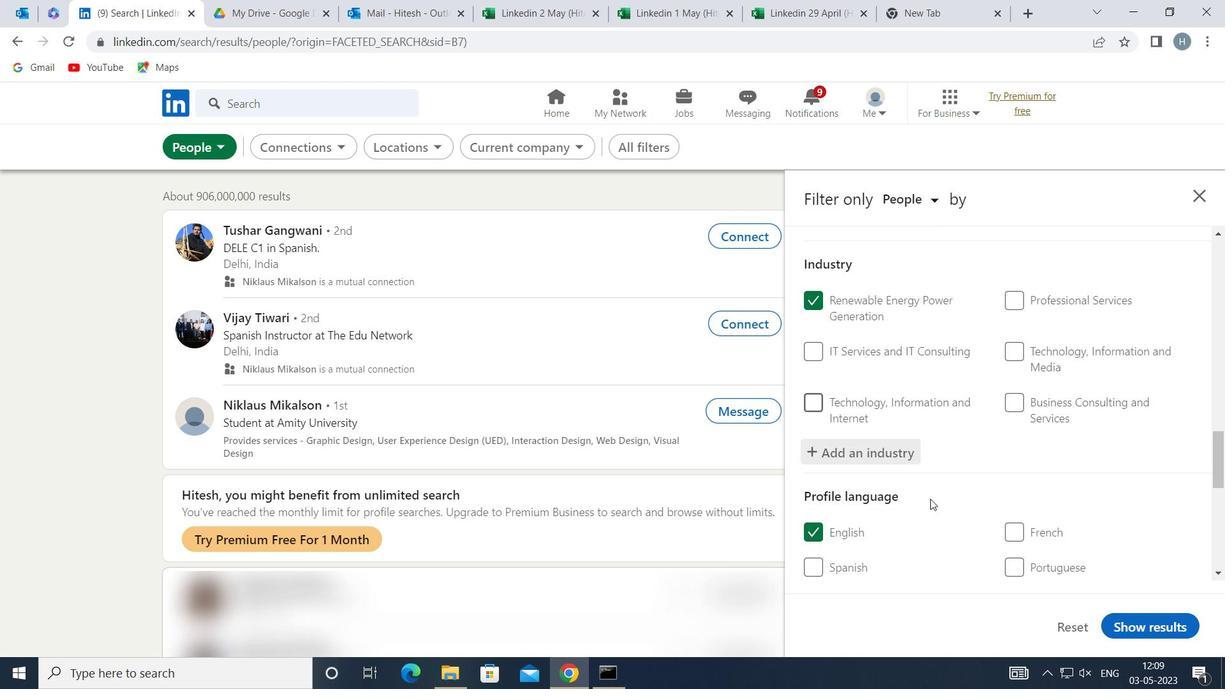 
Action: Mouse scrolled (938, 494) with delta (0, 0)
Screenshot: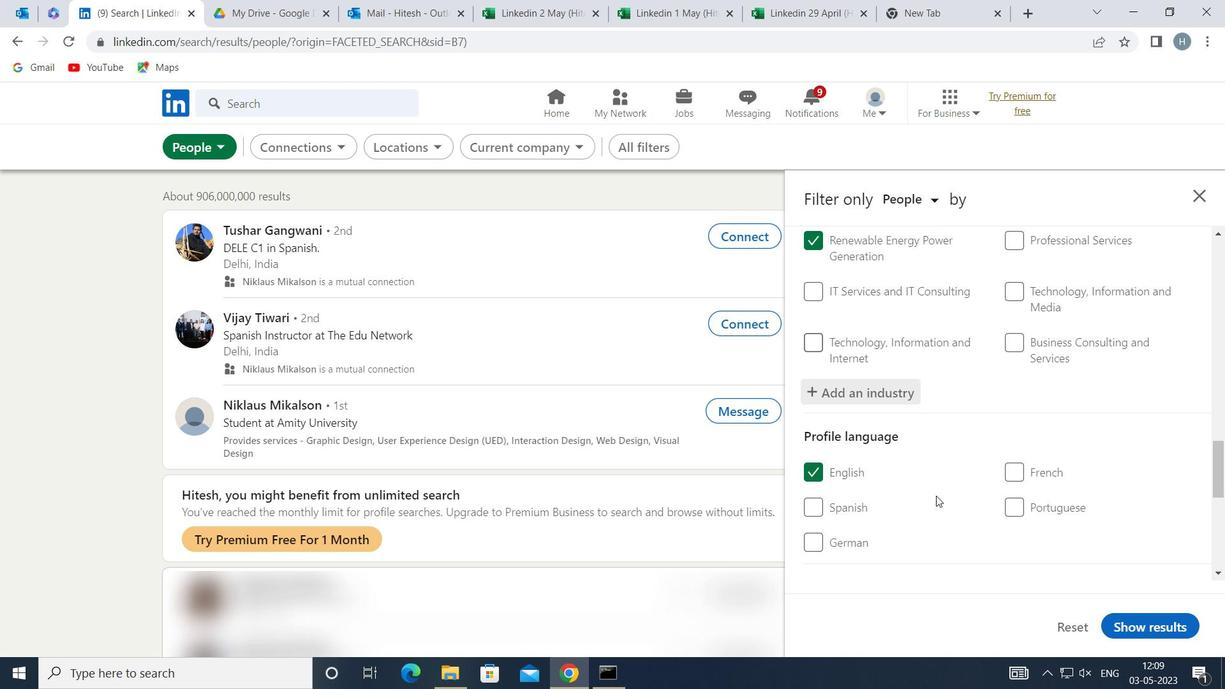 
Action: Mouse moved to (948, 489)
Screenshot: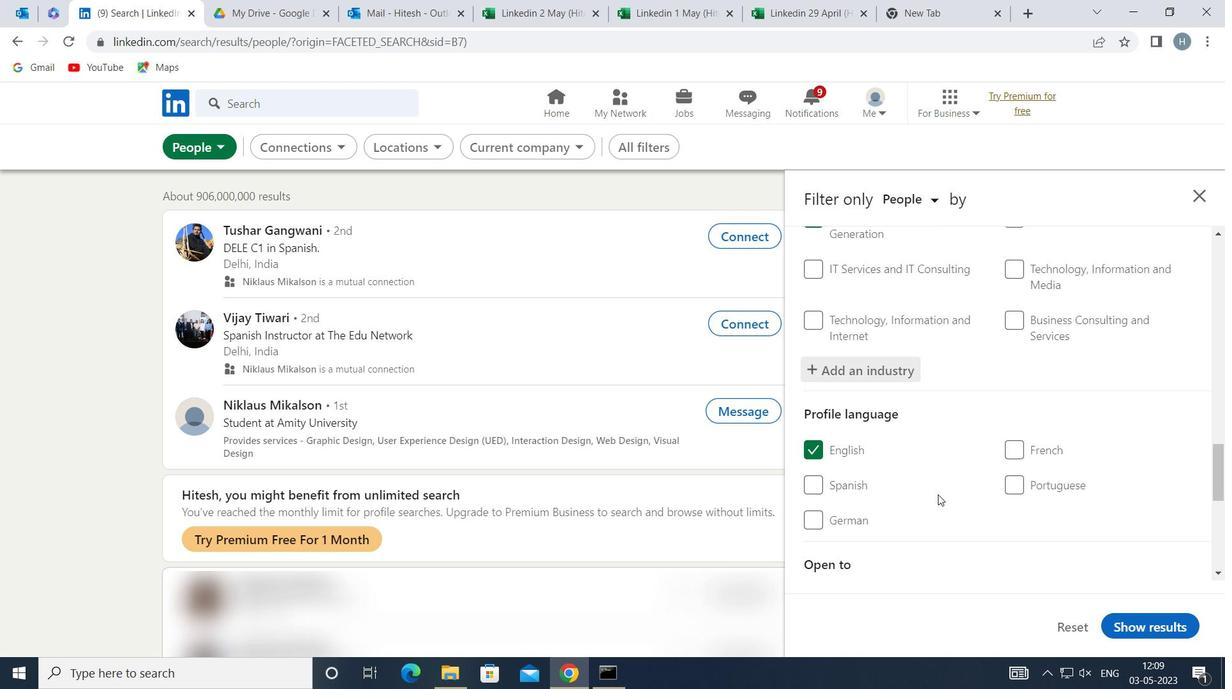 
Action: Mouse scrolled (948, 488) with delta (0, 0)
Screenshot: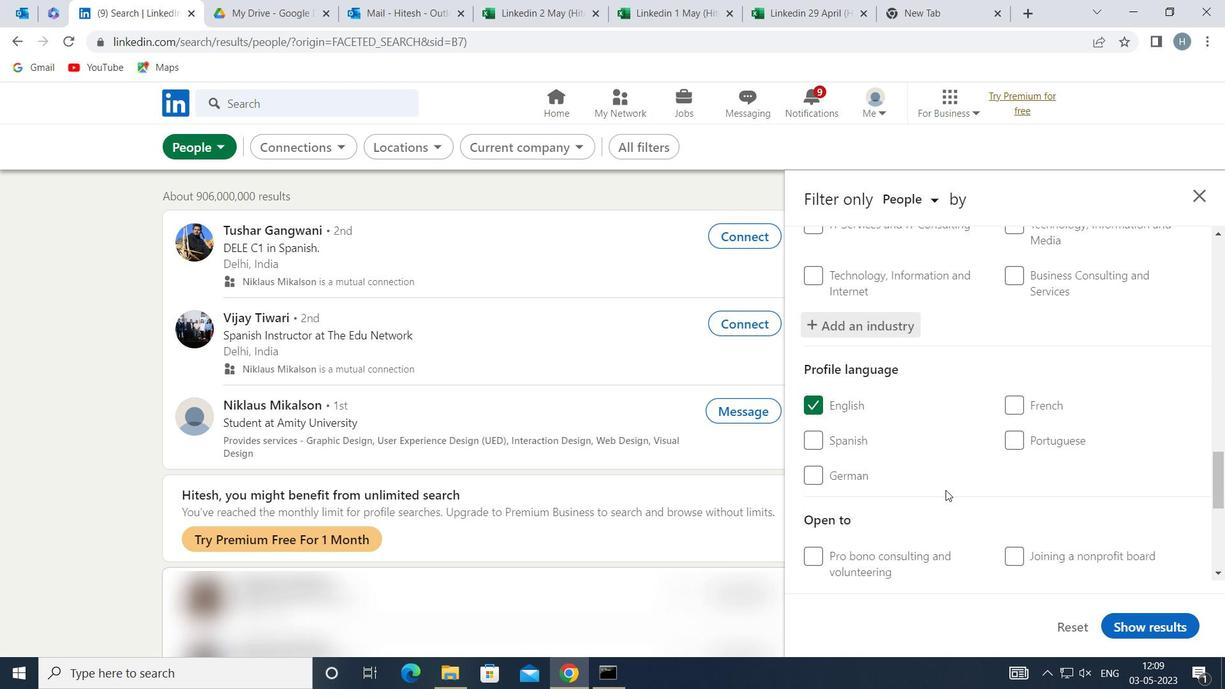 
Action: Mouse moved to (949, 488)
Screenshot: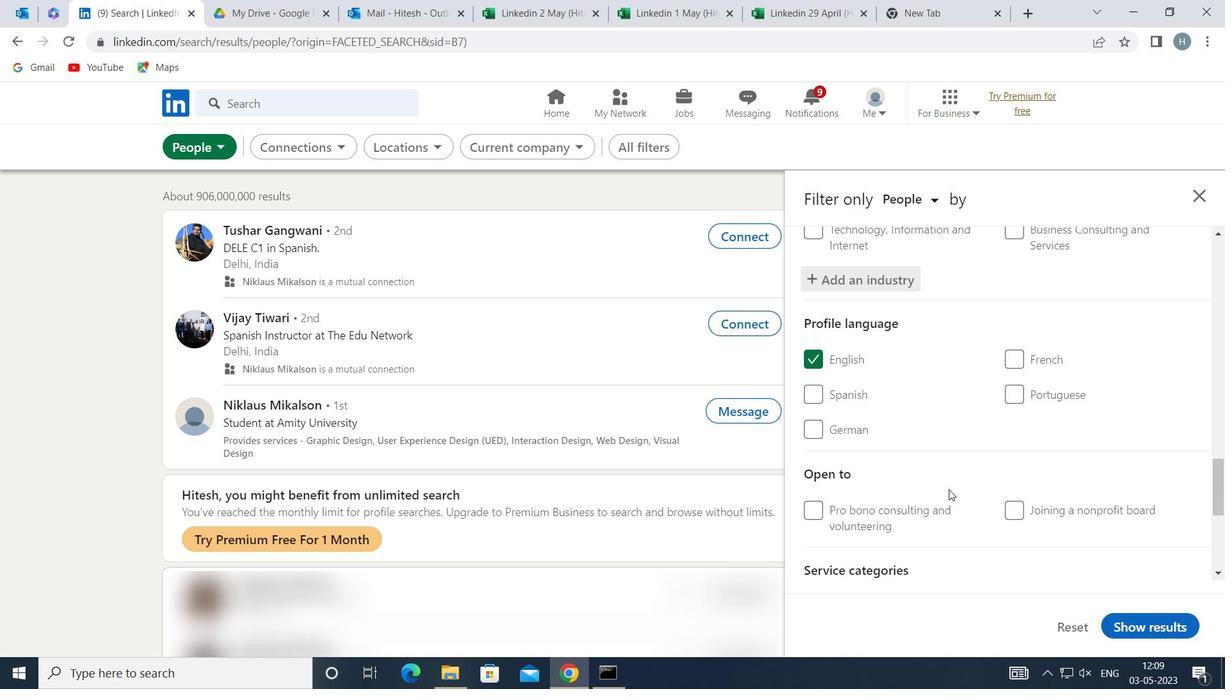 
Action: Mouse scrolled (949, 488) with delta (0, 0)
Screenshot: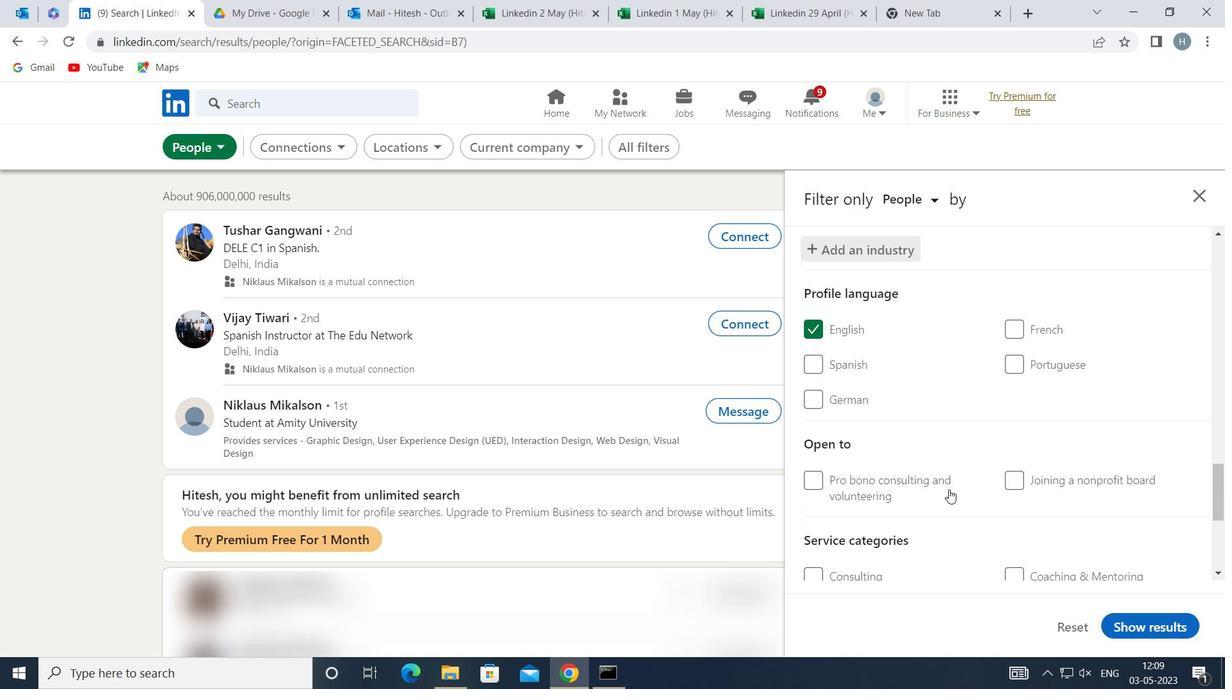 
Action: Mouse moved to (950, 488)
Screenshot: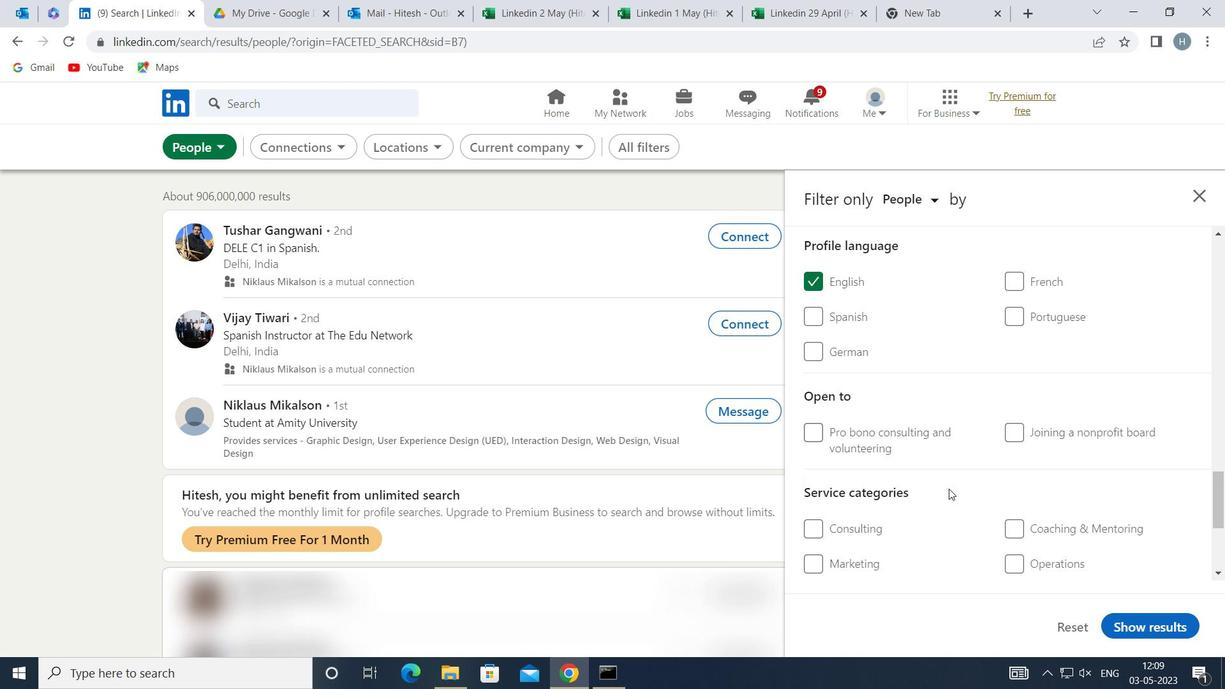 
Action: Mouse scrolled (950, 487) with delta (0, 0)
Screenshot: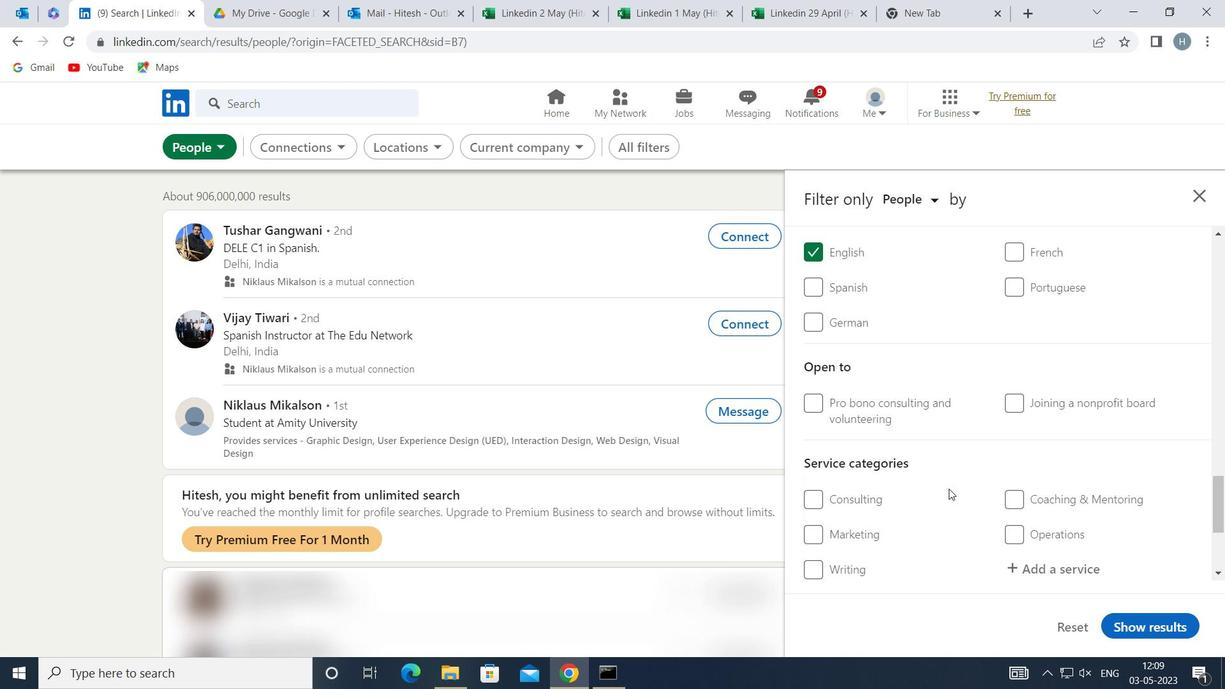 
Action: Mouse moved to (1064, 443)
Screenshot: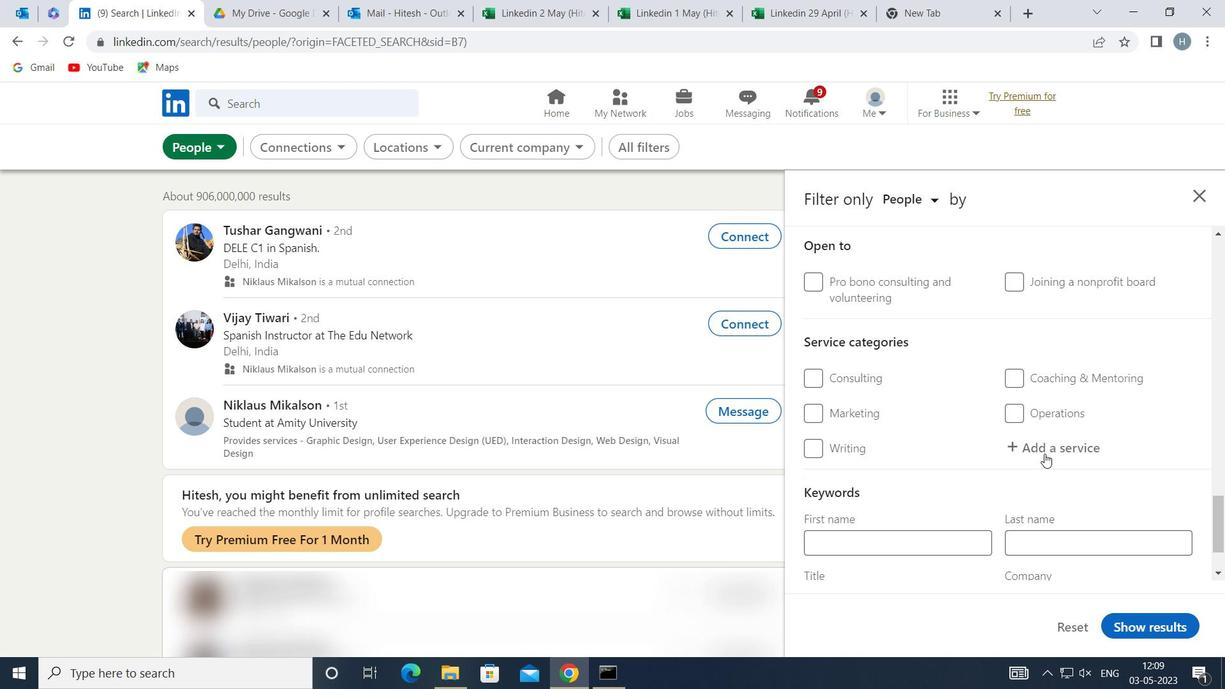 
Action: Mouse pressed left at (1064, 443)
Screenshot: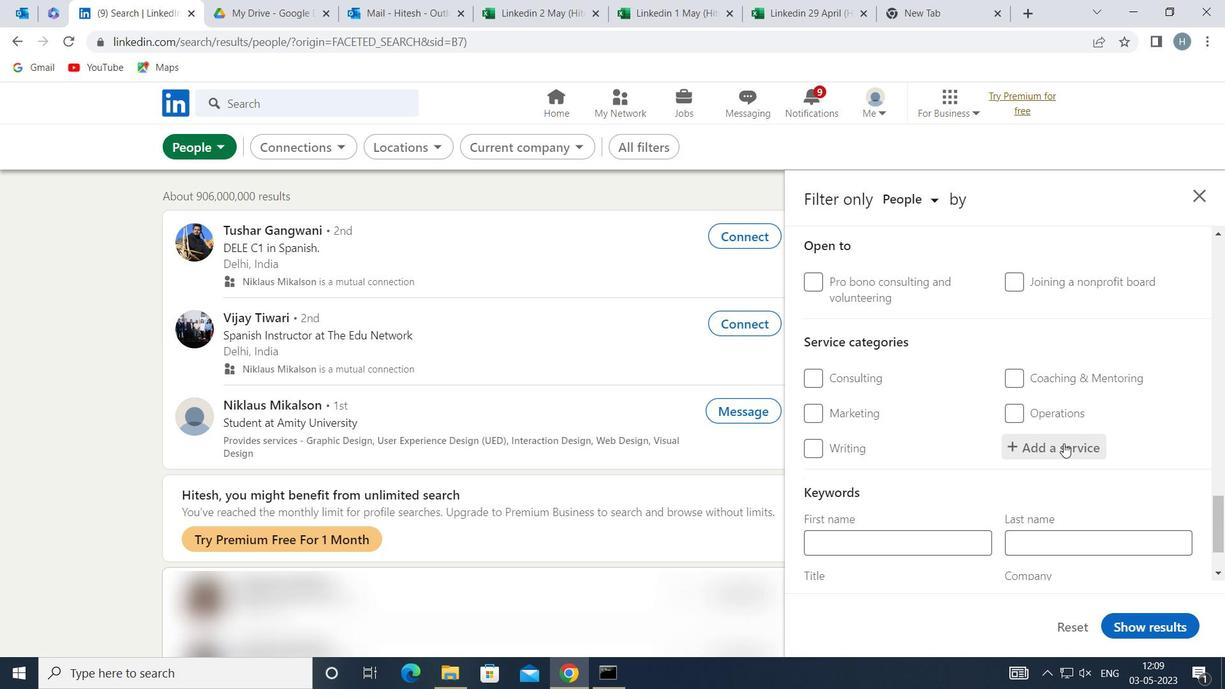 
Action: Key pressed <Key.shift>INSURANCE<Key.space>
Screenshot: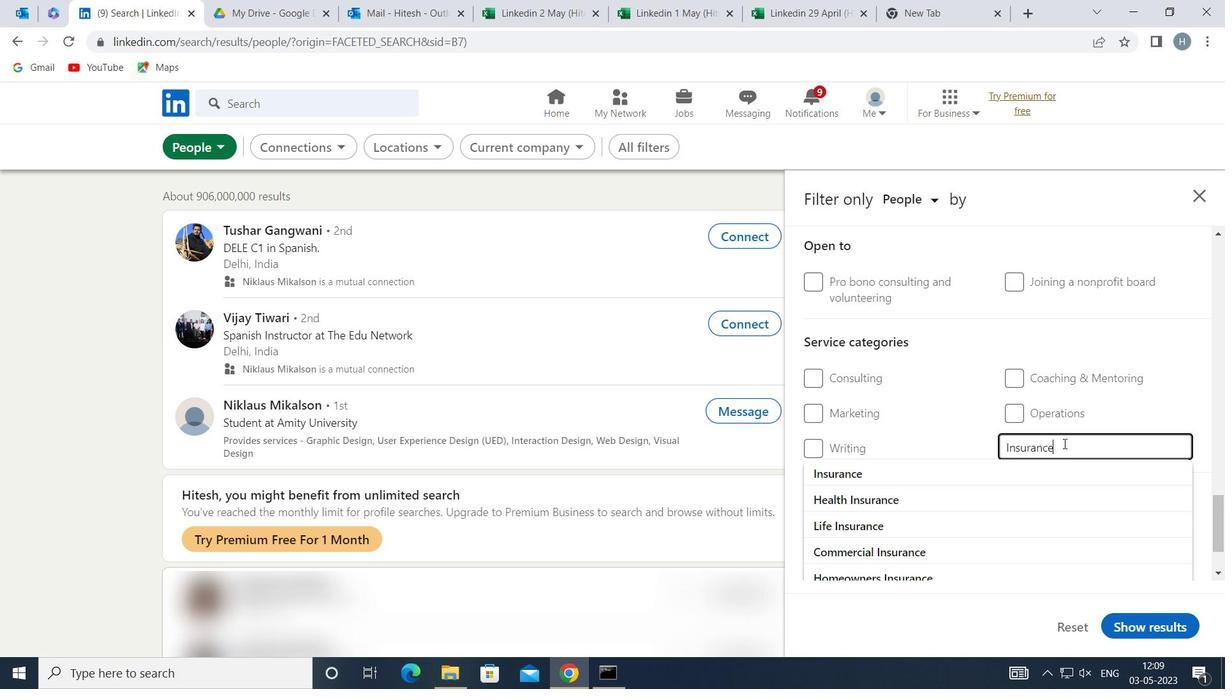 
Action: Mouse moved to (948, 478)
Screenshot: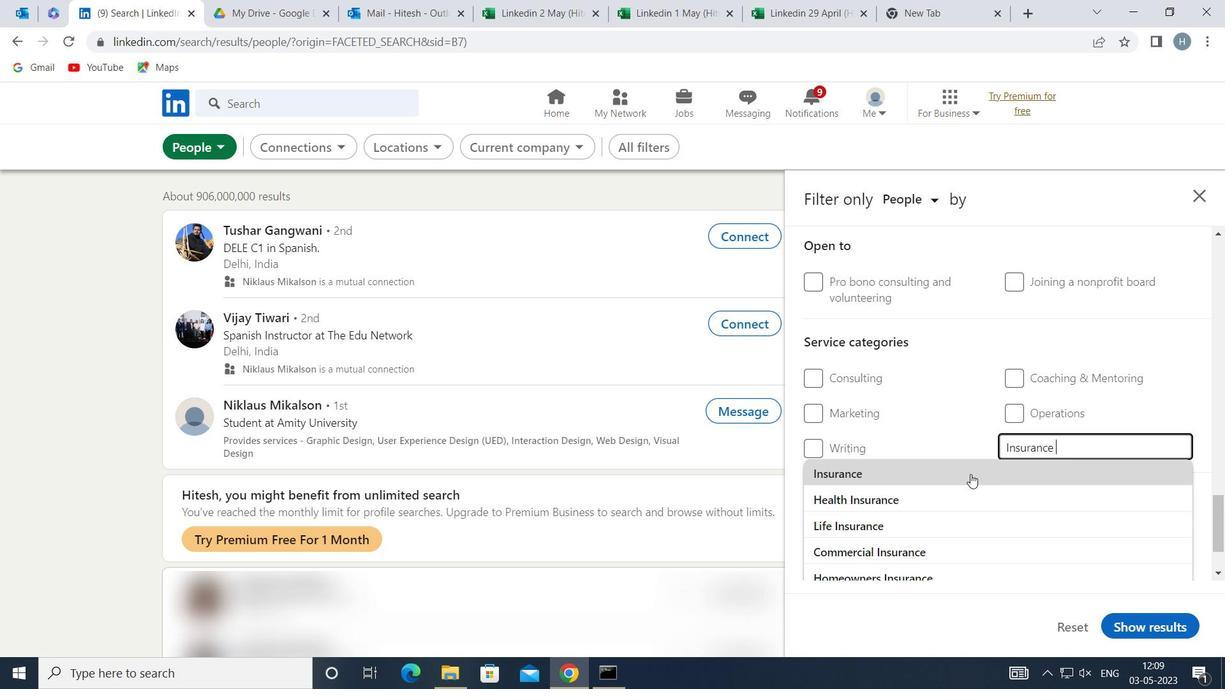 
Action: Mouse pressed left at (948, 478)
Screenshot: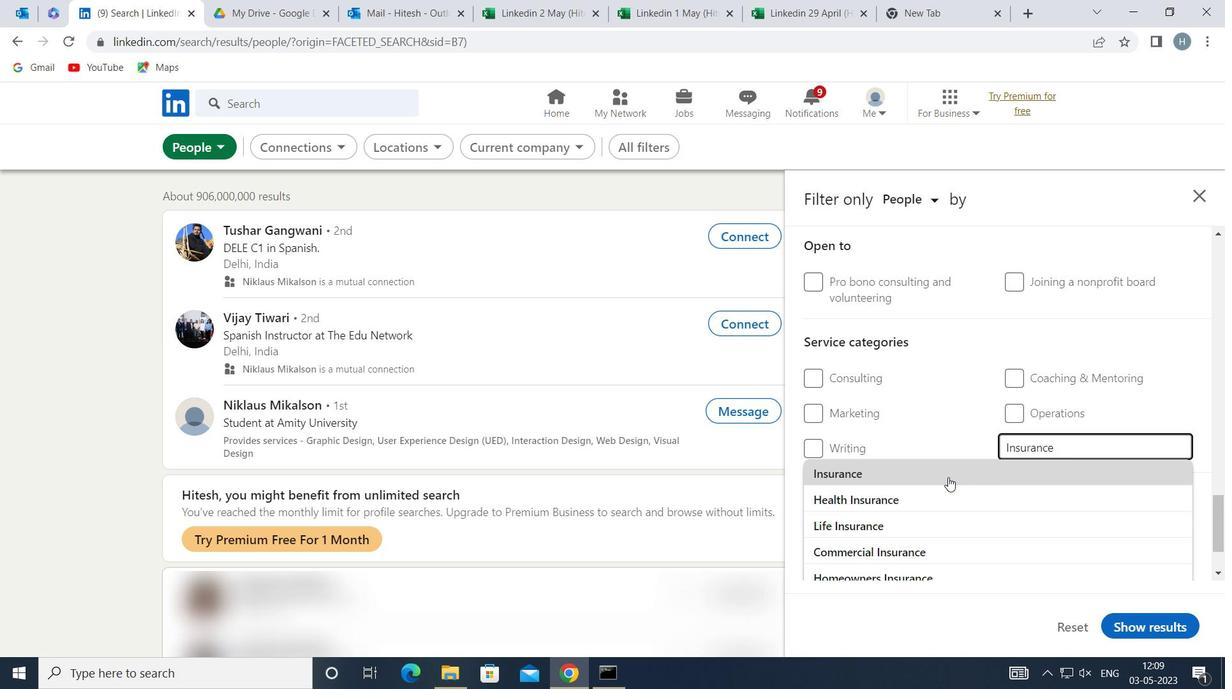 
Action: Mouse moved to (946, 473)
Screenshot: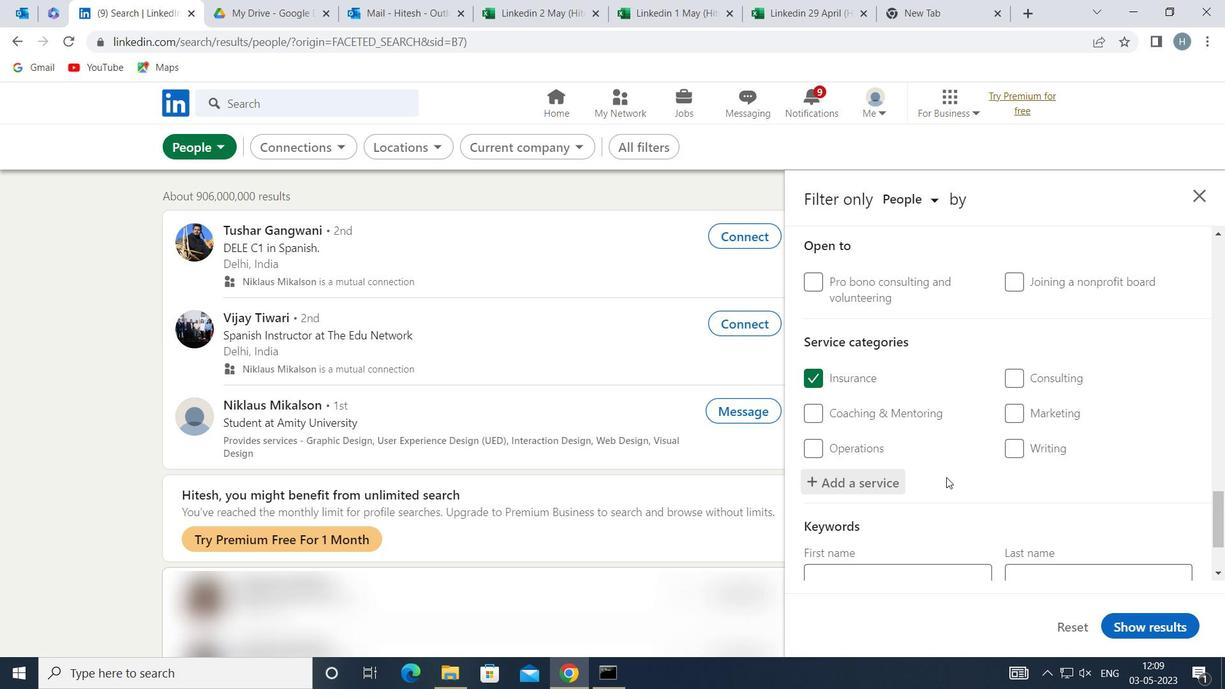 
Action: Mouse scrolled (946, 472) with delta (0, 0)
Screenshot: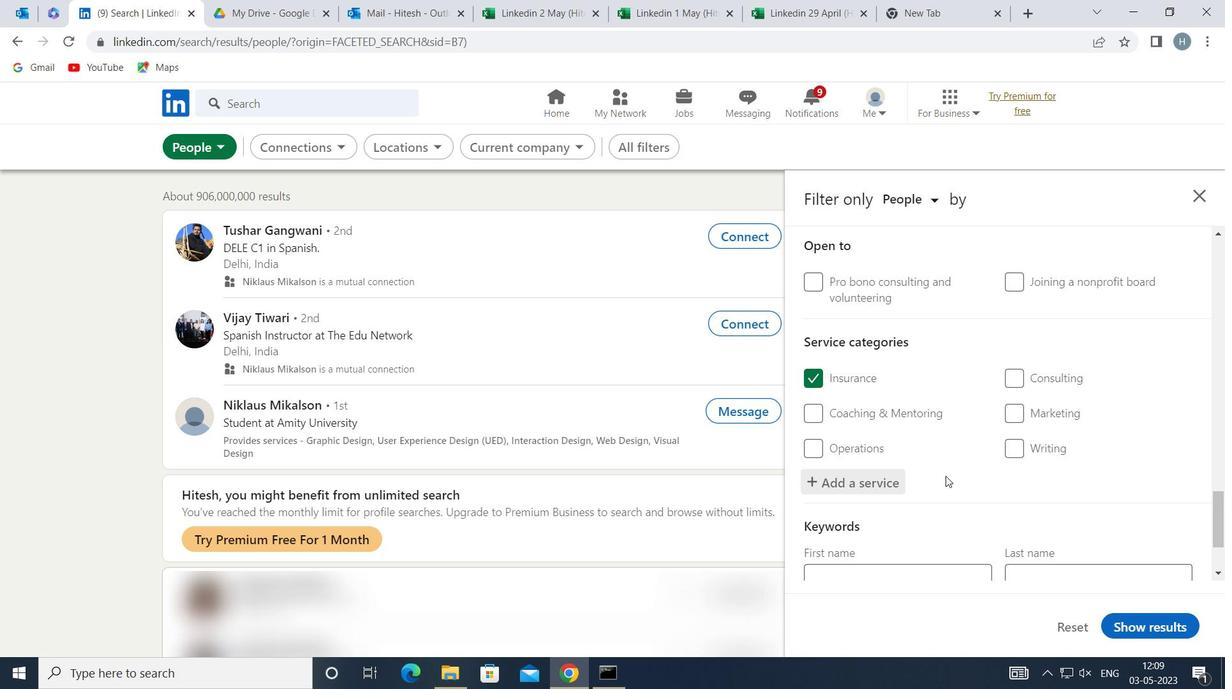 
Action: Mouse scrolled (946, 472) with delta (0, 0)
Screenshot: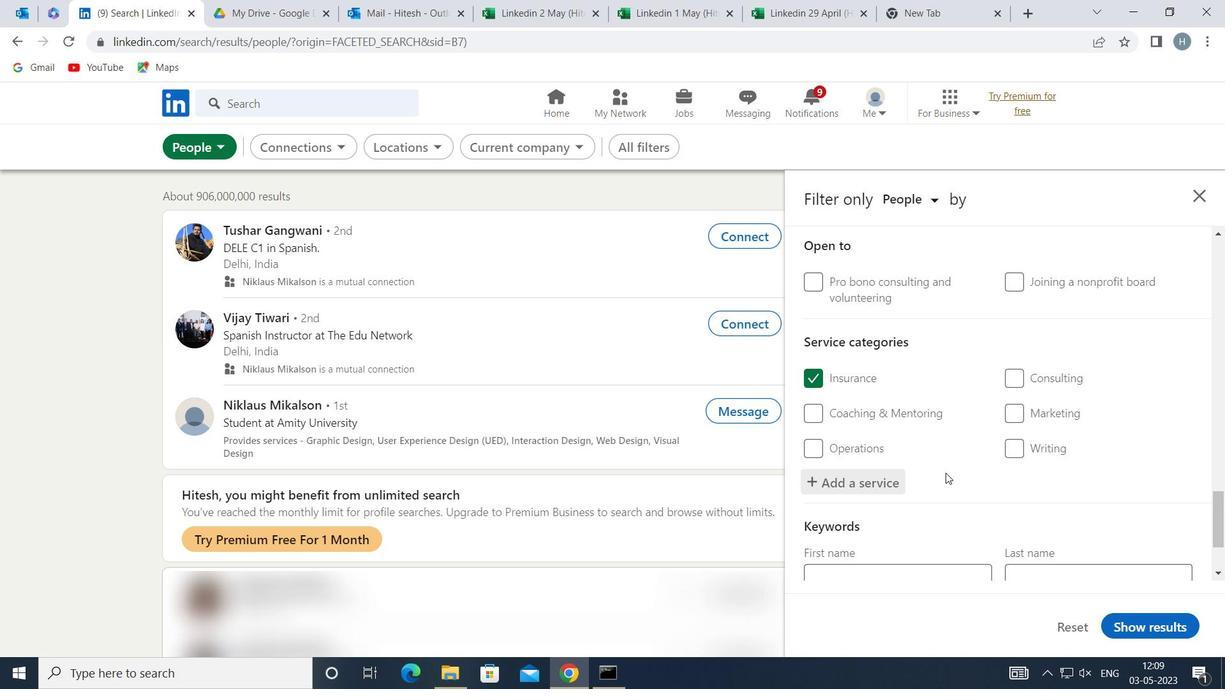 
Action: Mouse scrolled (946, 472) with delta (0, 0)
Screenshot: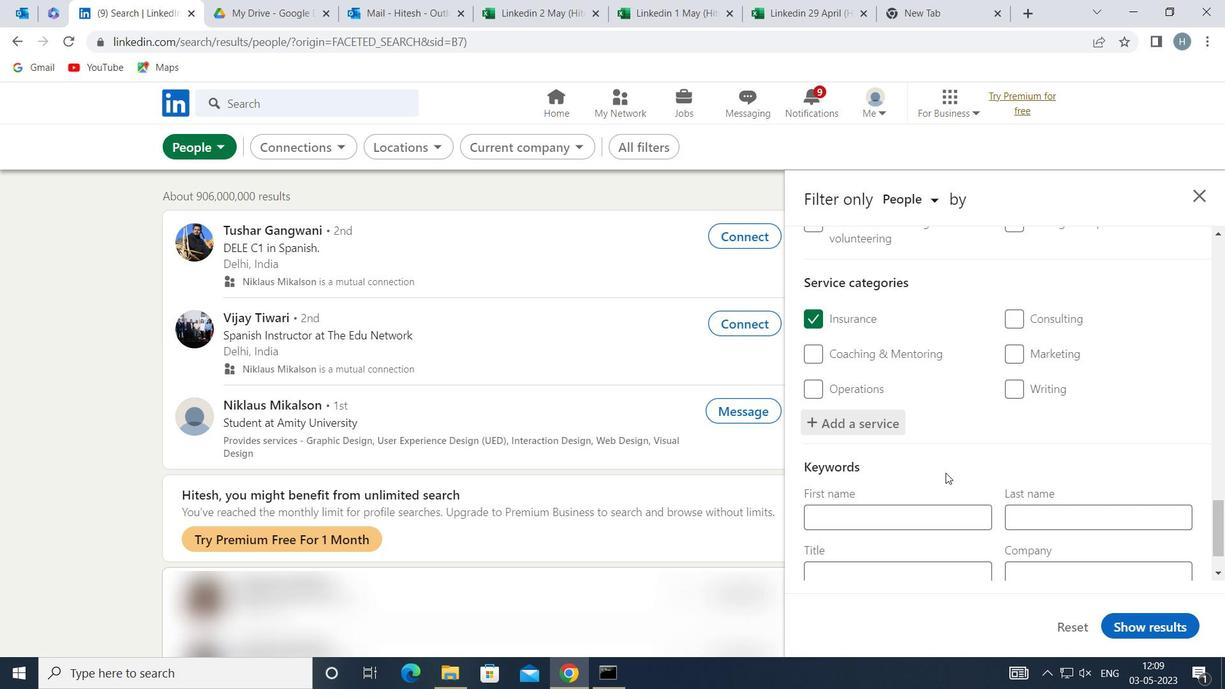 
Action: Mouse moved to (950, 504)
Screenshot: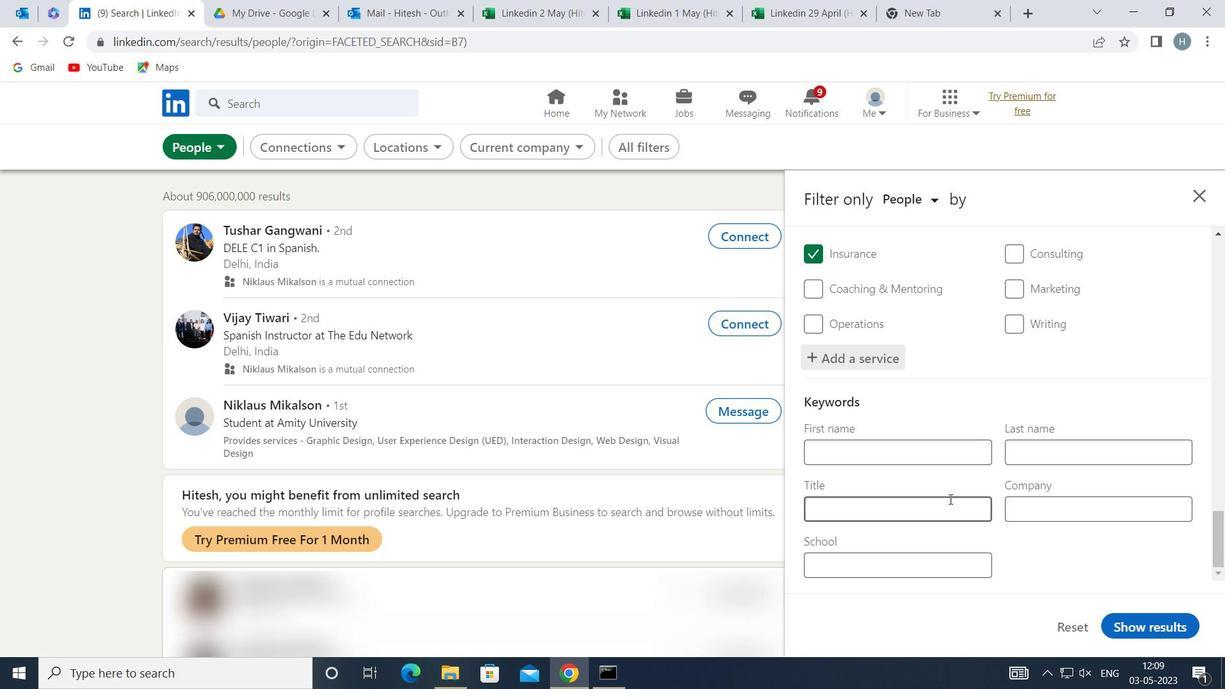 
Action: Mouse pressed left at (950, 504)
Screenshot: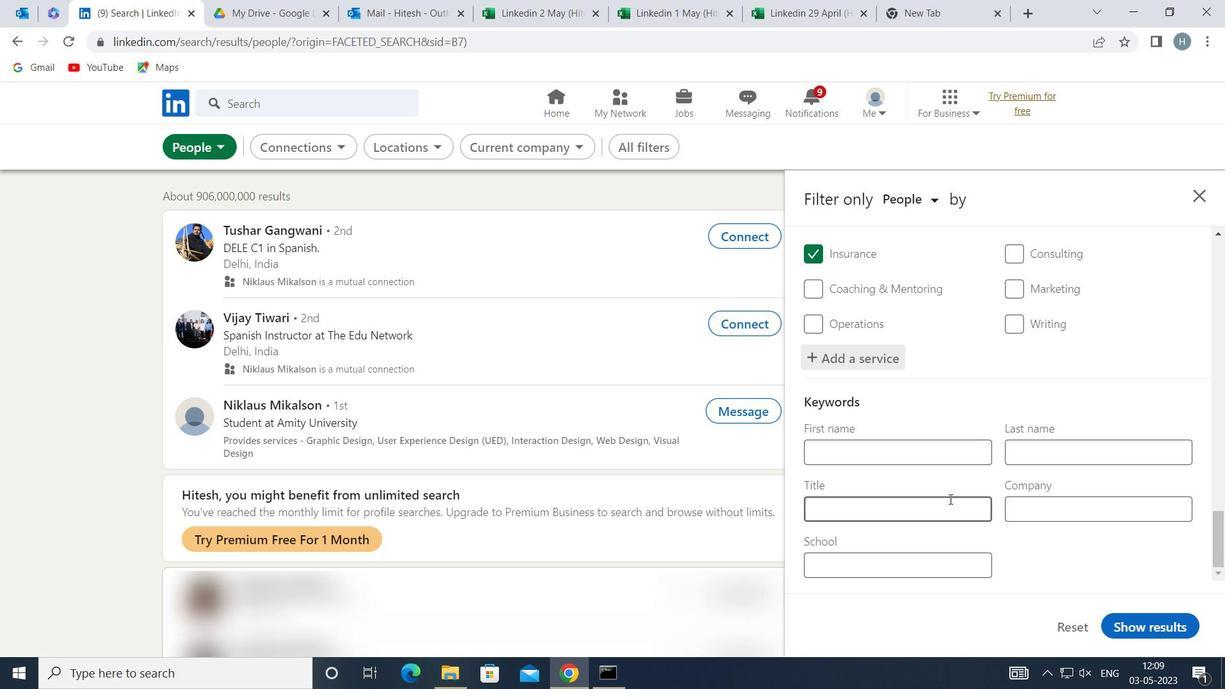 
Action: Mouse moved to (950, 504)
Screenshot: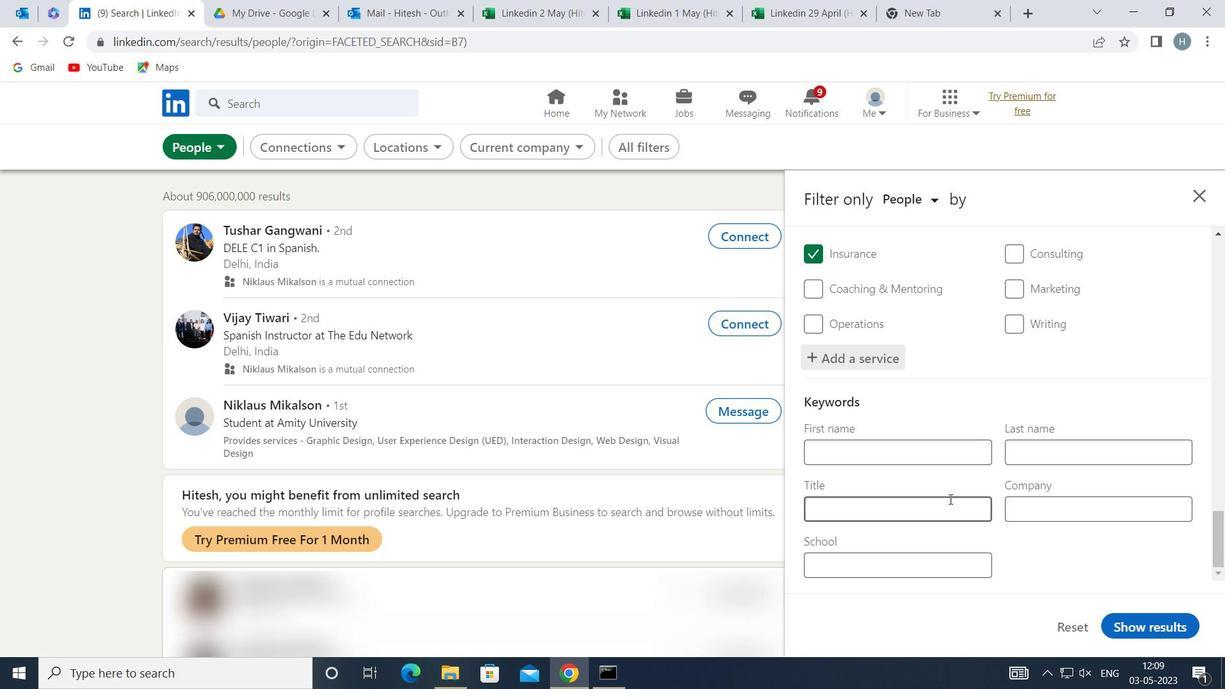 
Action: Key pressed <Key.shift>IT<Key.space><Key.shift>MANAGER
Screenshot: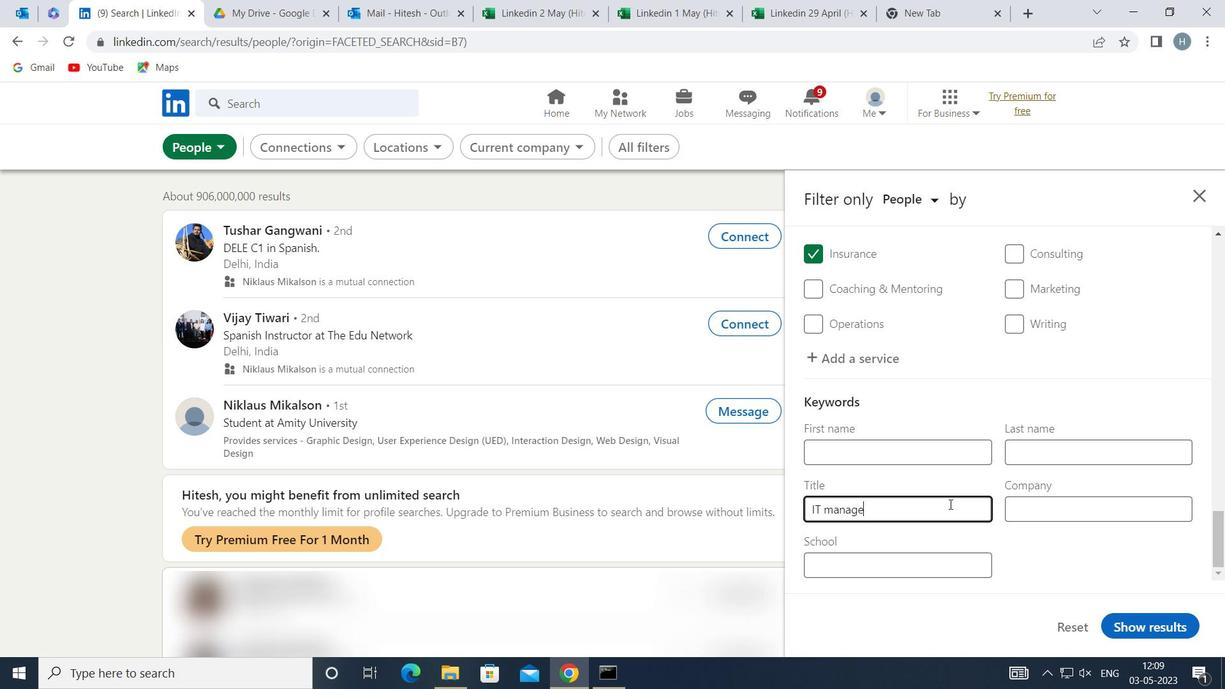 
Action: Mouse moved to (1156, 624)
Screenshot: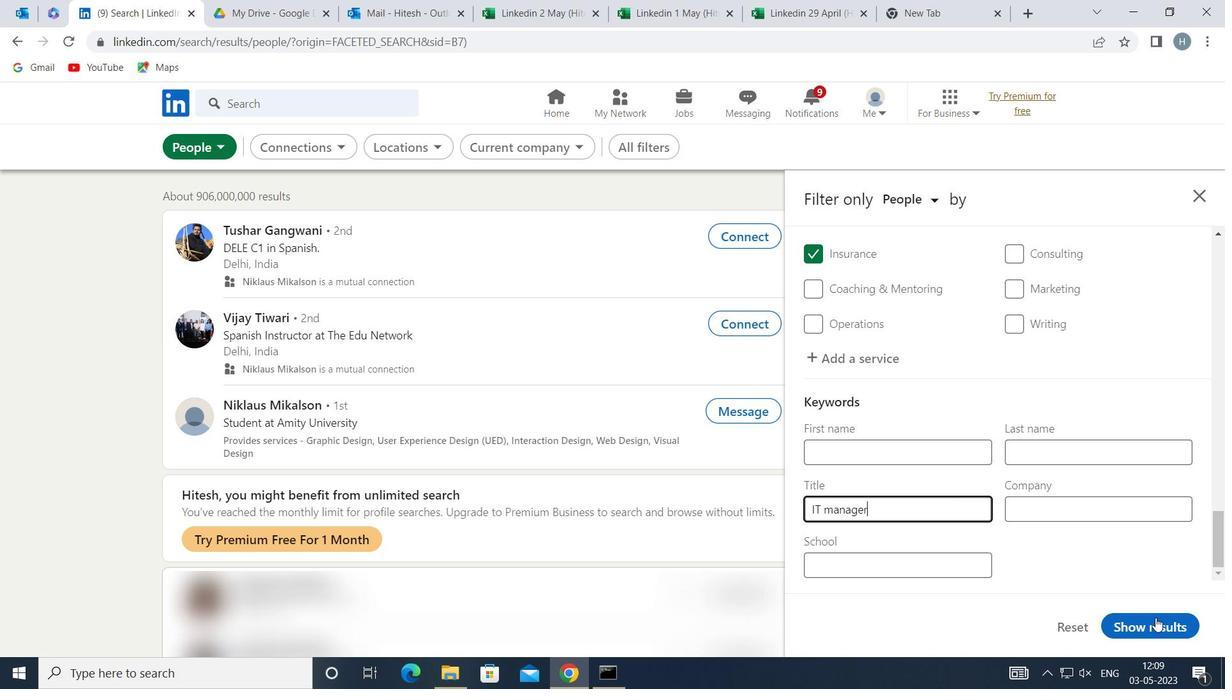 
Action: Mouse pressed left at (1156, 624)
Screenshot: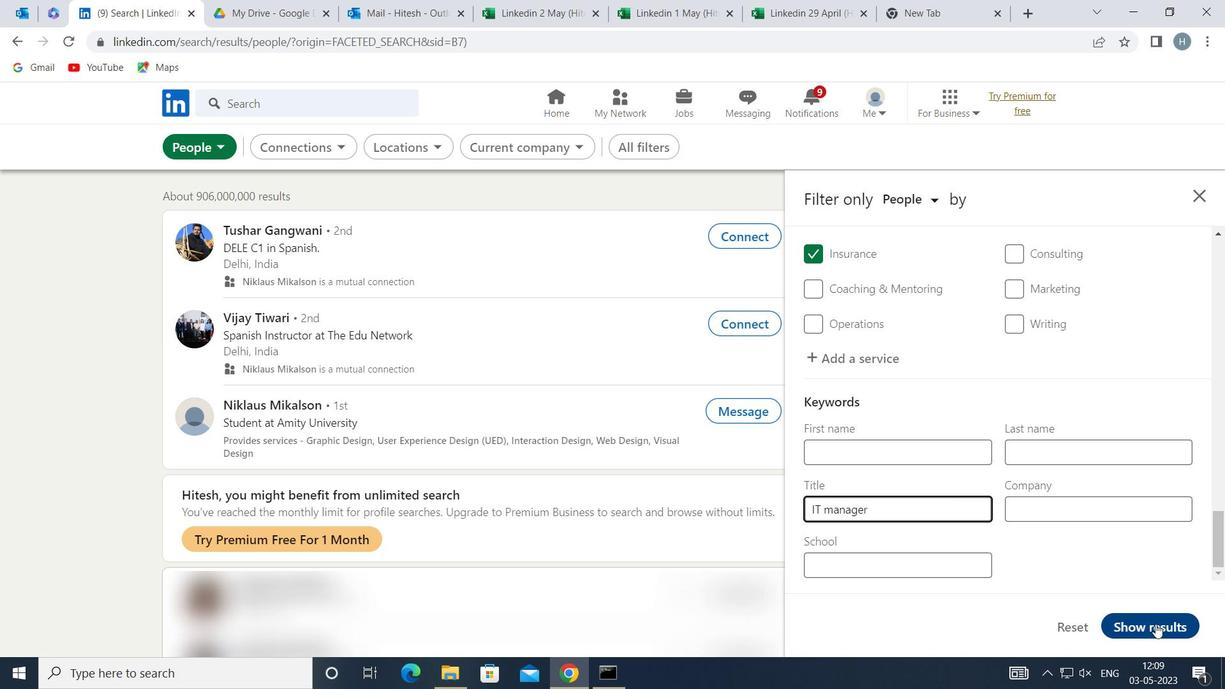 
Action: Mouse moved to (1063, 556)
Screenshot: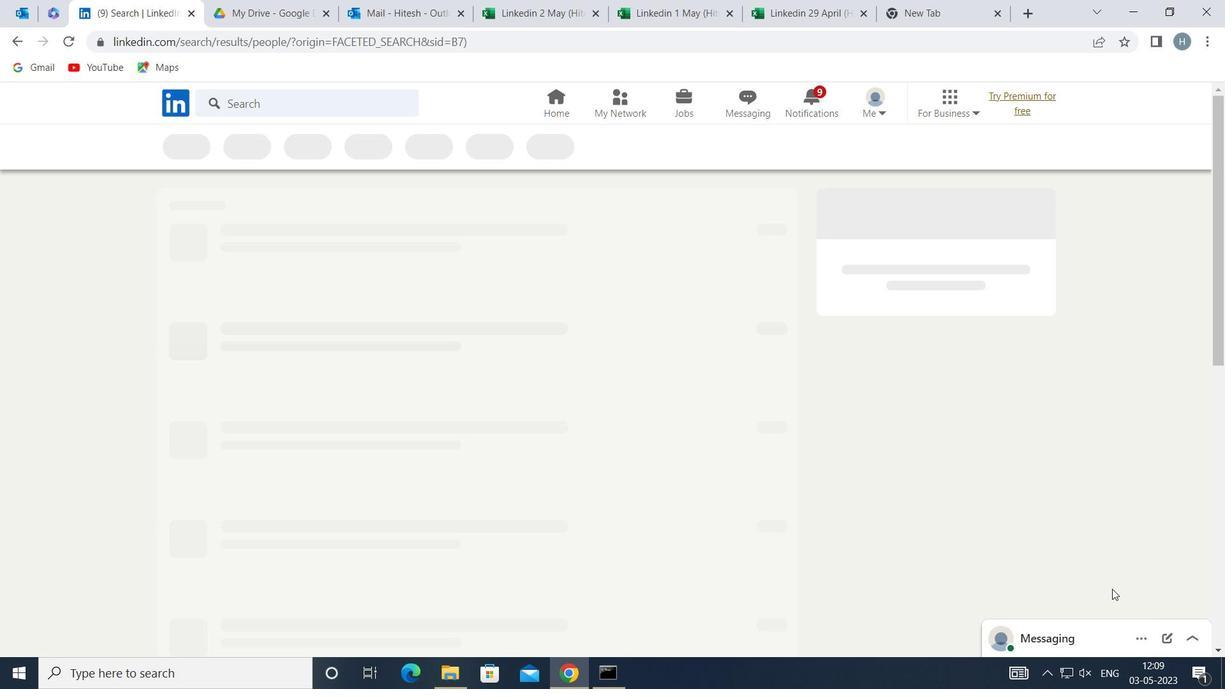 
